 Task: Look for space in Katsuyama, Japan from 1st August, 2023 to 5th August, 2023 for 3 adults, 1 child in price range Rs.13000 to Rs.20000. Place can be entire place with 2 bedrooms having 3 beds and 2 bathrooms. Property type can be flatguest house, hotel. Booking option can be shelf check-in. Required host language is English.
Action: Mouse moved to (538, 139)
Screenshot: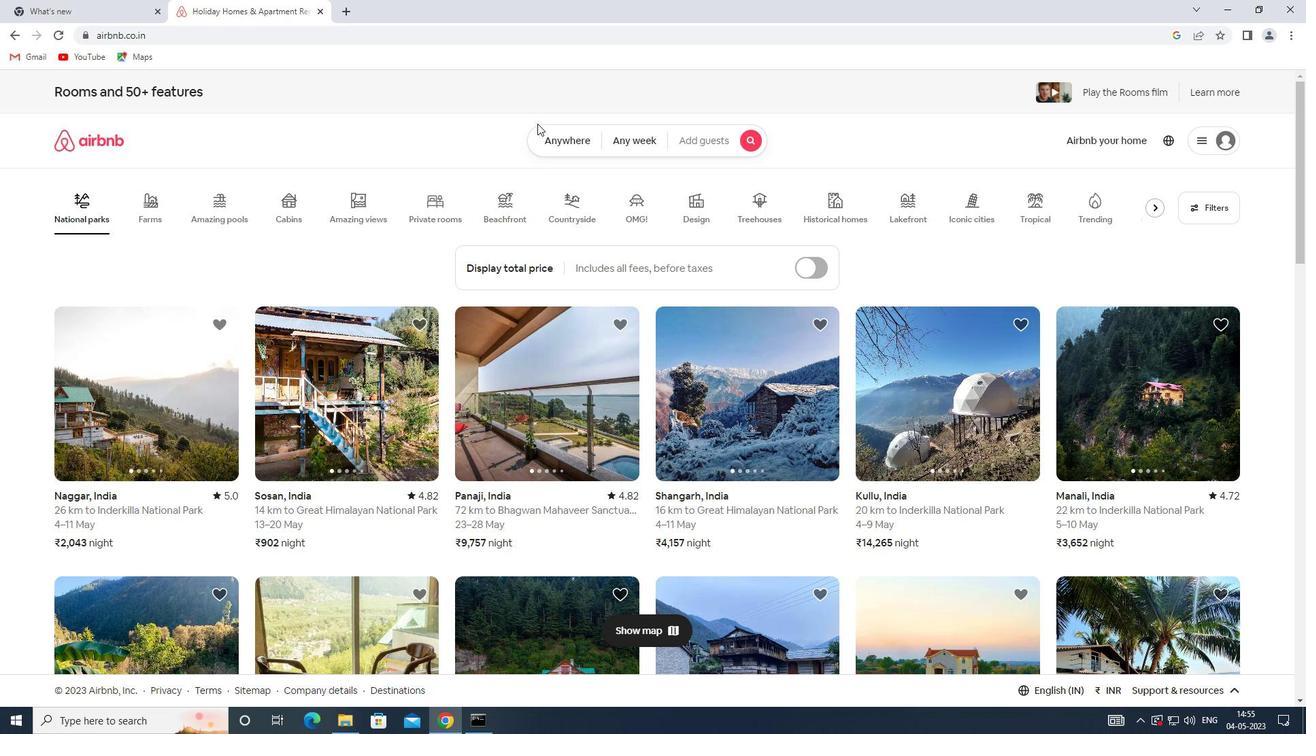 
Action: Mouse pressed left at (538, 139)
Screenshot: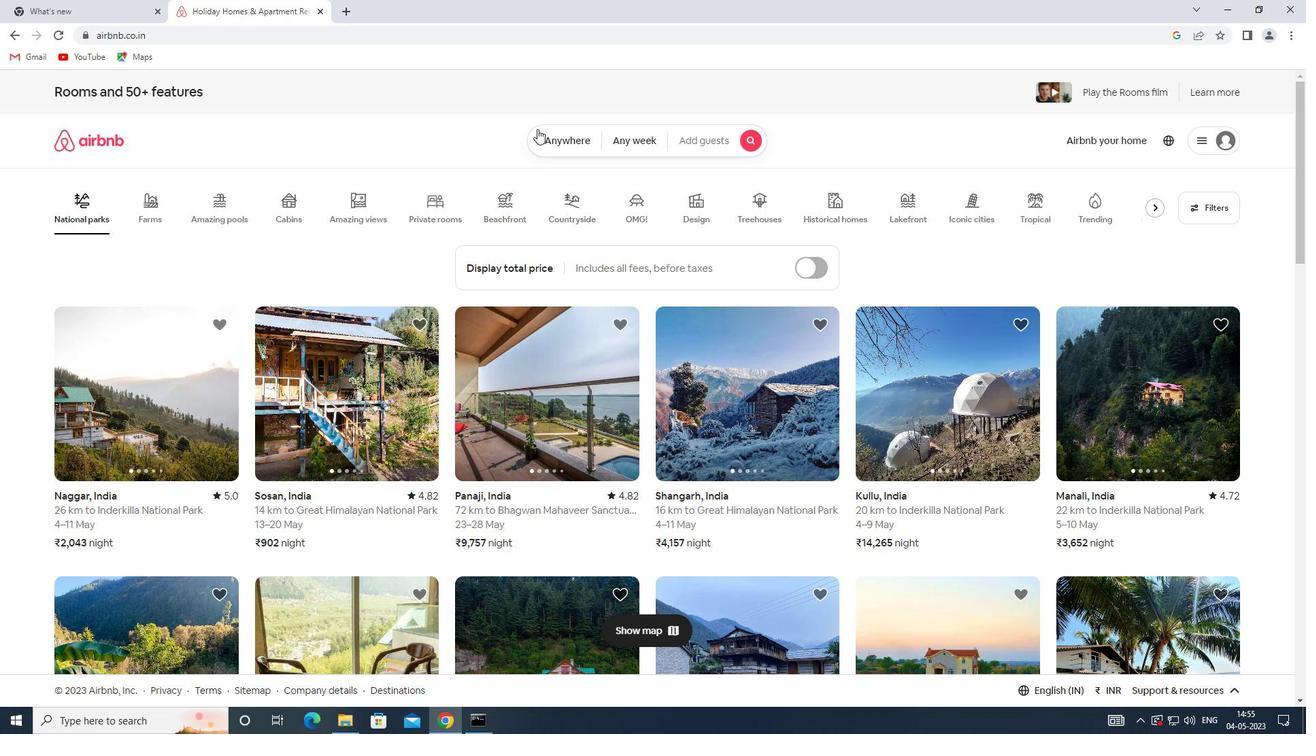 
Action: Mouse moved to (413, 189)
Screenshot: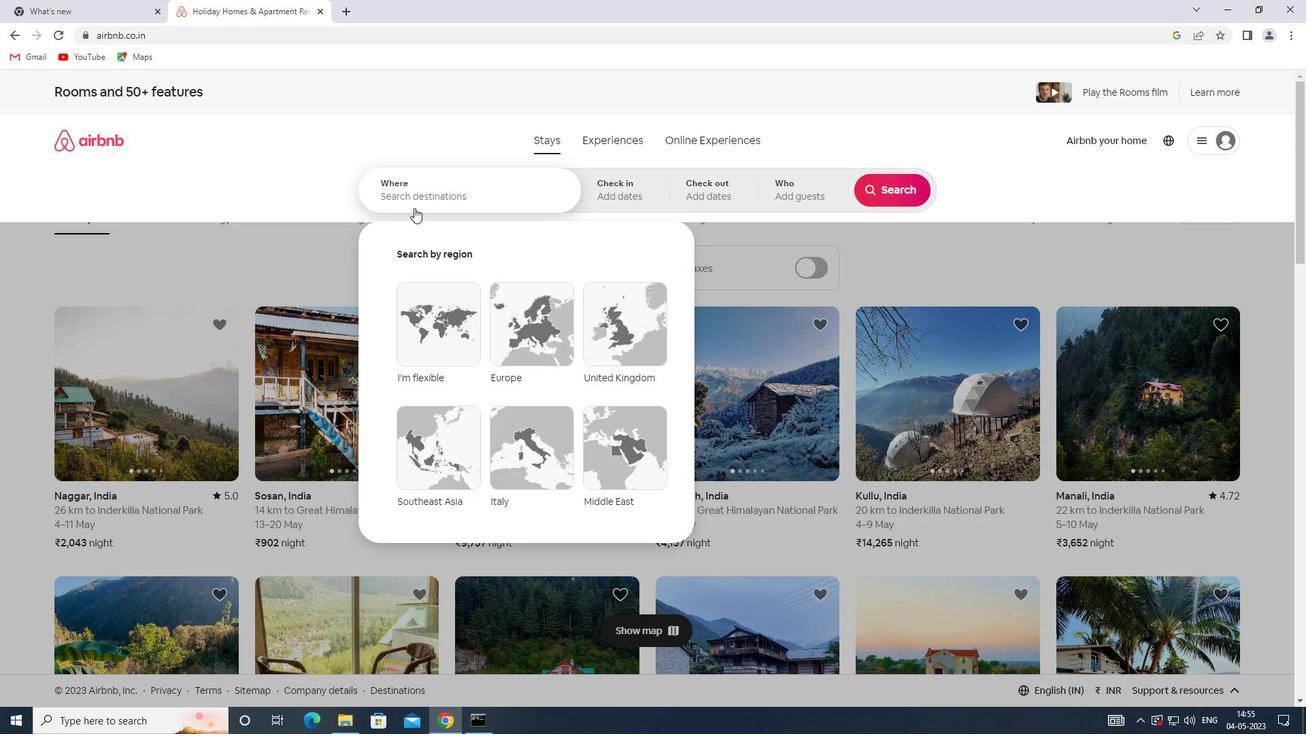 
Action: Mouse pressed left at (413, 189)
Screenshot: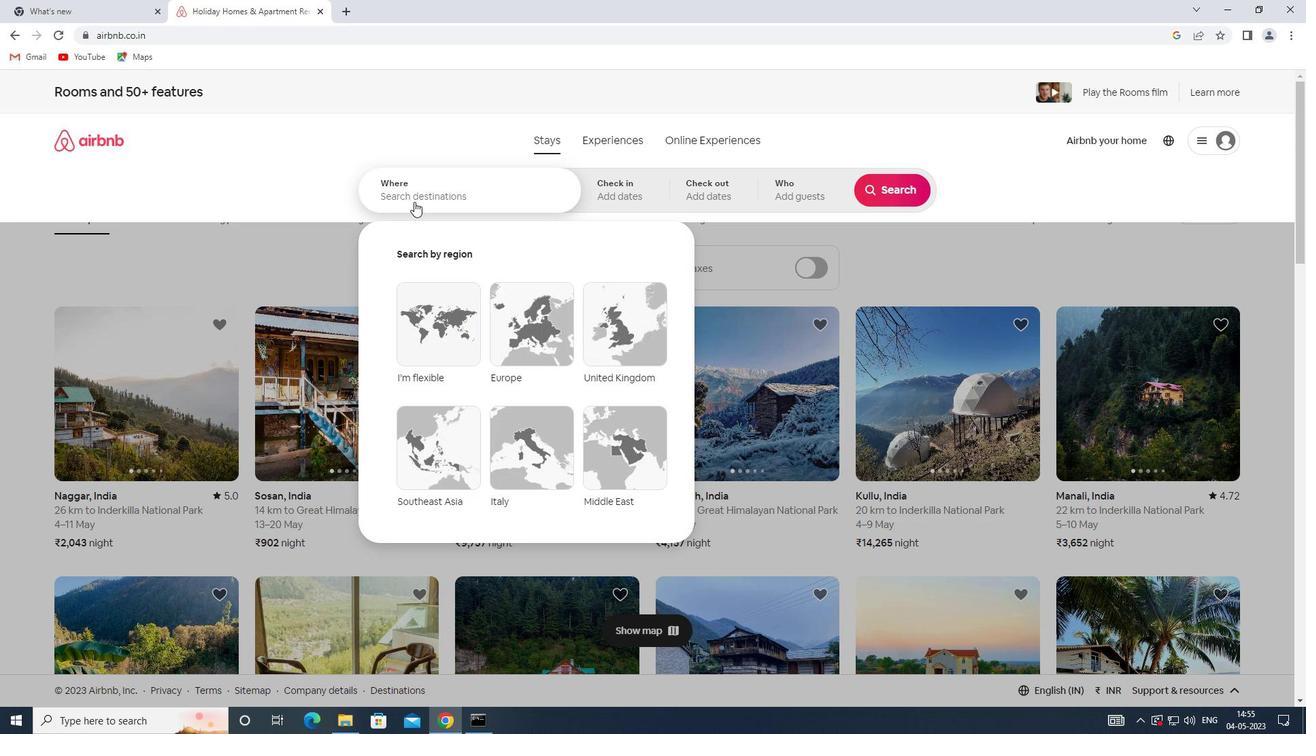 
Action: Key pressed <Key.shift>KATSUYAMA,<Key.shift>JAPAN
Screenshot: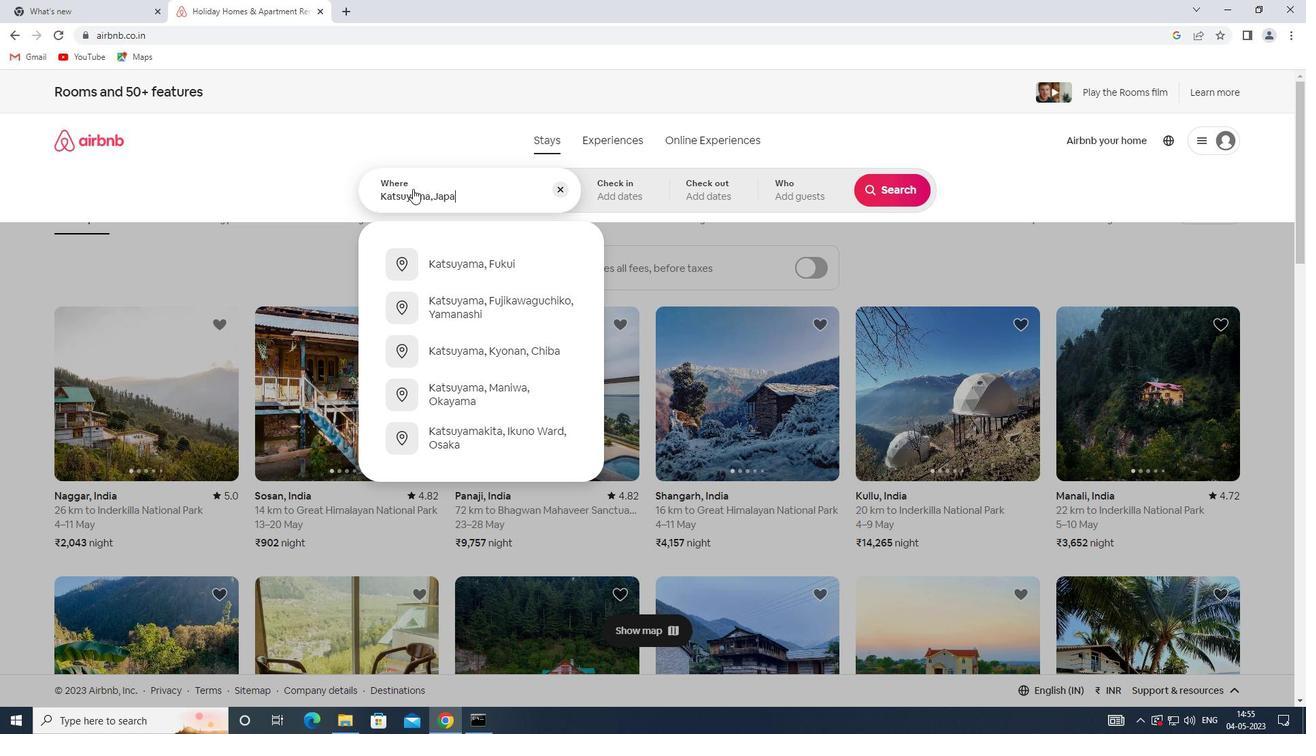
Action: Mouse moved to (593, 200)
Screenshot: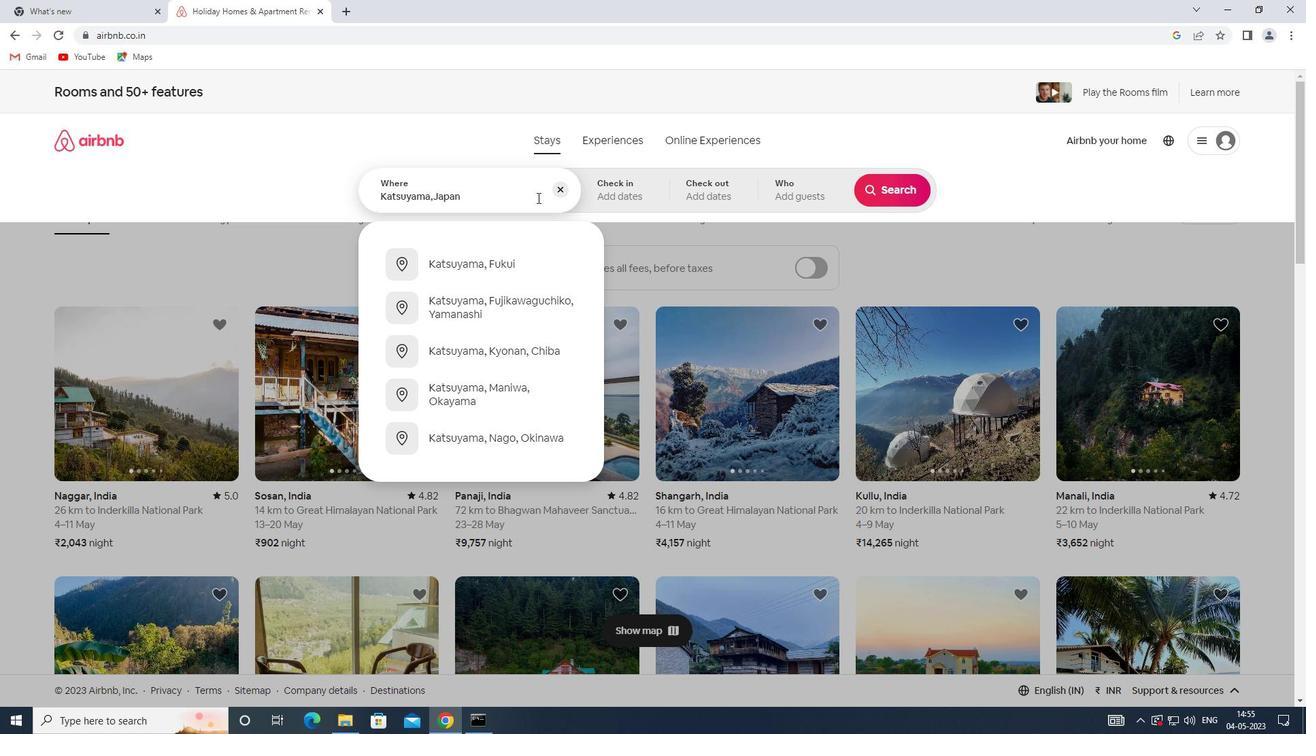 
Action: Mouse pressed left at (593, 200)
Screenshot: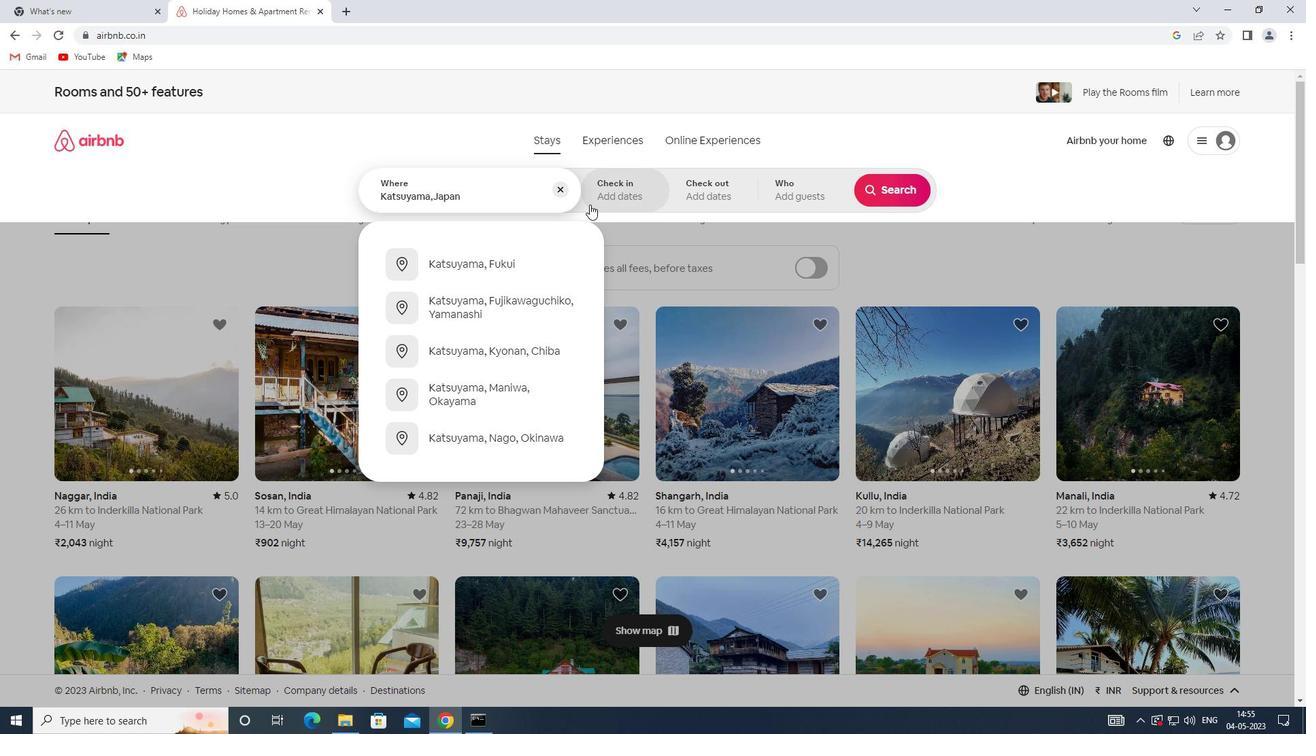
Action: Mouse moved to (883, 302)
Screenshot: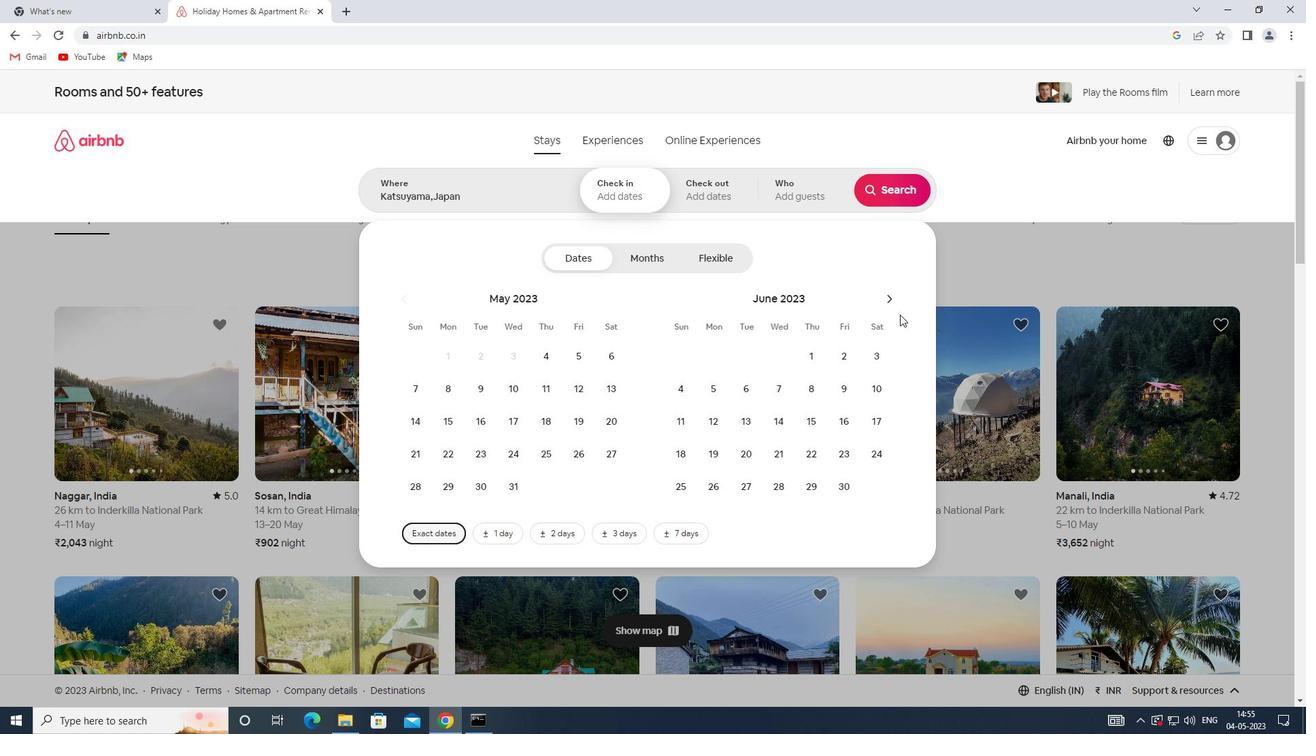 
Action: Mouse pressed left at (883, 302)
Screenshot: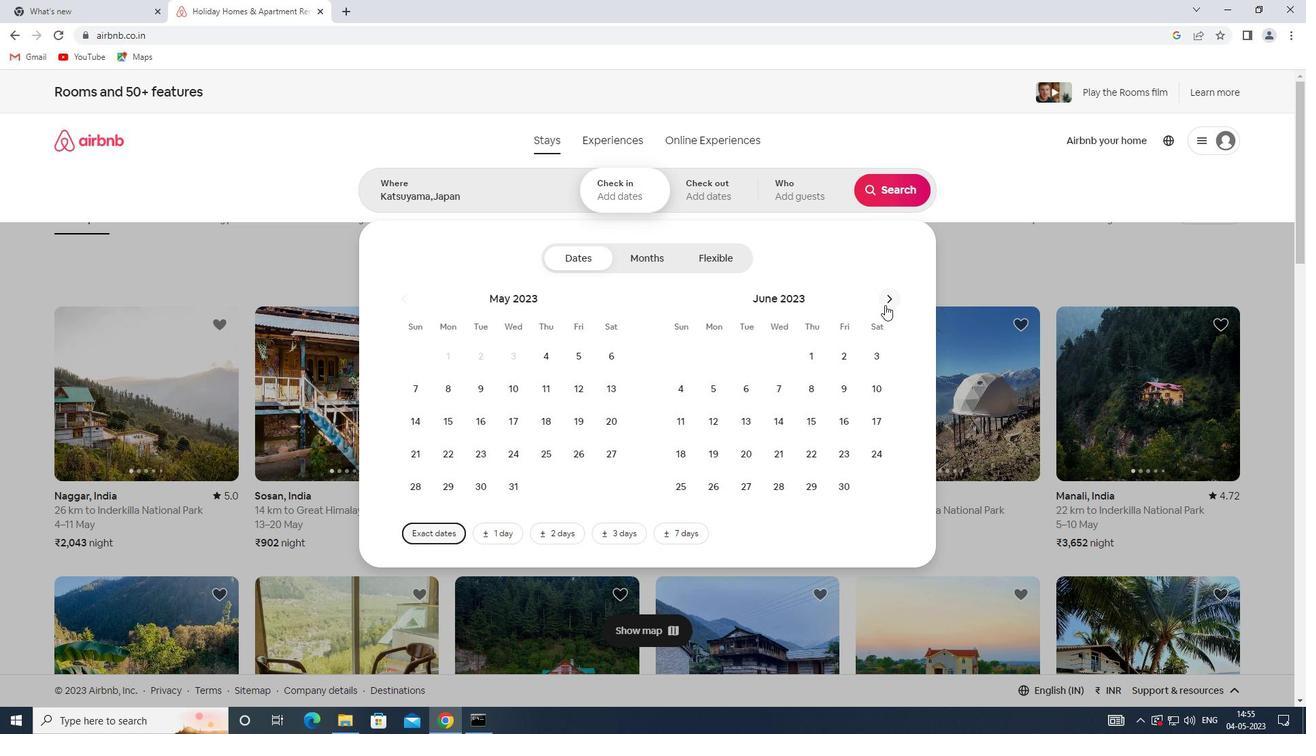 
Action: Mouse pressed left at (883, 302)
Screenshot: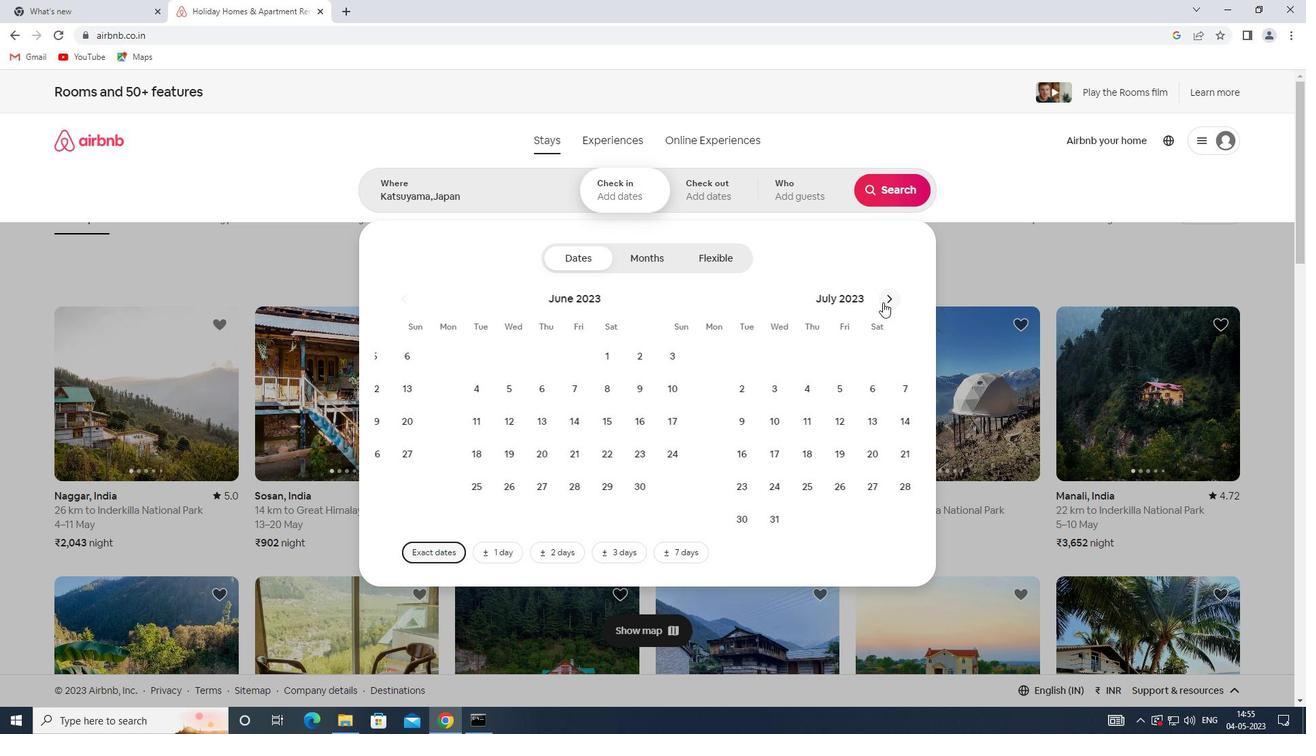 
Action: Mouse moved to (743, 360)
Screenshot: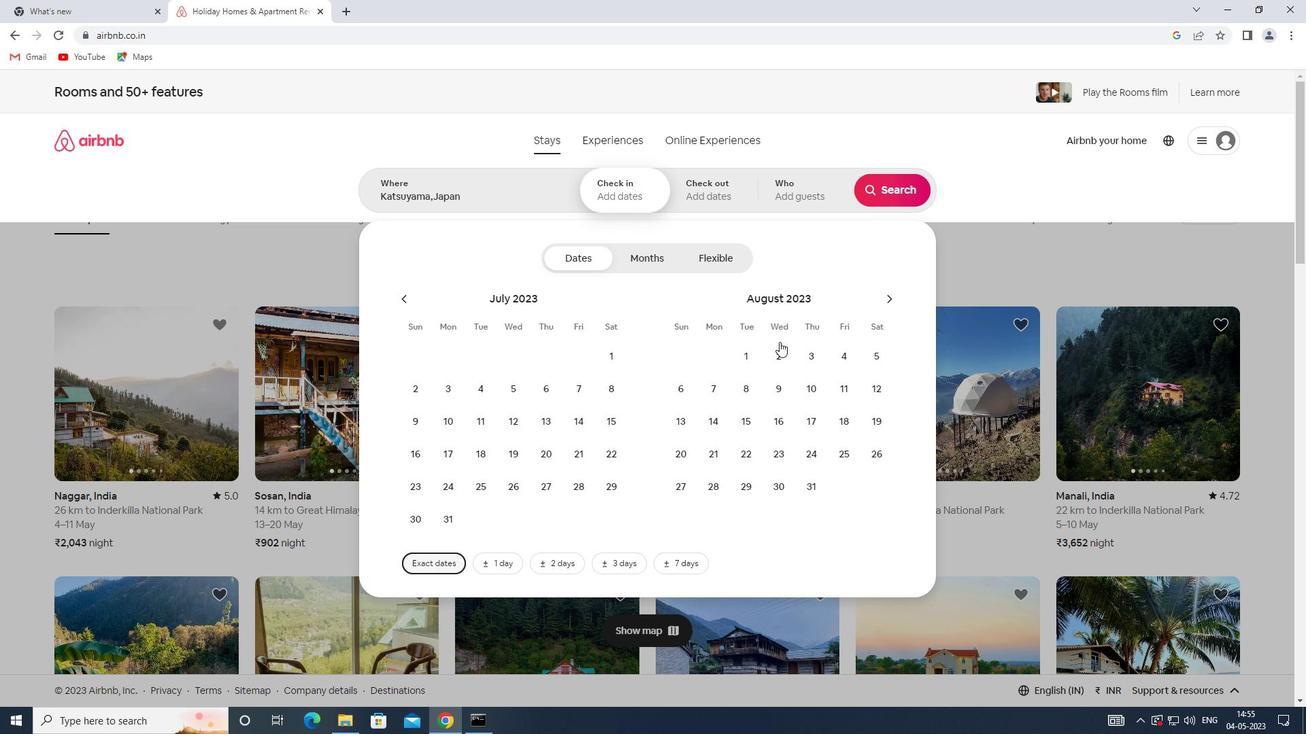 
Action: Mouse pressed left at (743, 360)
Screenshot: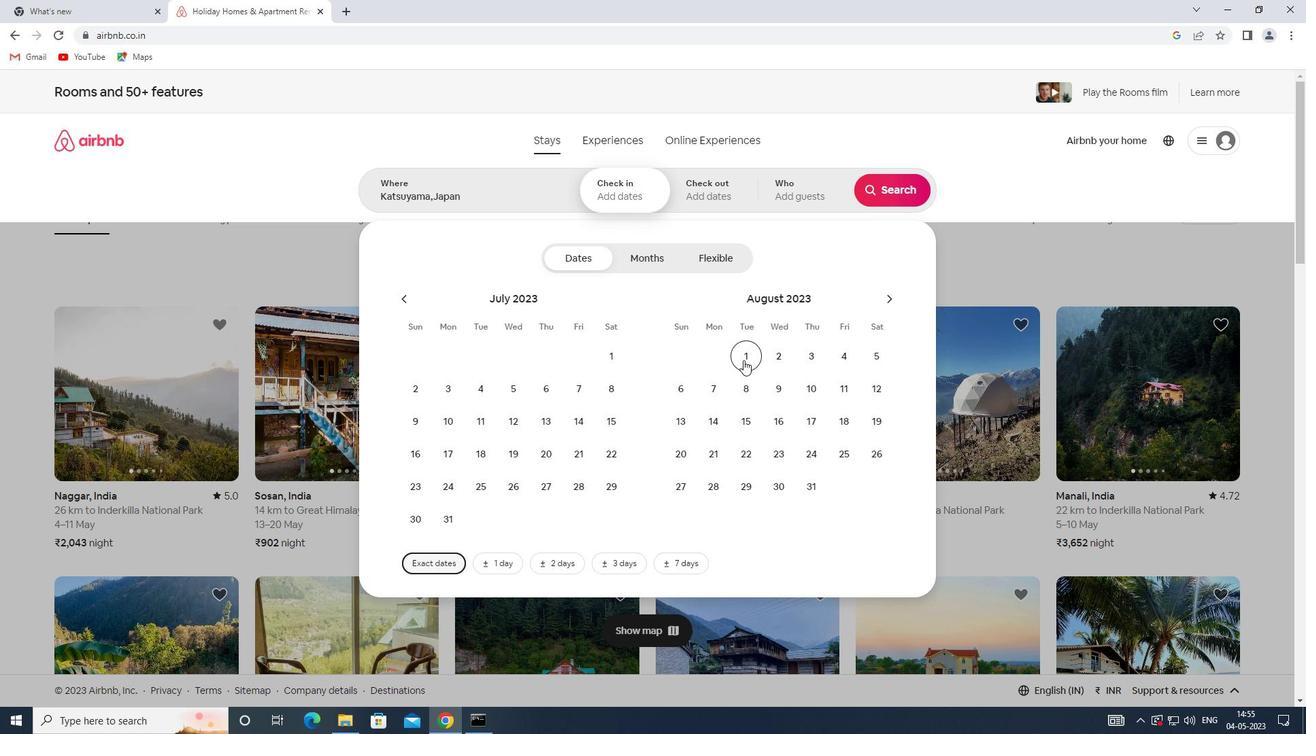 
Action: Mouse moved to (869, 355)
Screenshot: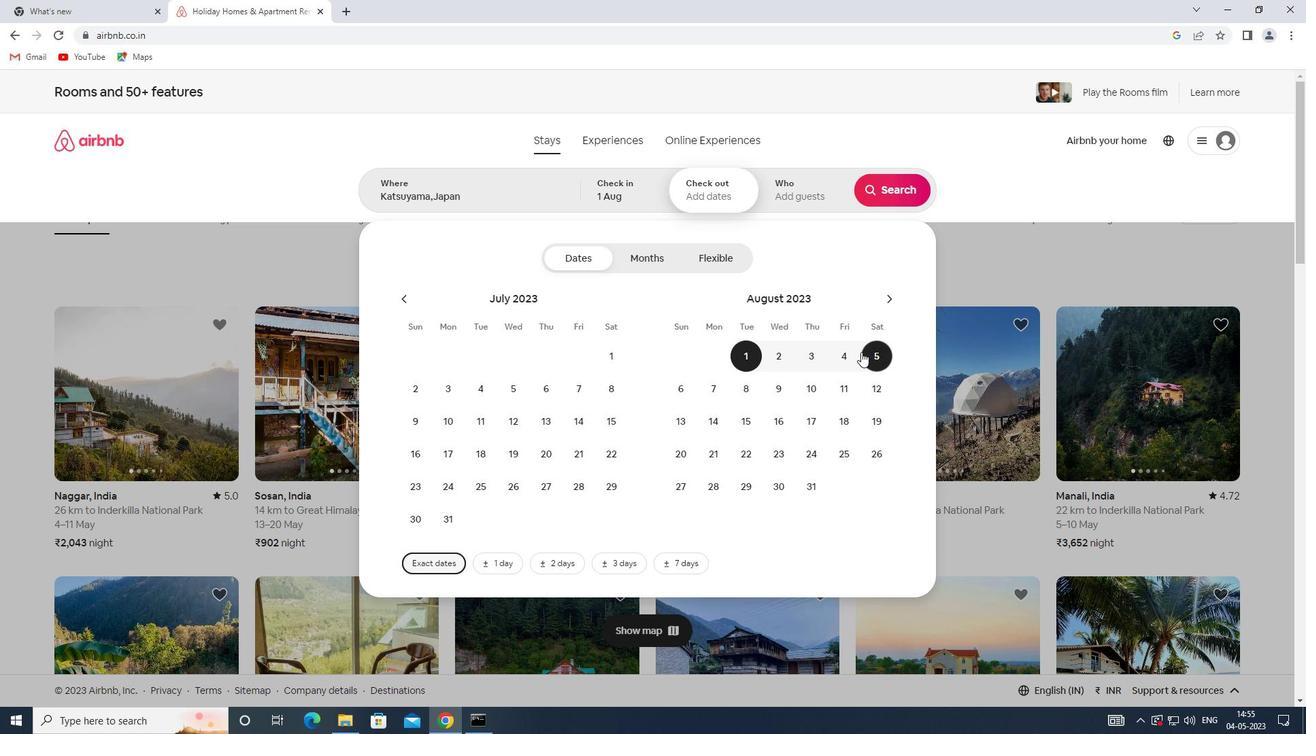 
Action: Mouse pressed left at (869, 355)
Screenshot: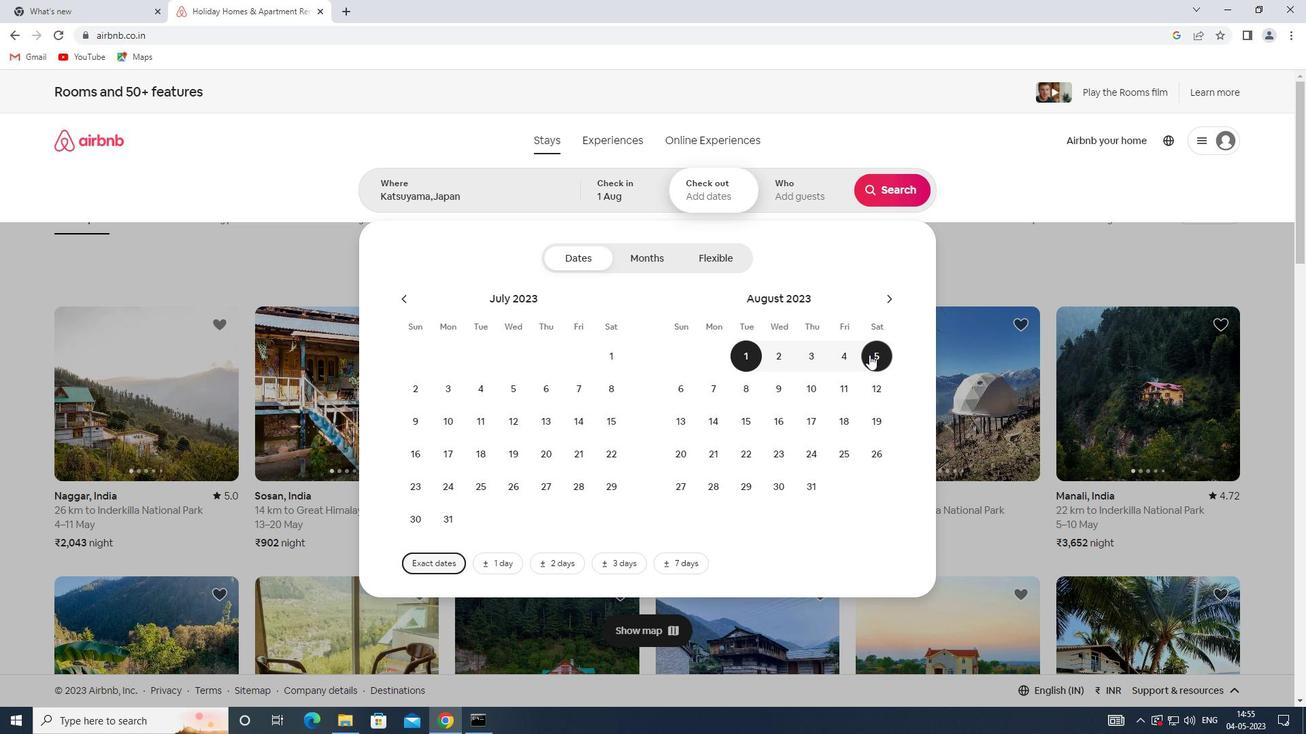 
Action: Mouse moved to (816, 197)
Screenshot: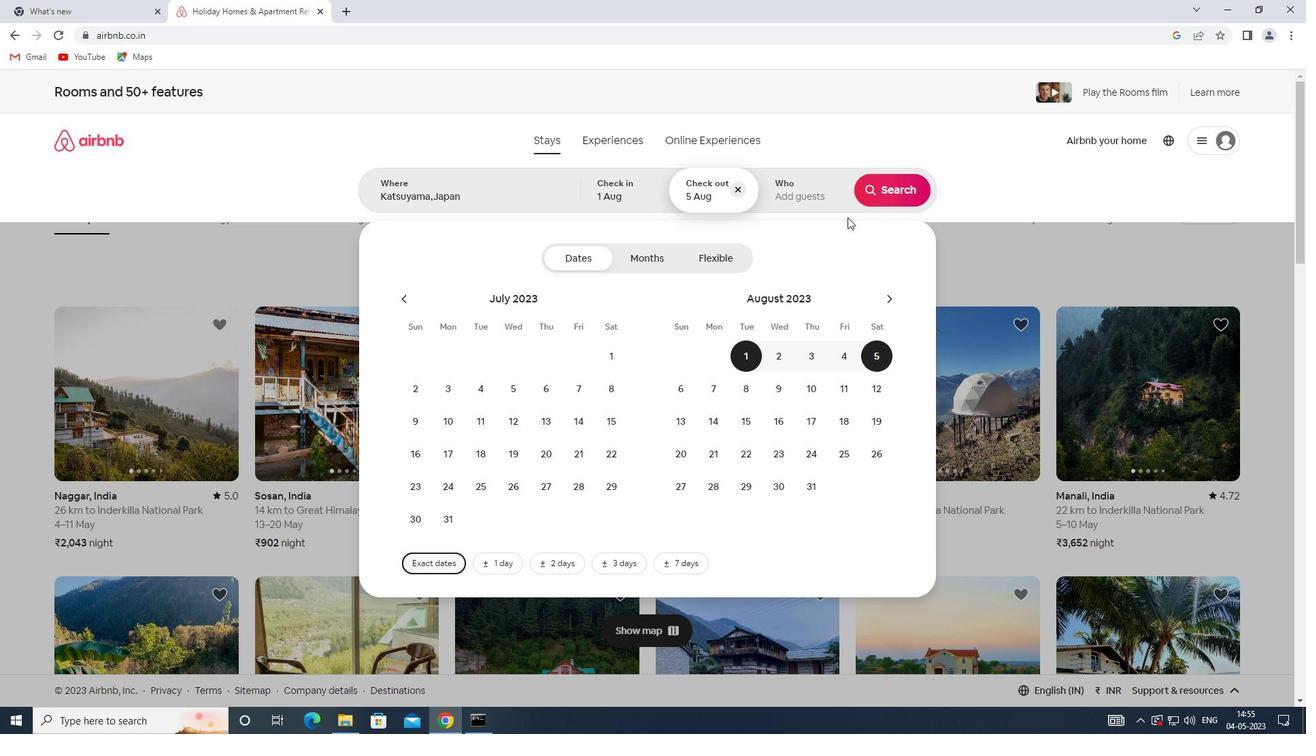 
Action: Mouse pressed left at (816, 197)
Screenshot: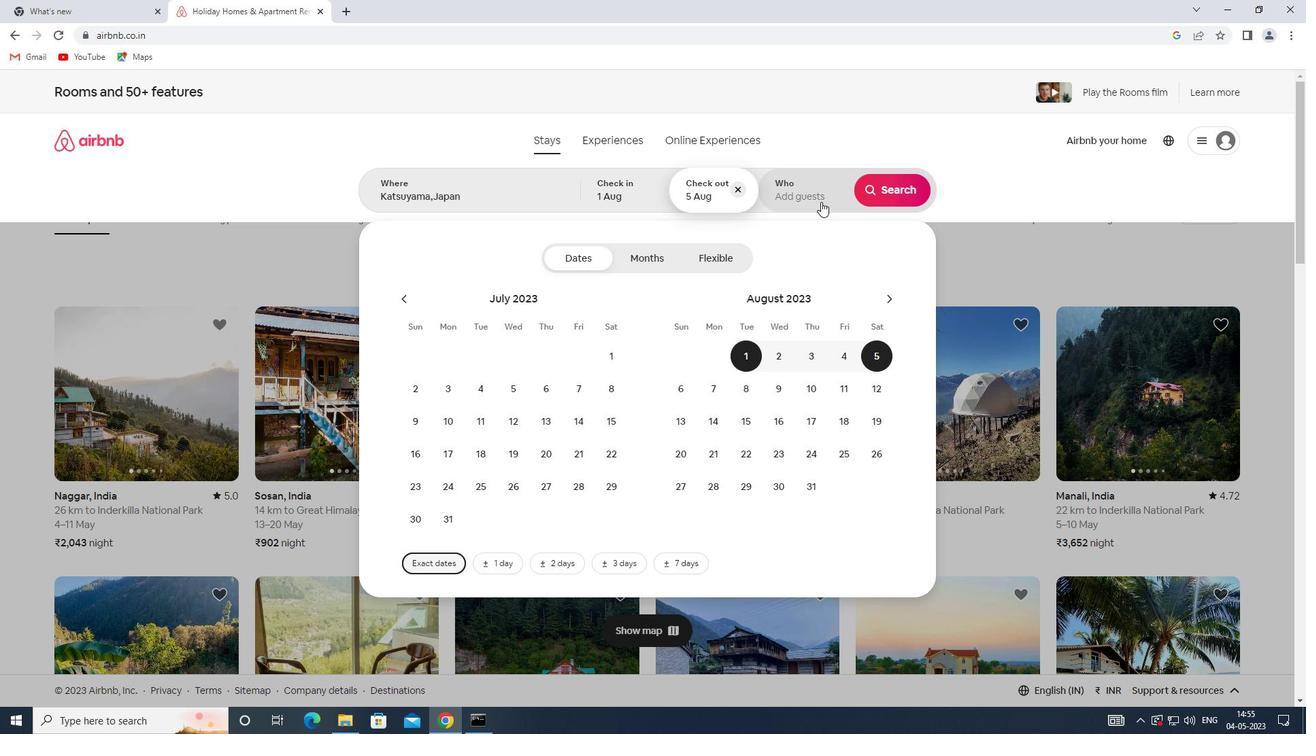 
Action: Mouse moved to (888, 262)
Screenshot: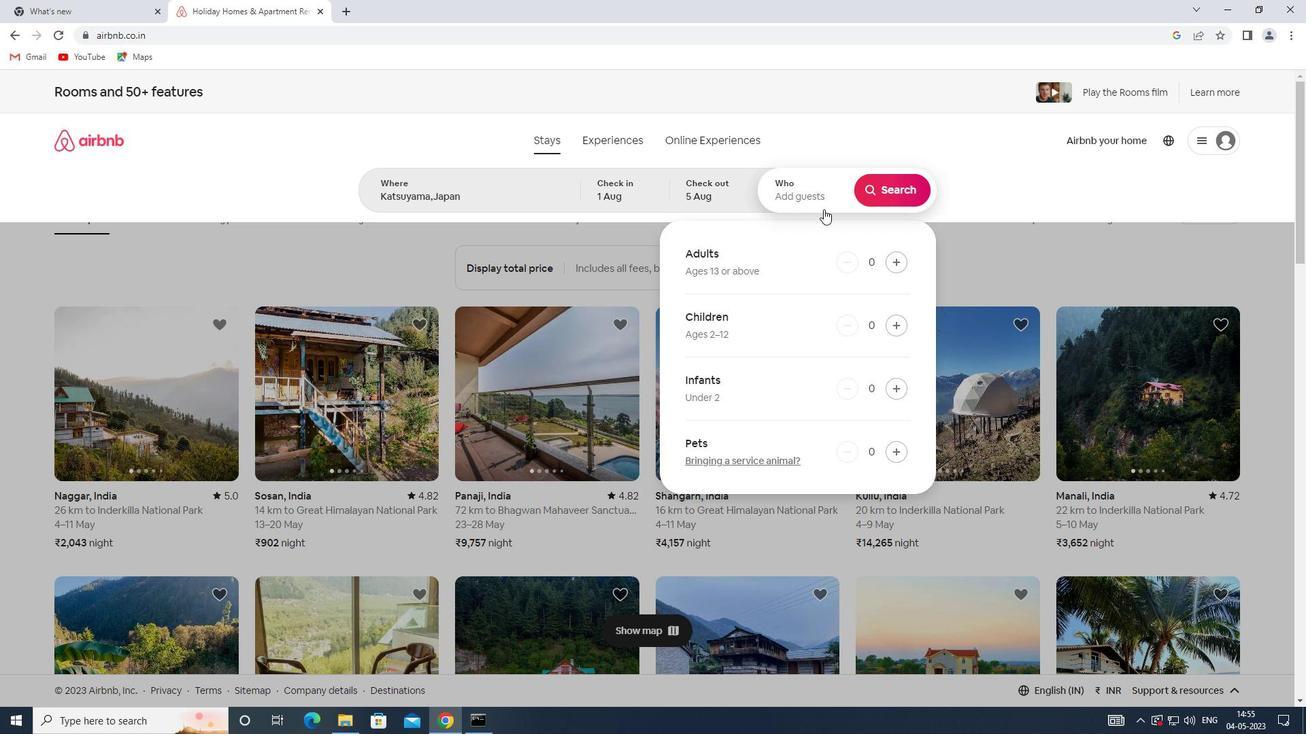 
Action: Mouse pressed left at (888, 262)
Screenshot: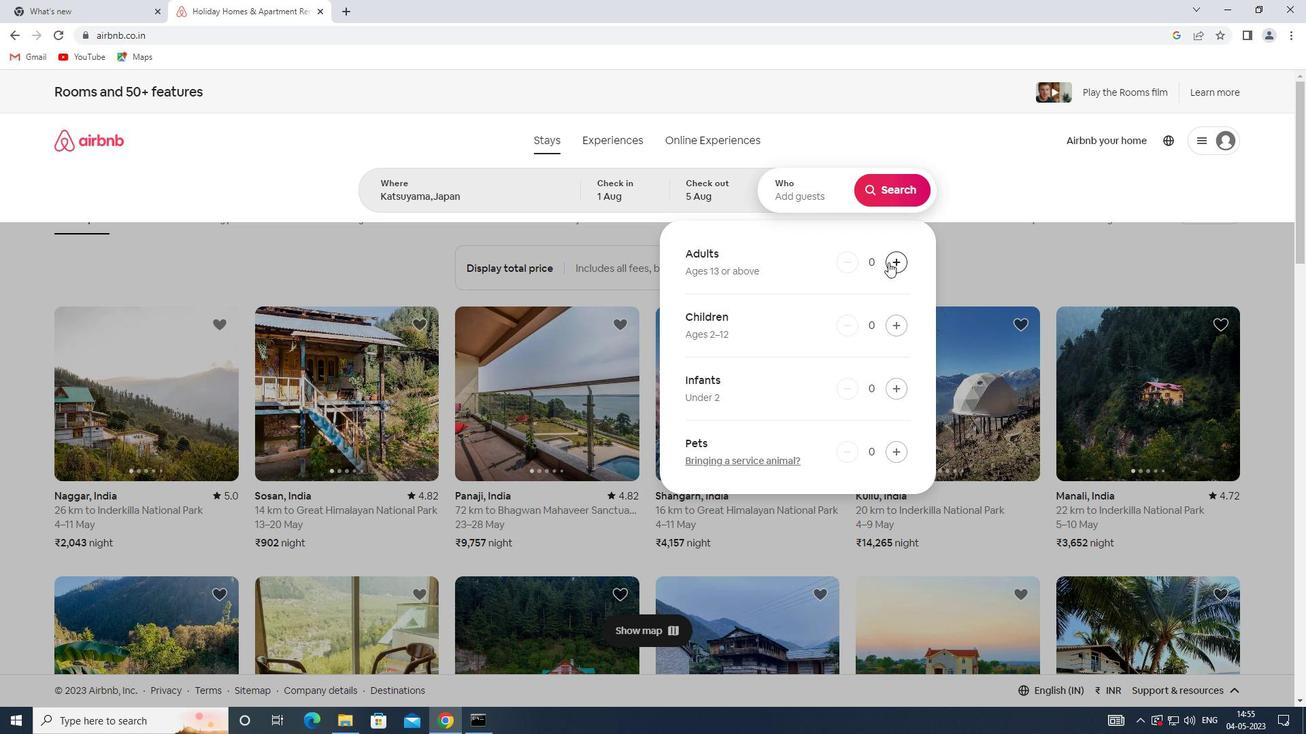 
Action: Mouse pressed left at (888, 262)
Screenshot: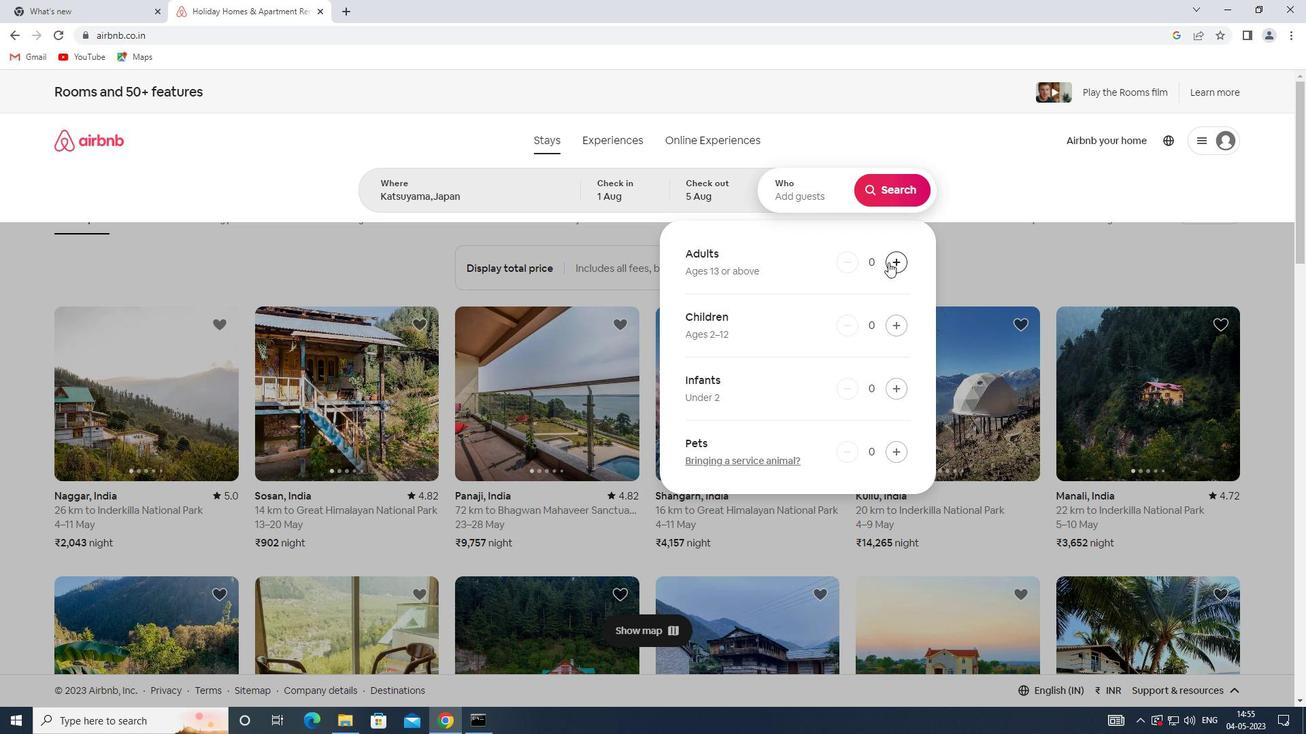 
Action: Mouse pressed left at (888, 262)
Screenshot: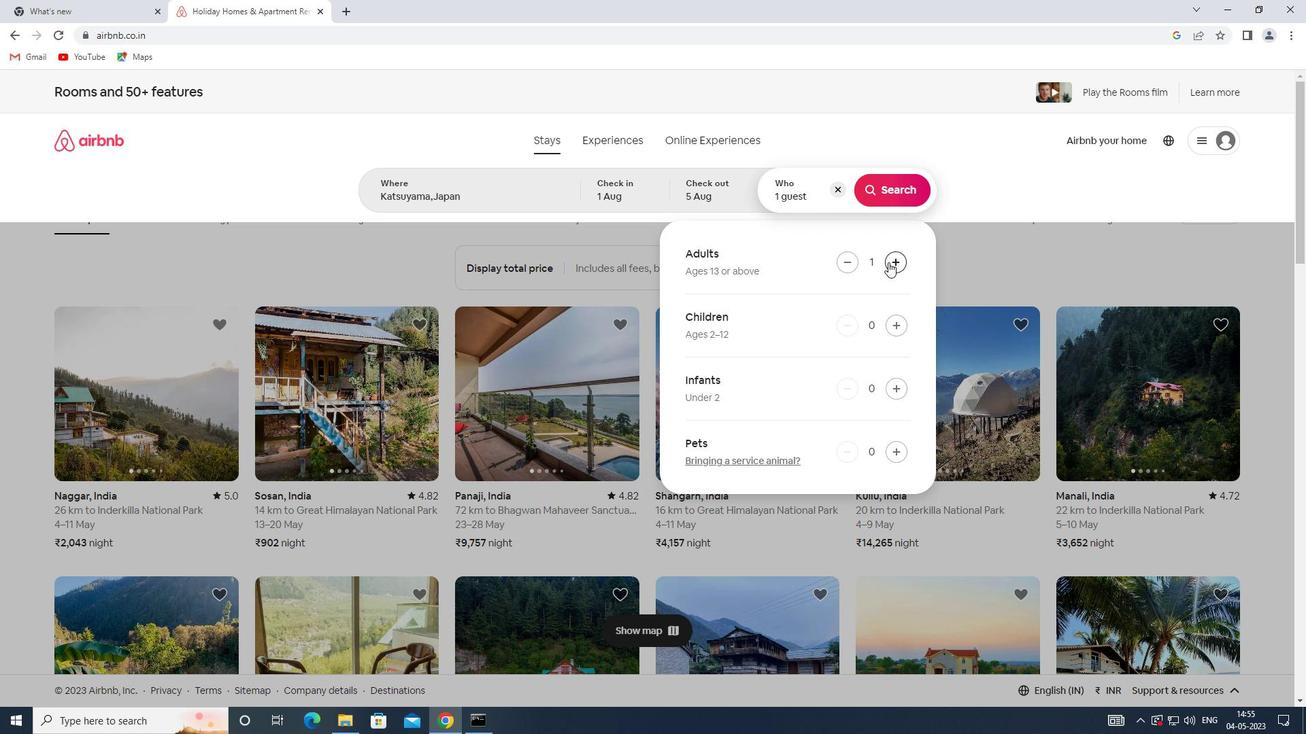 
Action: Mouse moved to (898, 323)
Screenshot: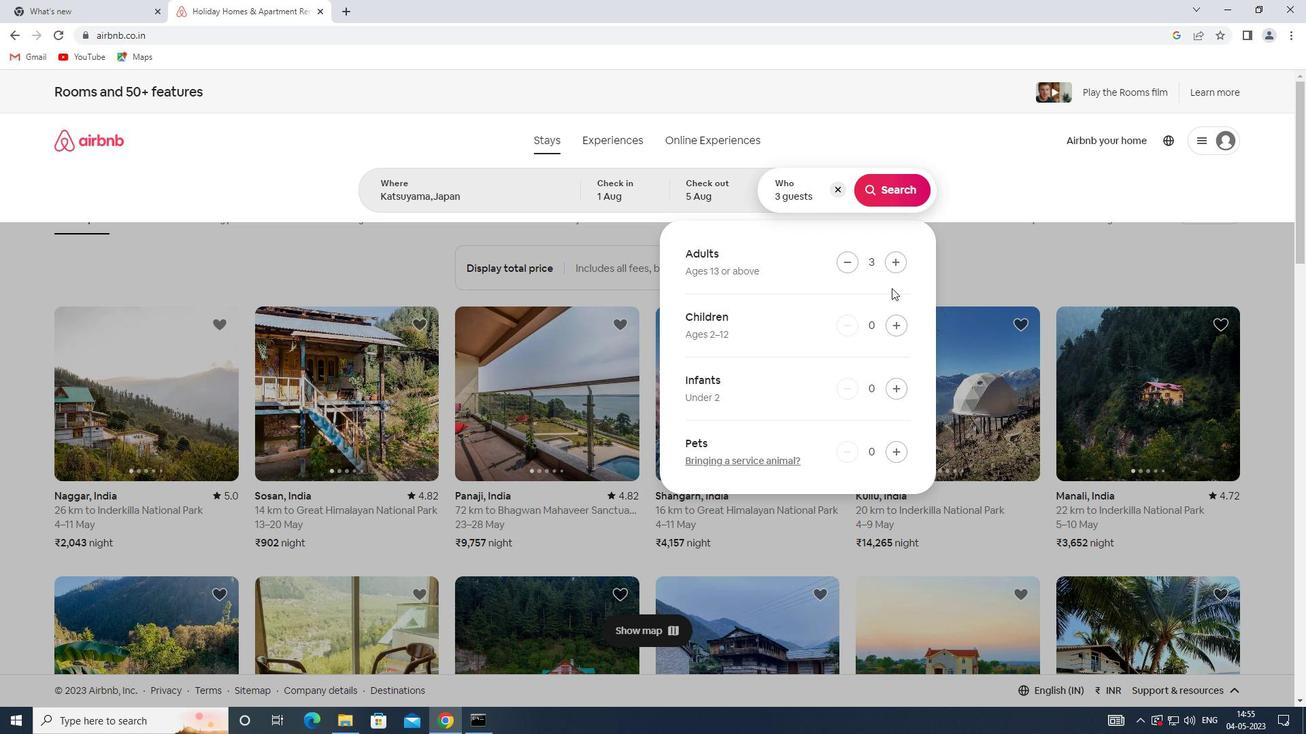 
Action: Mouse pressed left at (898, 323)
Screenshot: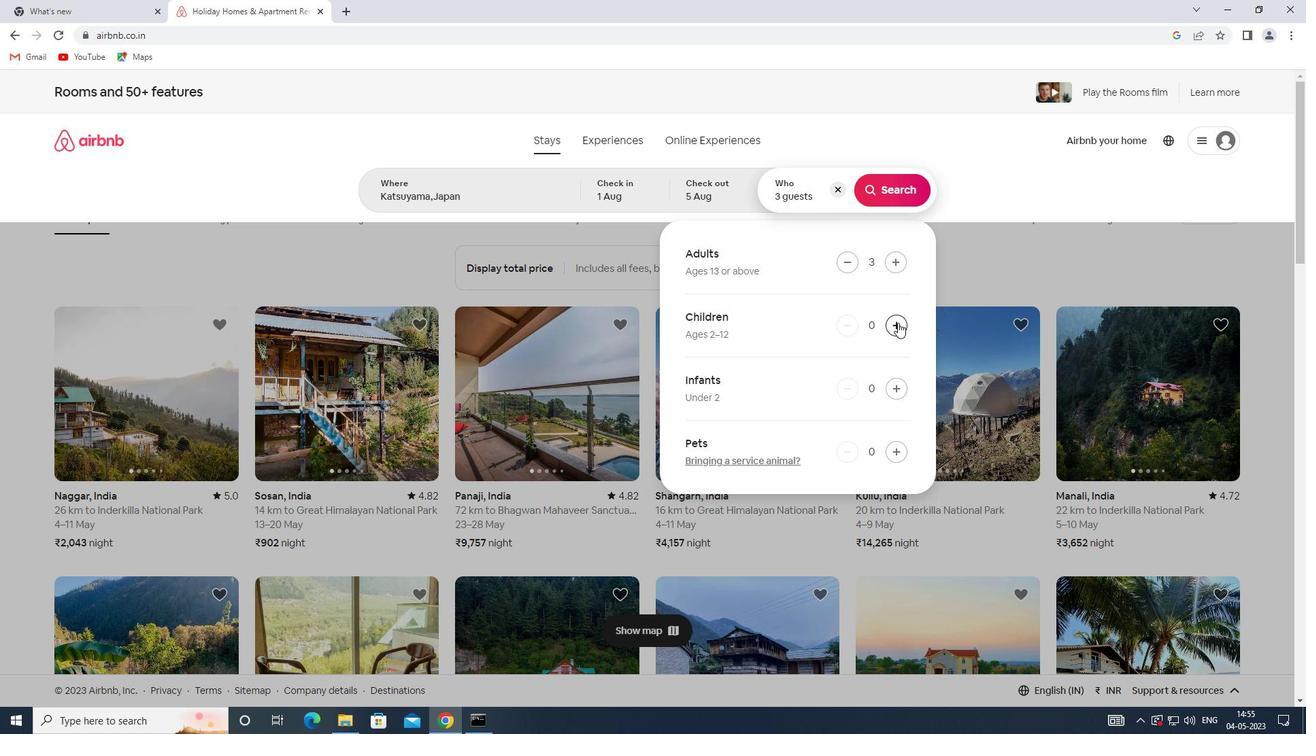 
Action: Mouse moved to (911, 191)
Screenshot: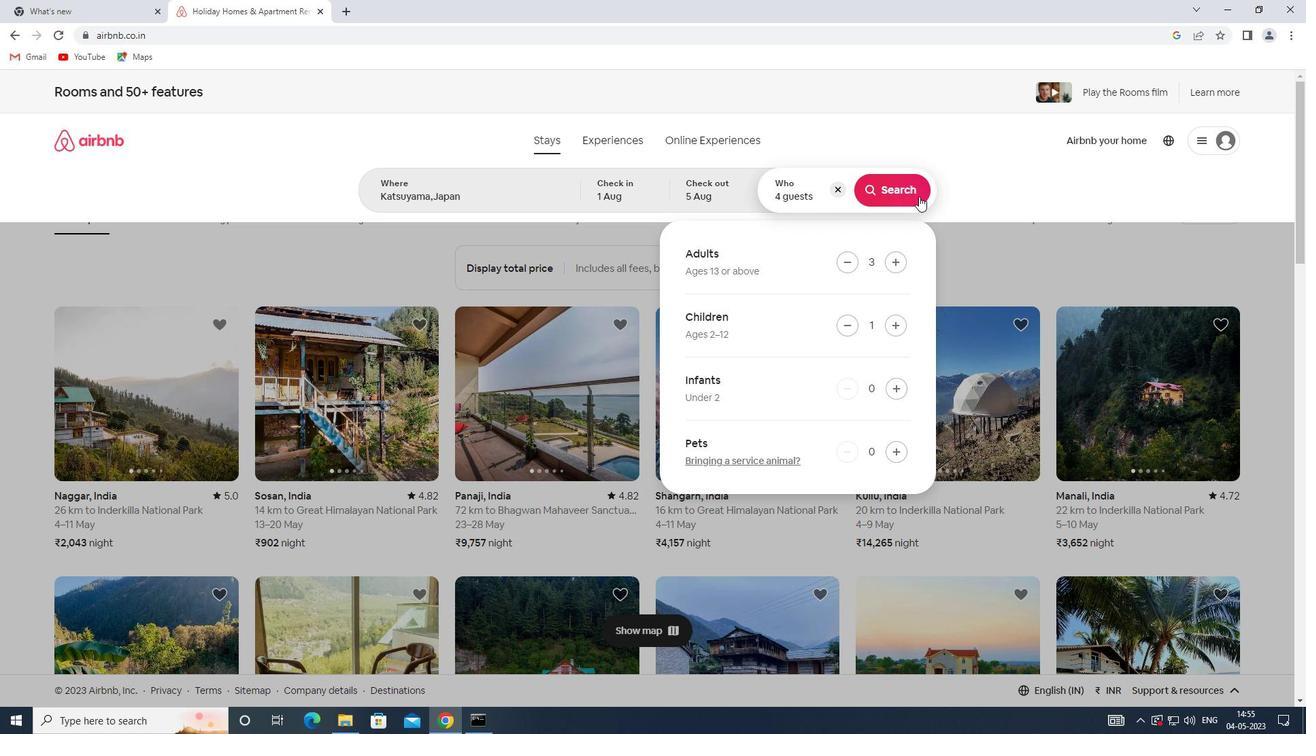 
Action: Mouse pressed left at (911, 191)
Screenshot: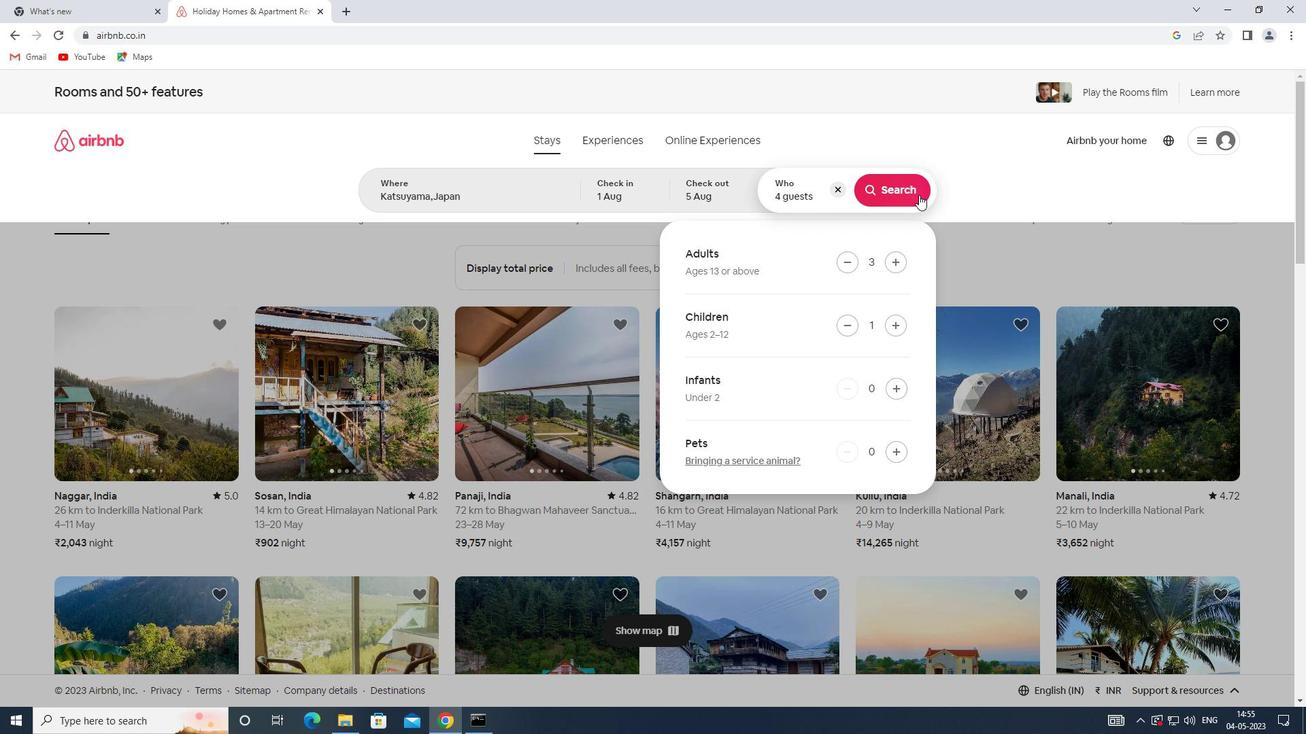 
Action: Mouse moved to (1235, 140)
Screenshot: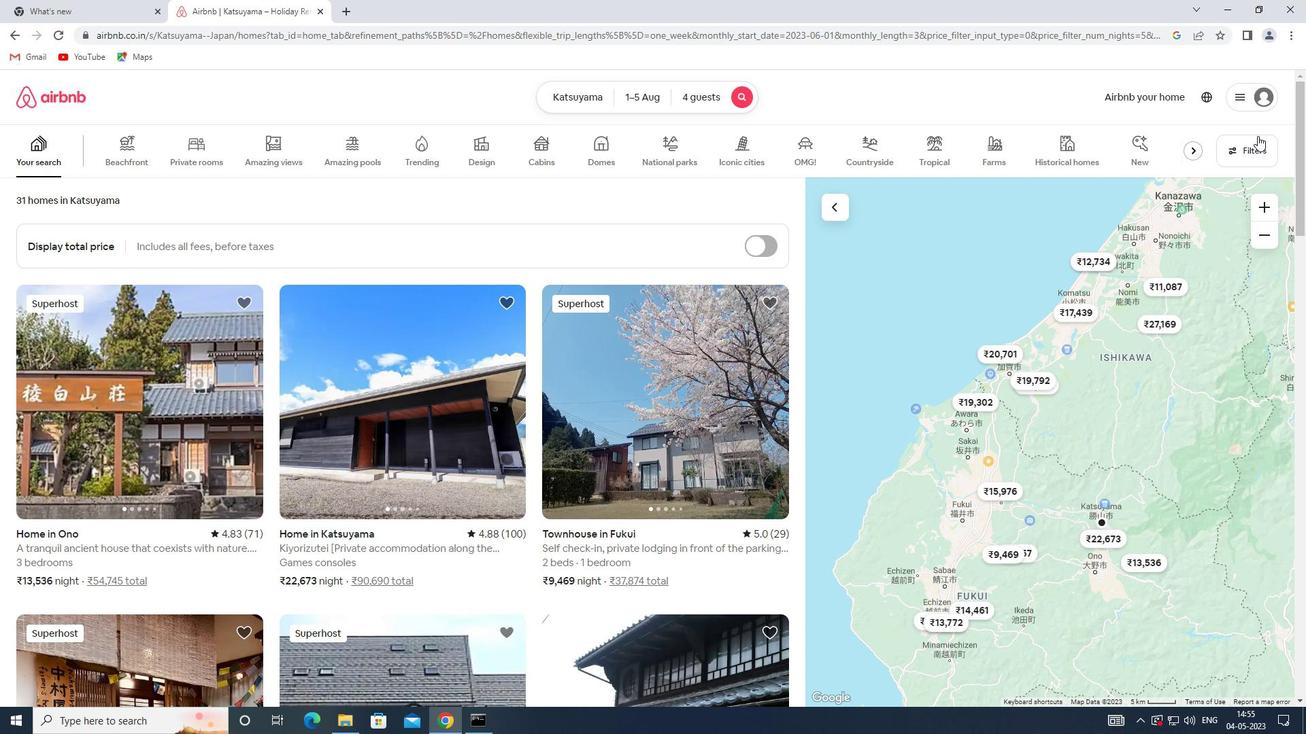 
Action: Mouse pressed left at (1235, 140)
Screenshot: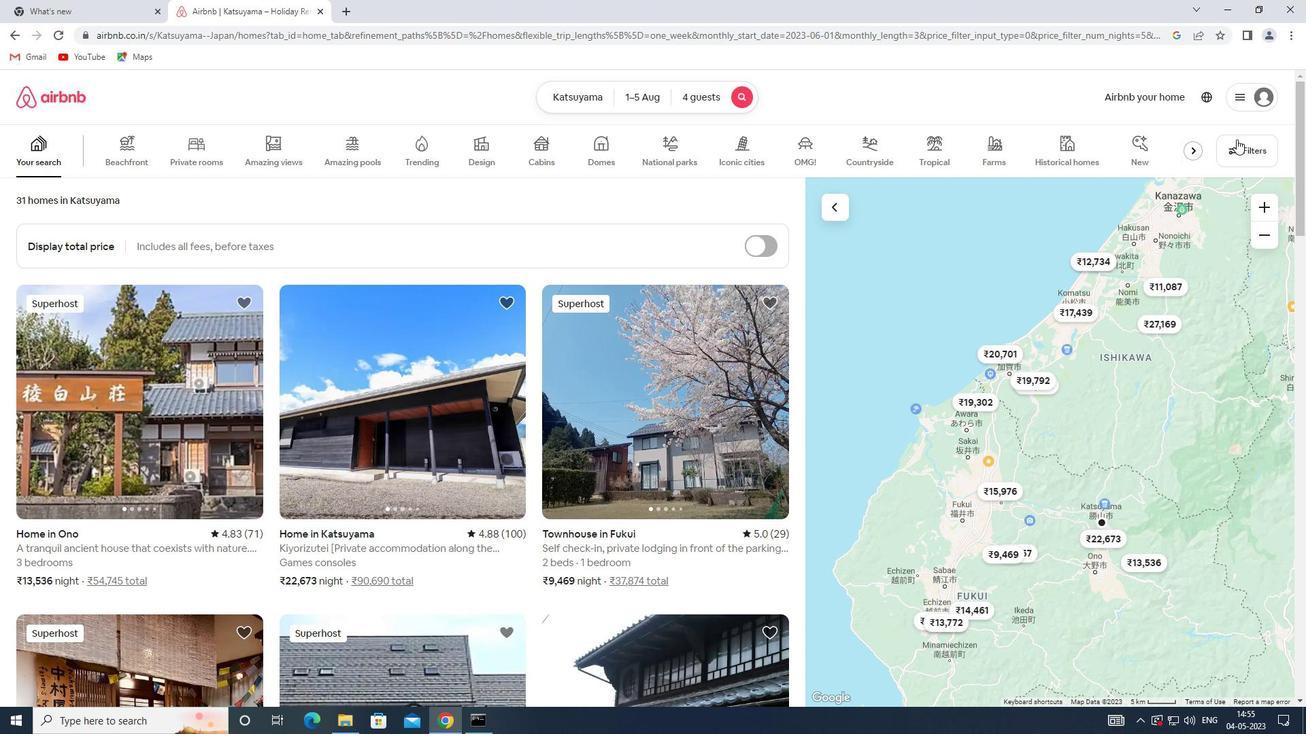 
Action: Mouse moved to (474, 323)
Screenshot: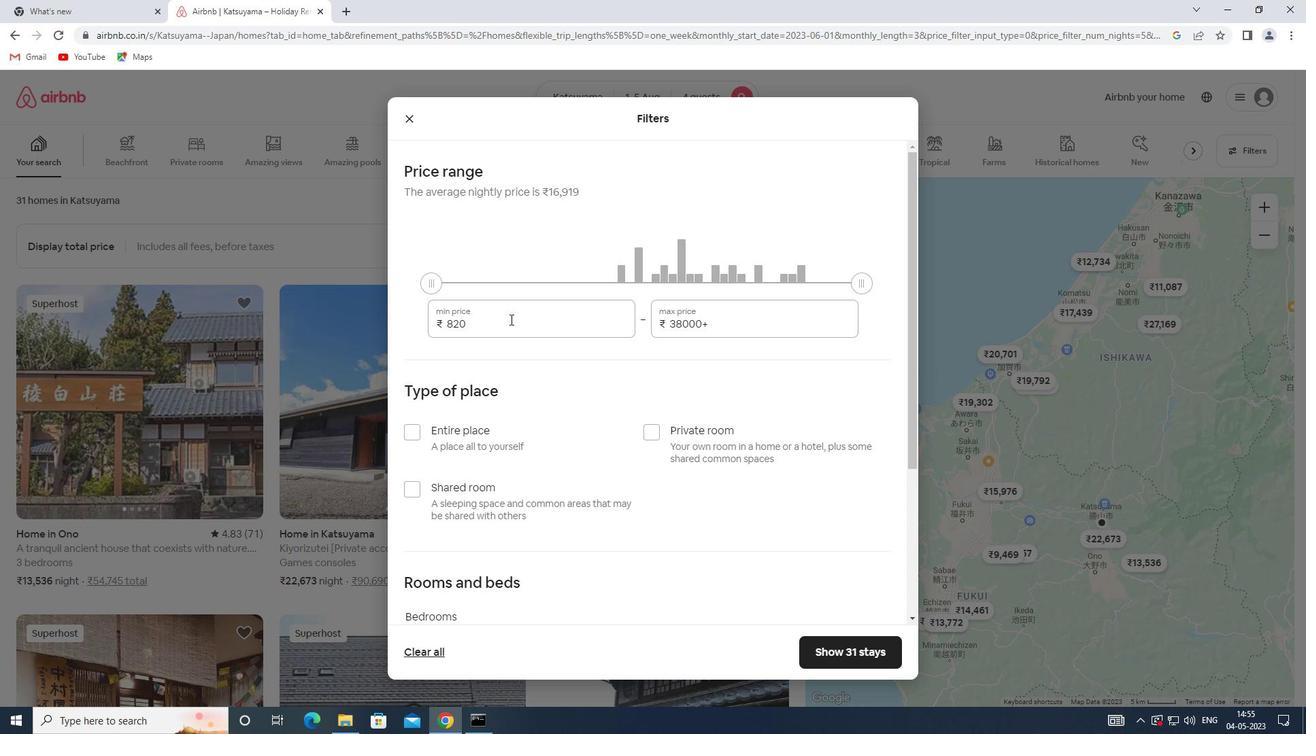 
Action: Mouse pressed left at (474, 323)
Screenshot: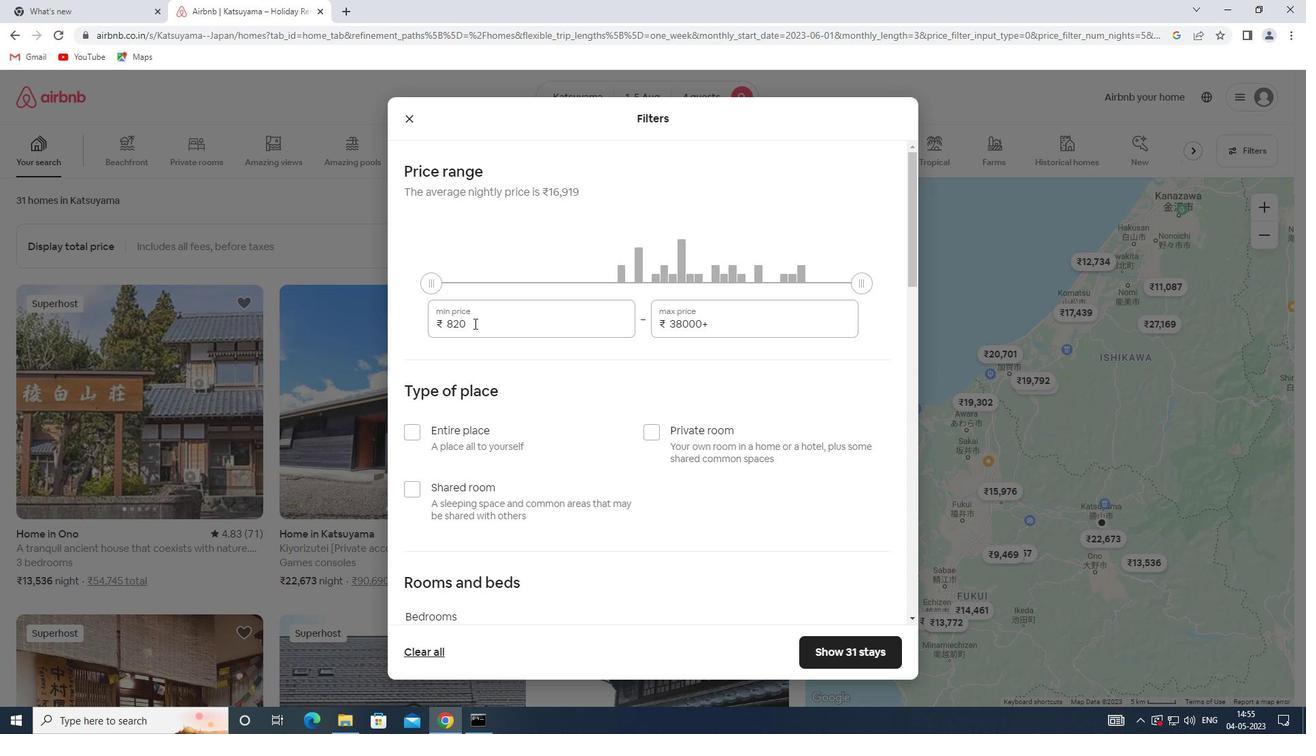 
Action: Mouse moved to (403, 323)
Screenshot: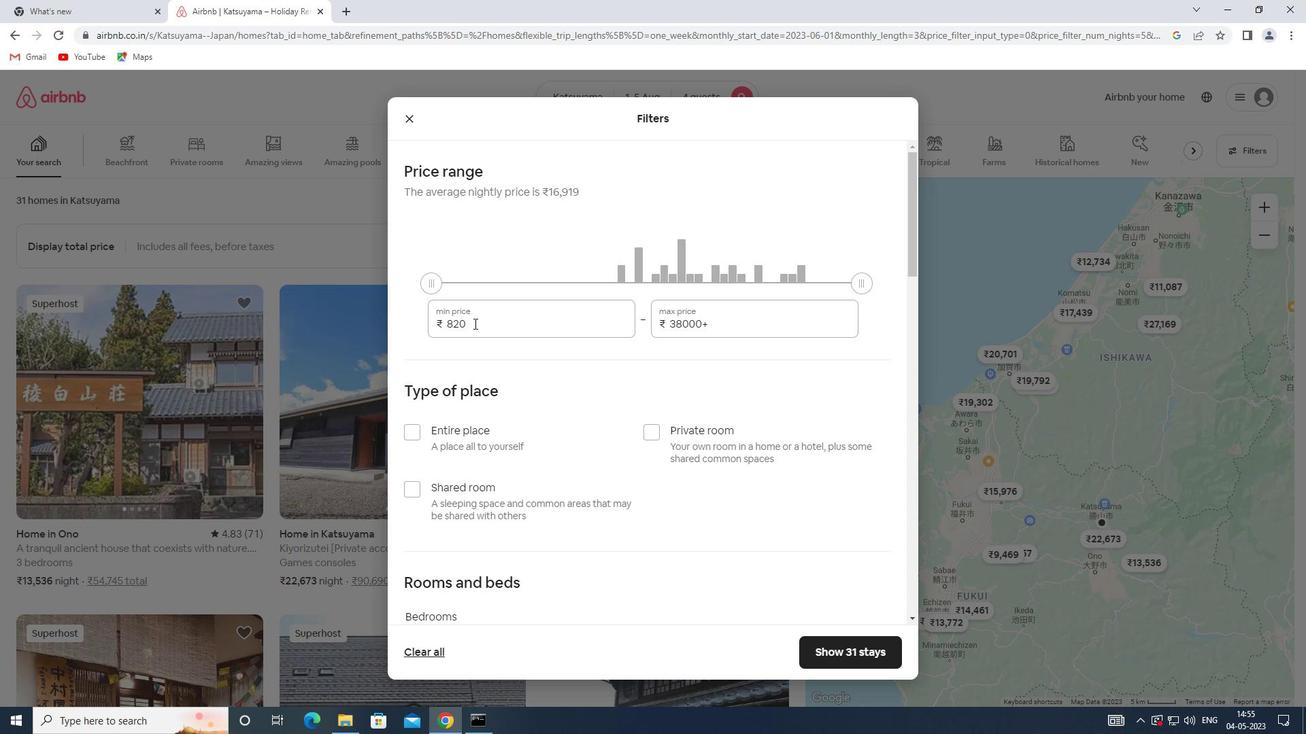 
Action: Key pressed 13000
Screenshot: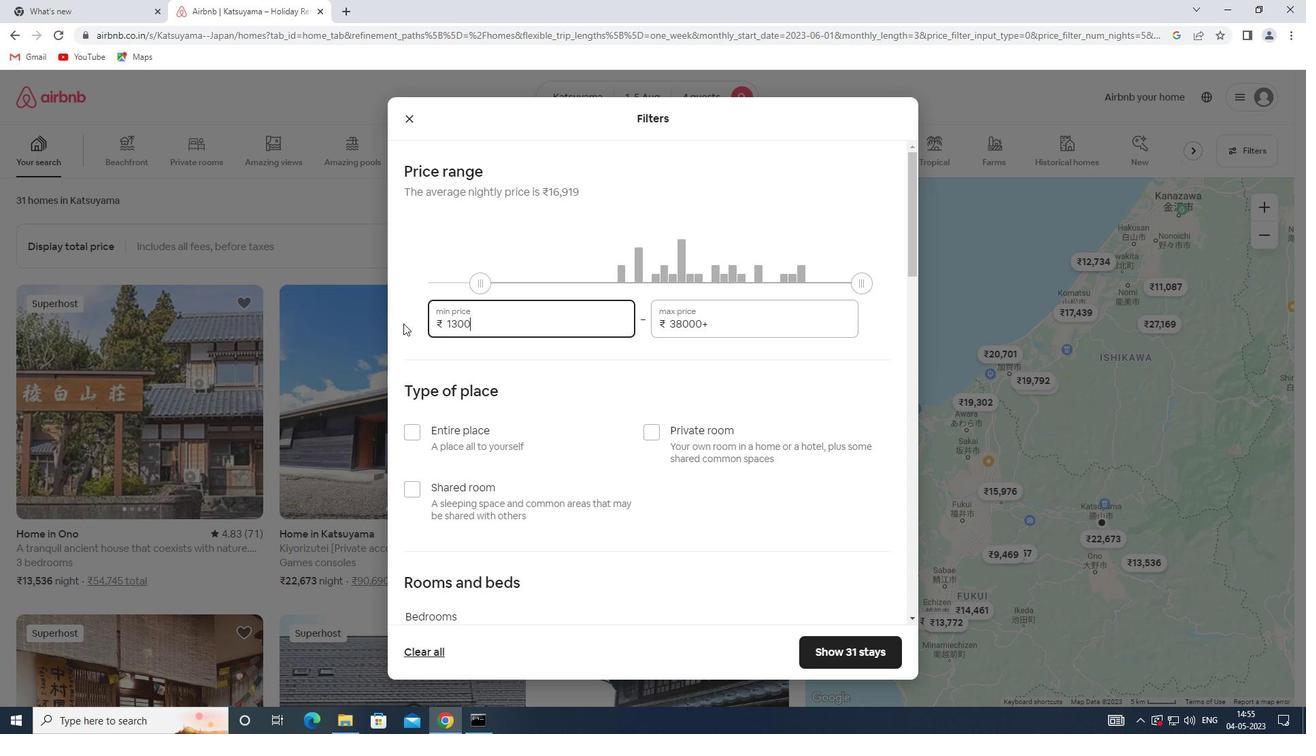 
Action: Mouse moved to (721, 324)
Screenshot: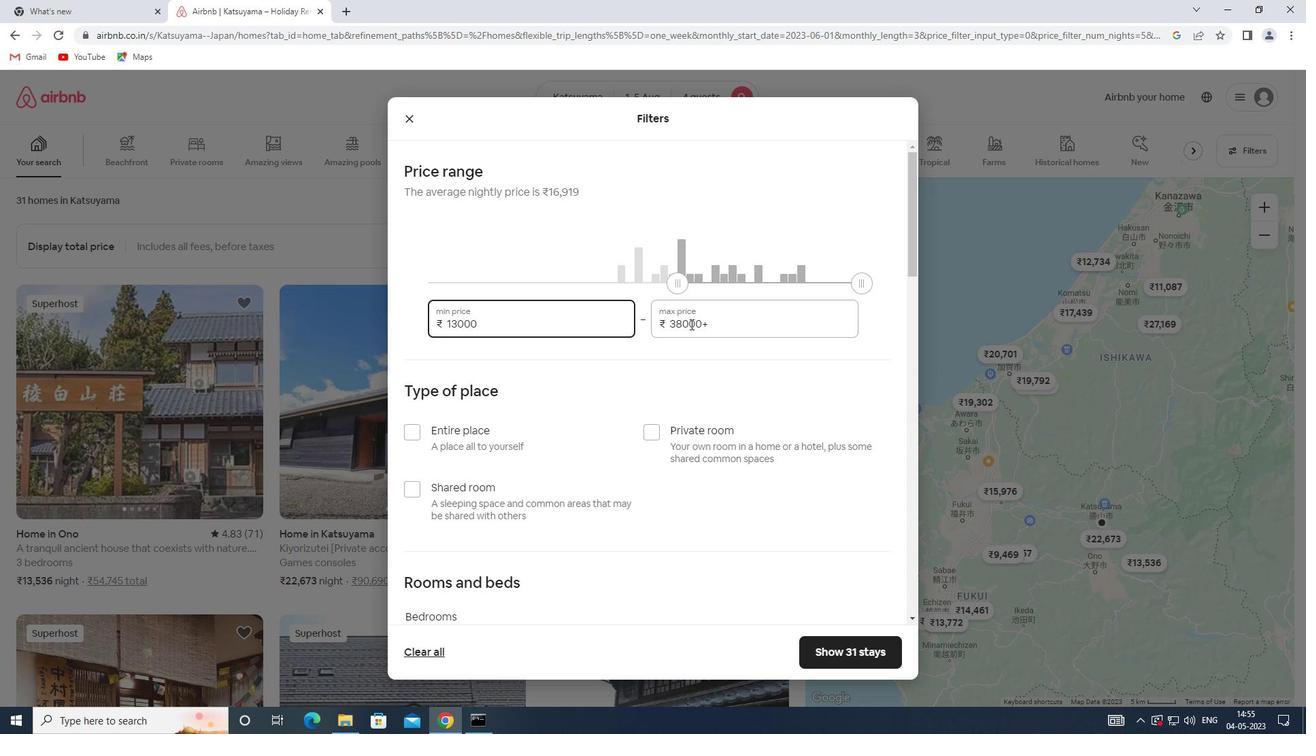 
Action: Mouse pressed left at (721, 324)
Screenshot: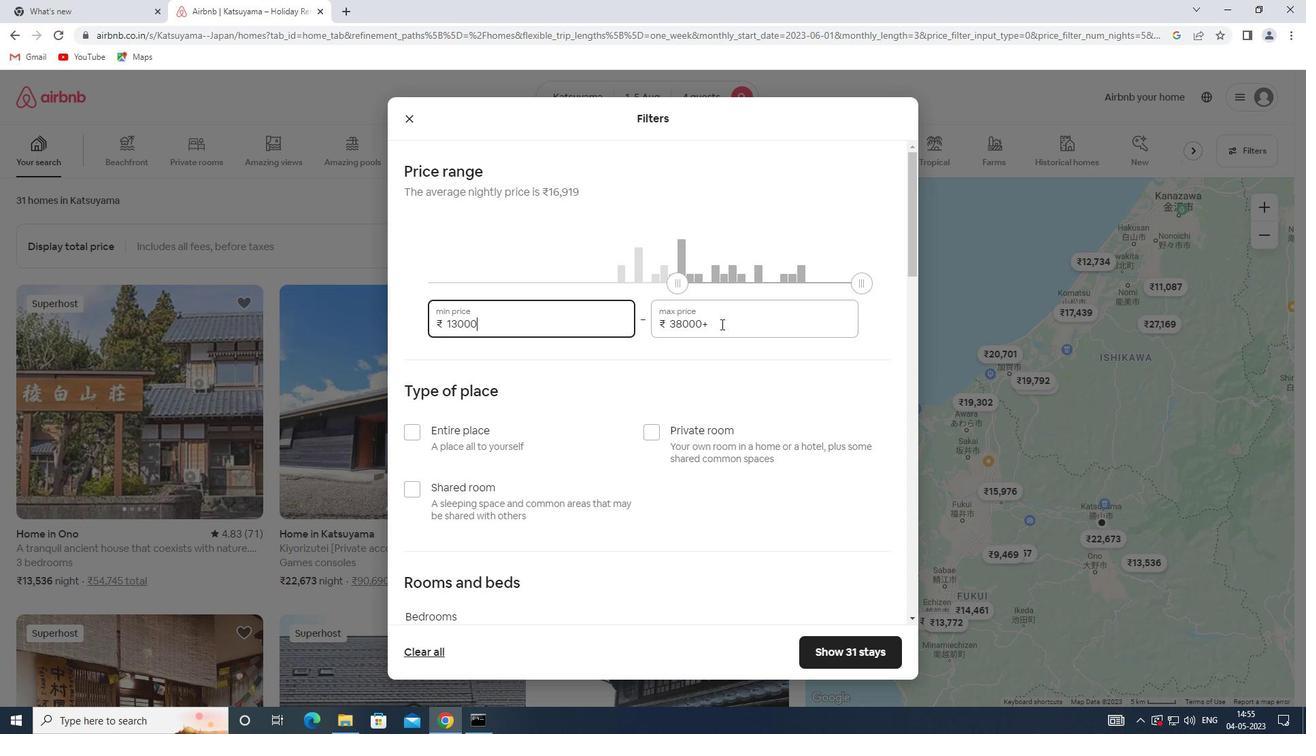 
Action: Mouse moved to (604, 325)
Screenshot: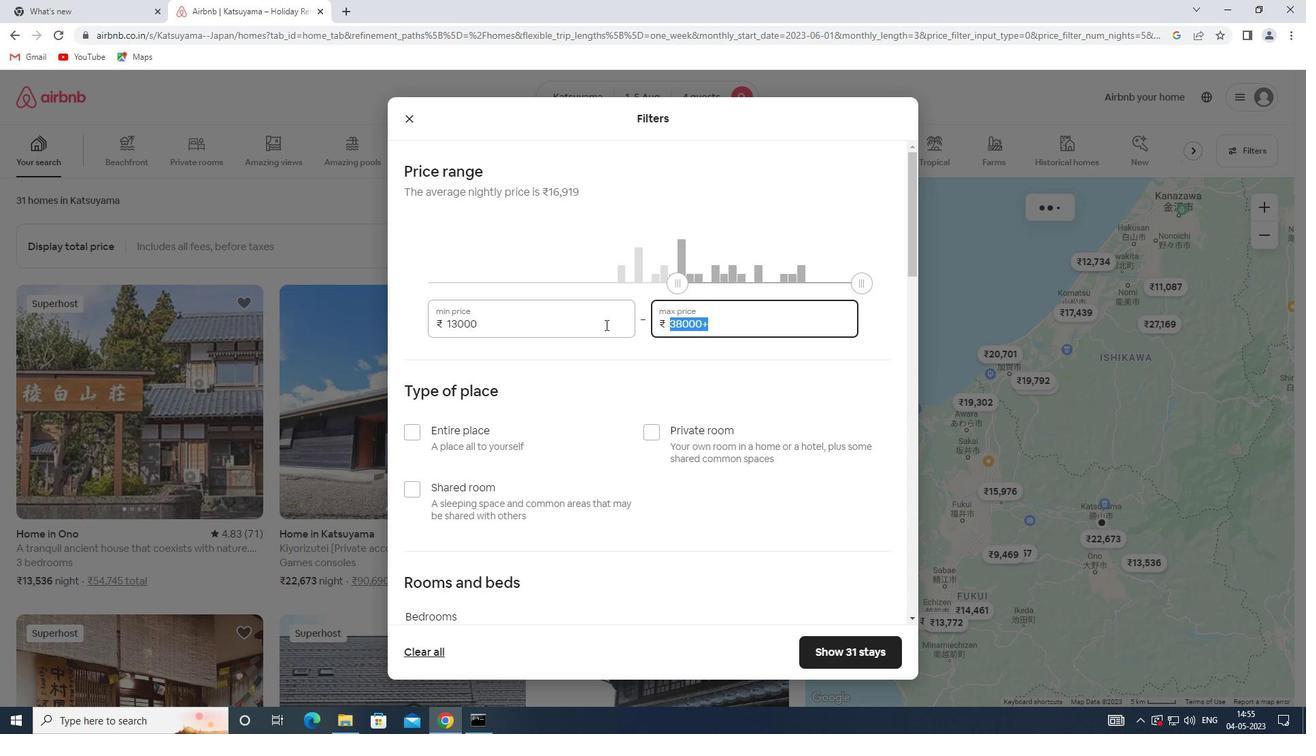 
Action: Key pressed 20000
Screenshot: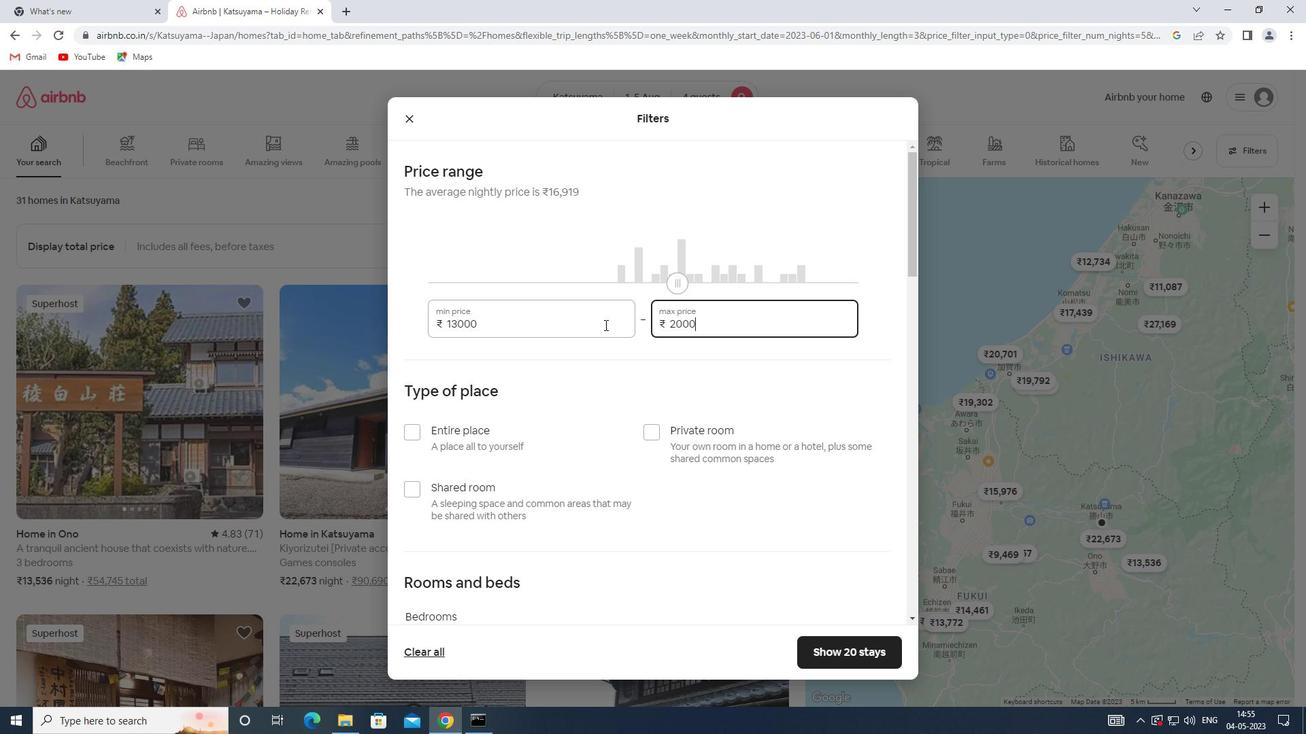 
Action: Mouse moved to (604, 327)
Screenshot: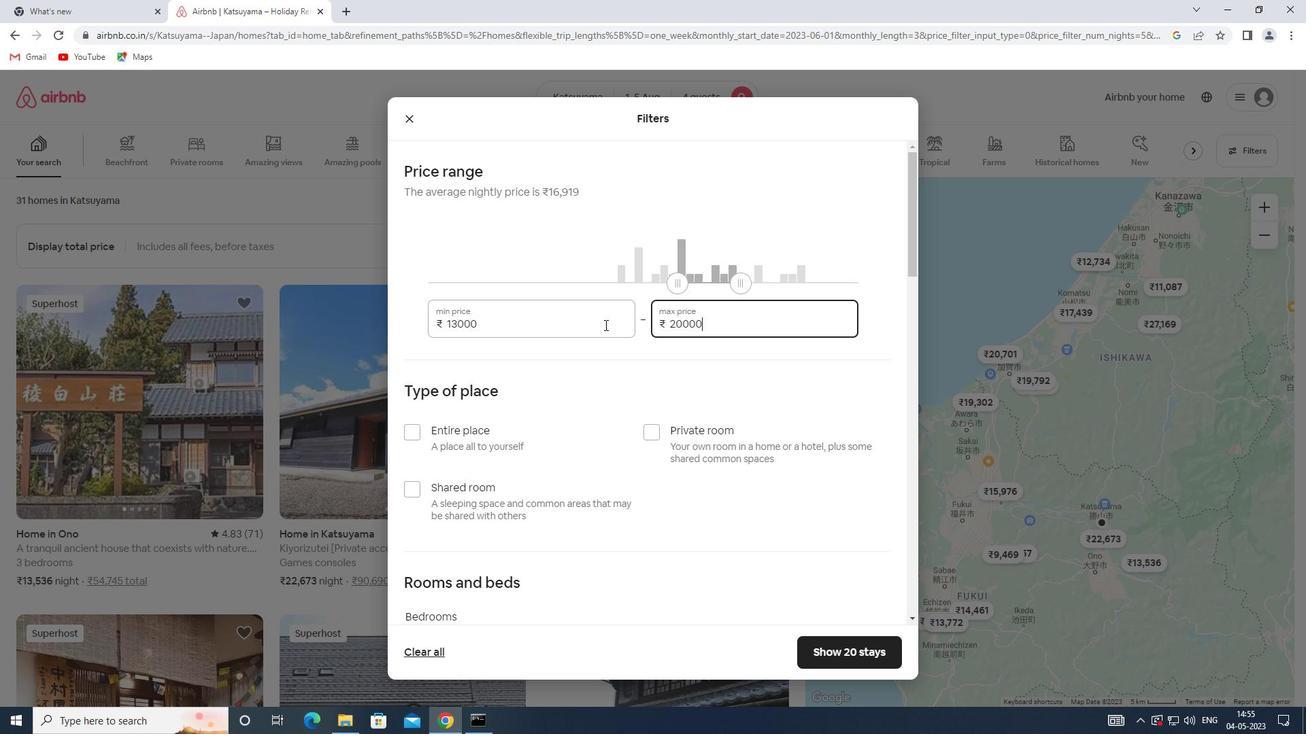 
Action: Mouse scrolled (604, 326) with delta (0, 0)
Screenshot: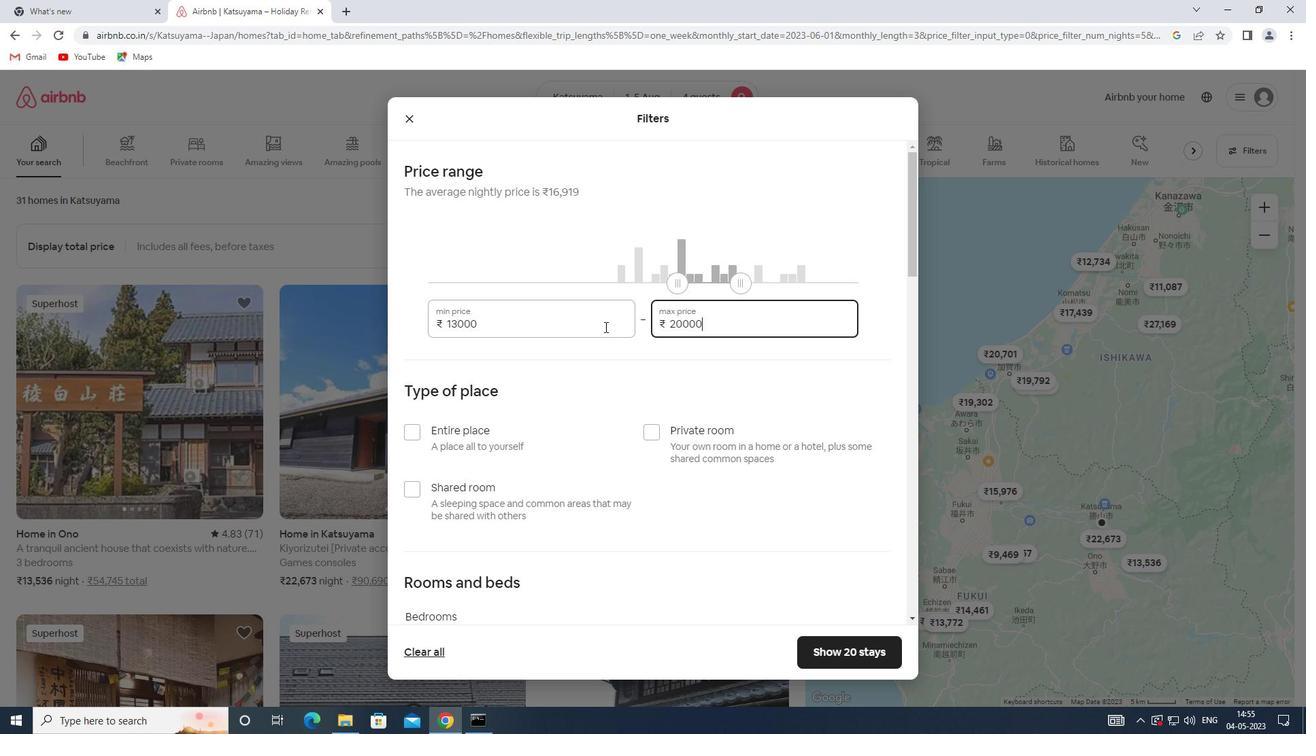 
Action: Mouse scrolled (604, 326) with delta (0, 0)
Screenshot: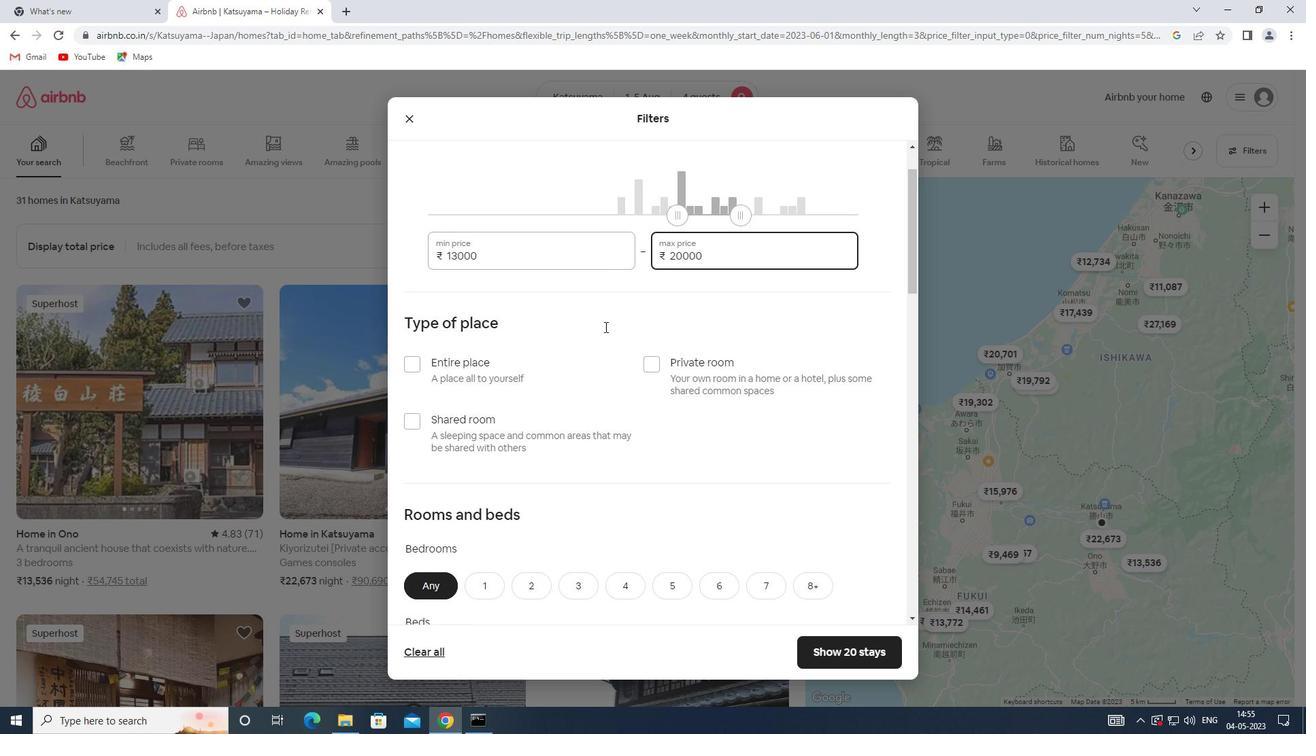 
Action: Mouse moved to (481, 295)
Screenshot: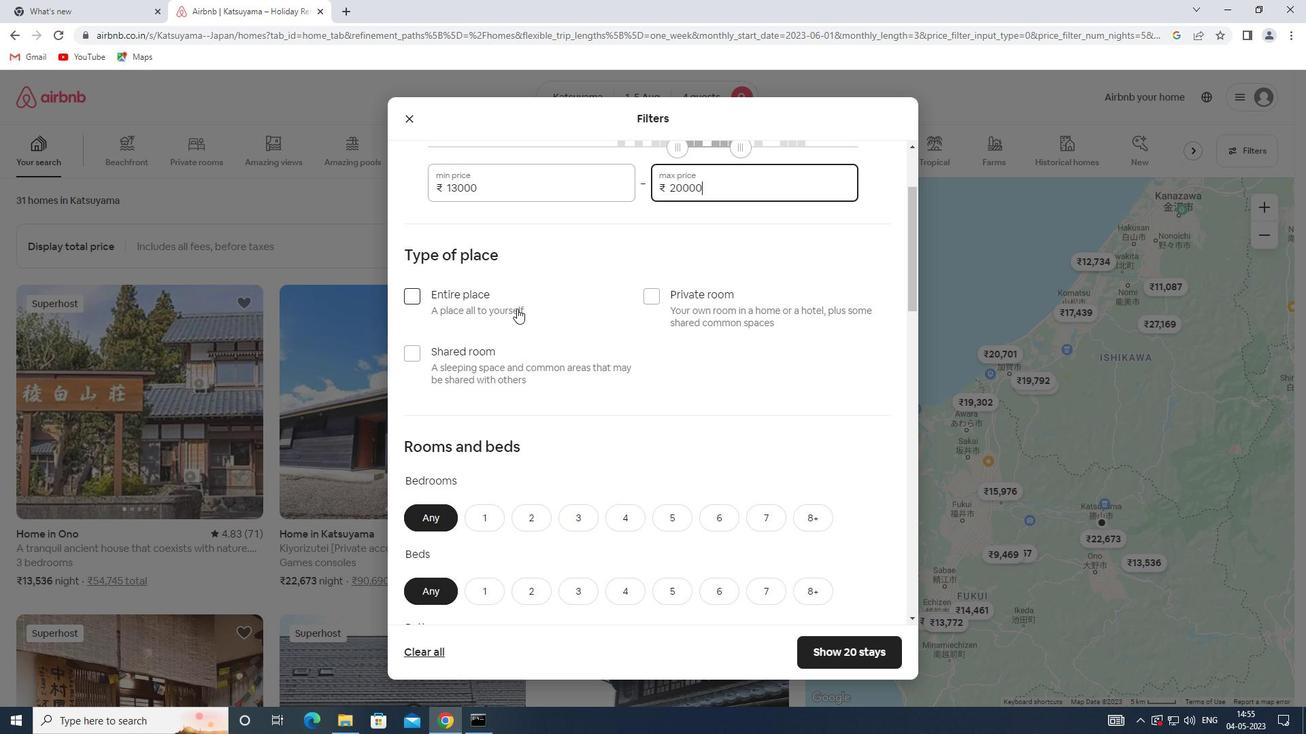 
Action: Mouse pressed left at (481, 295)
Screenshot: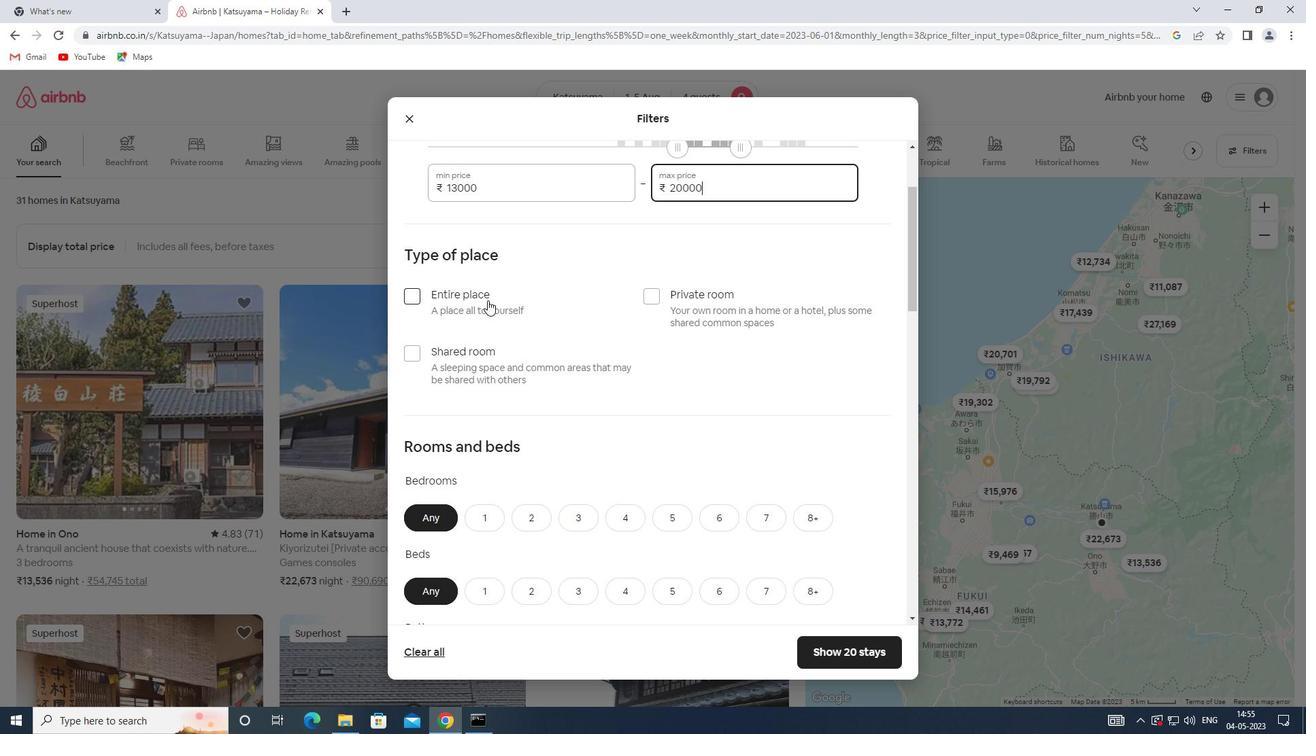 
Action: Mouse scrolled (481, 295) with delta (0, 0)
Screenshot: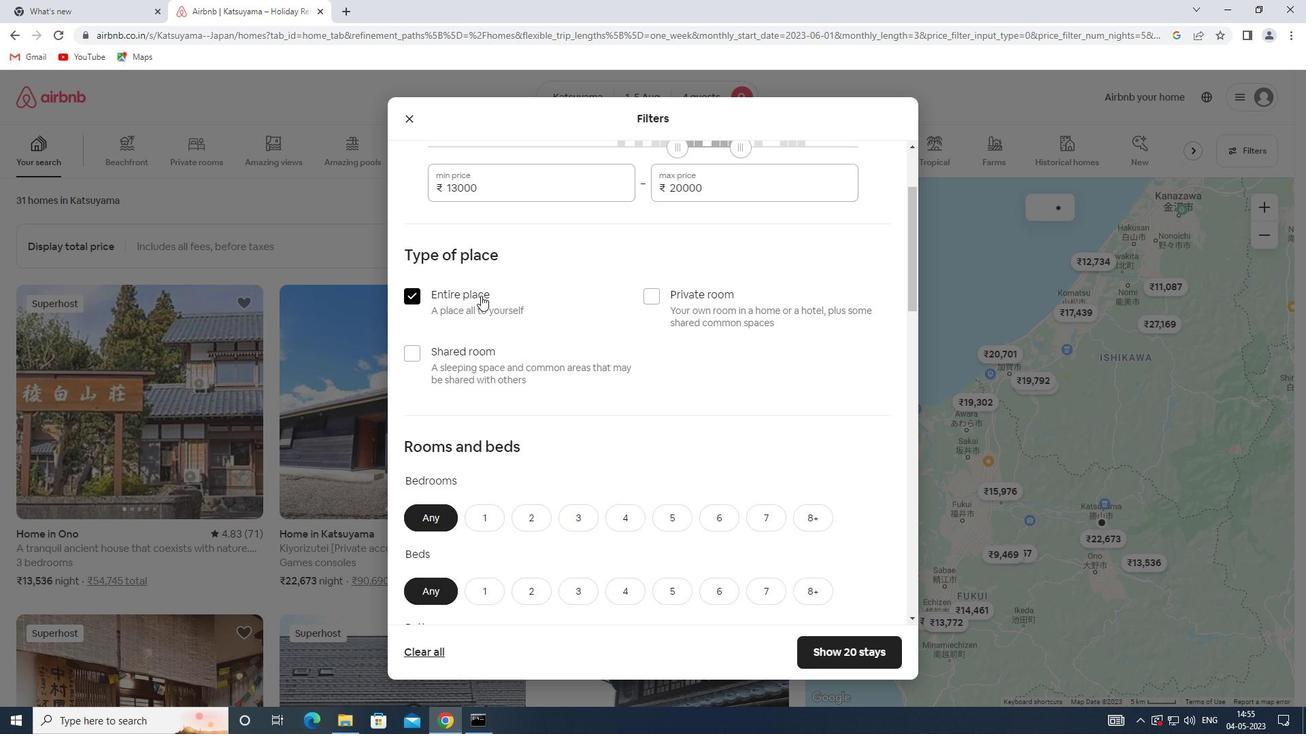 
Action: Mouse scrolled (481, 295) with delta (0, 0)
Screenshot: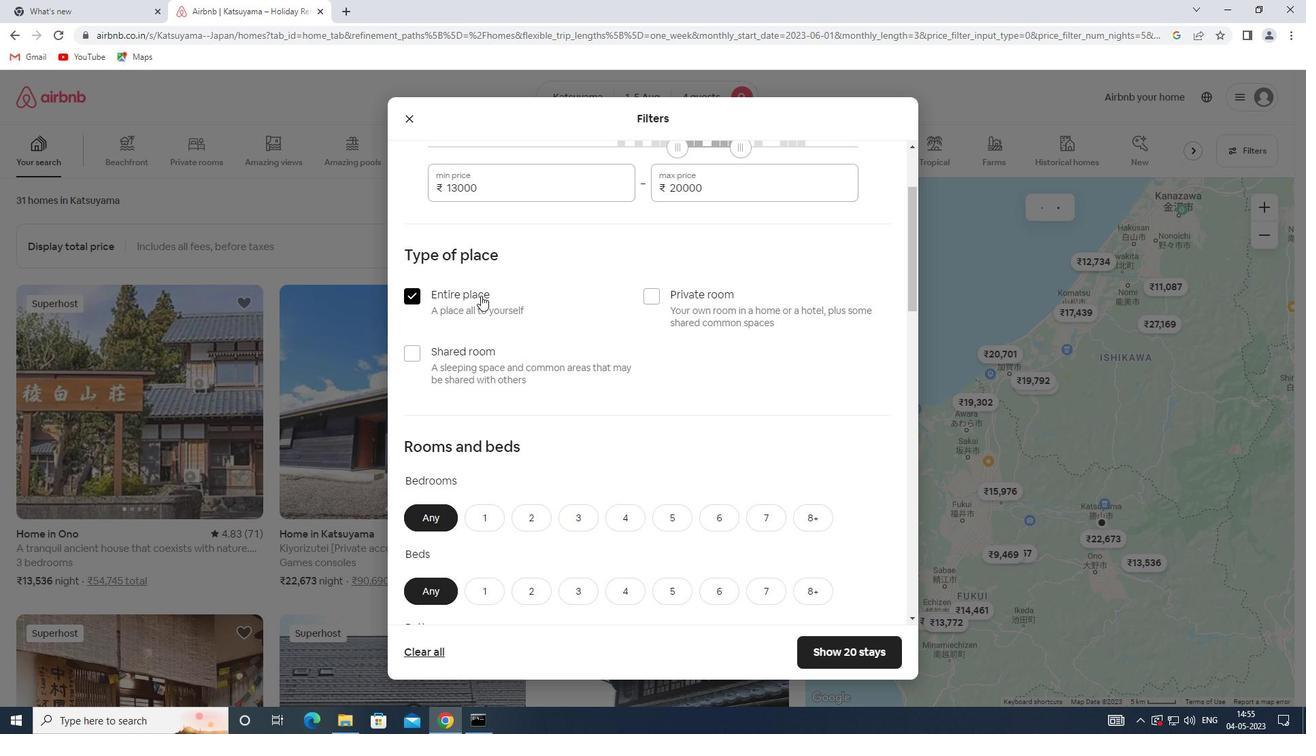
Action: Mouse scrolled (481, 295) with delta (0, 0)
Screenshot: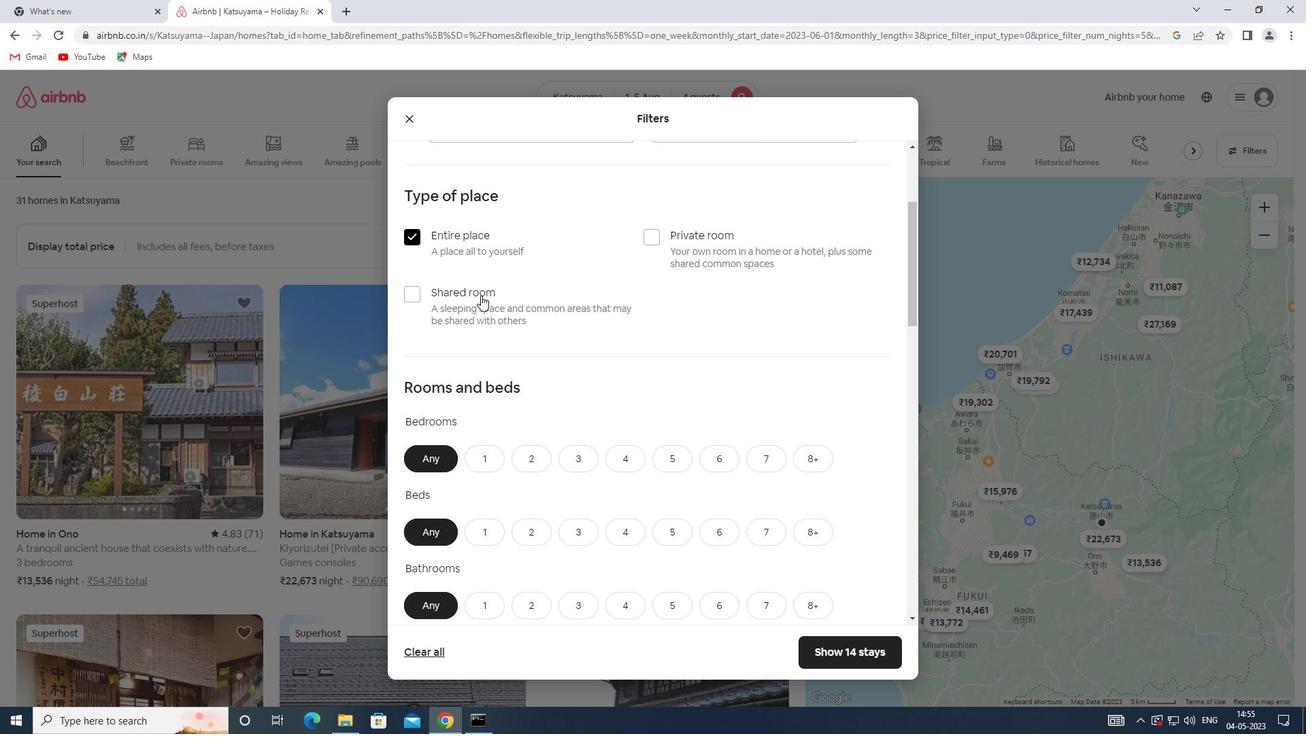 
Action: Mouse moved to (533, 312)
Screenshot: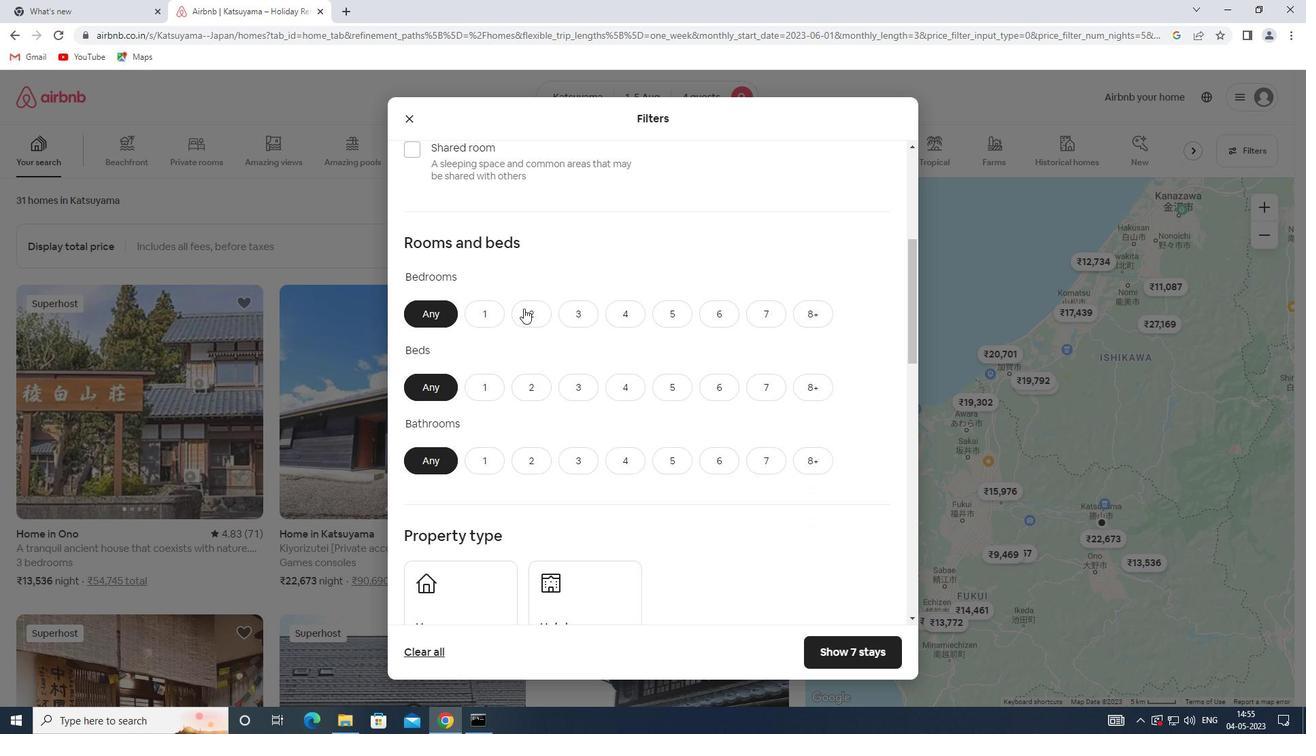 
Action: Mouse pressed left at (533, 312)
Screenshot: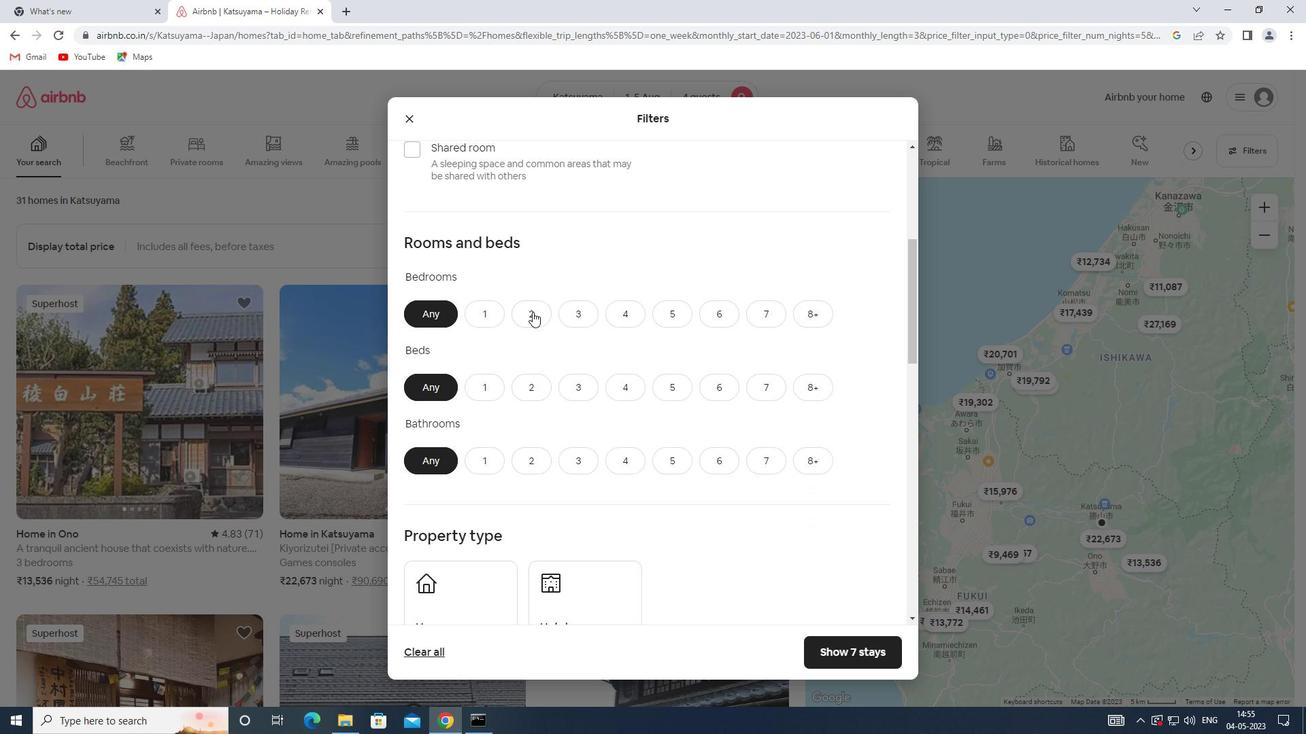
Action: Mouse moved to (578, 383)
Screenshot: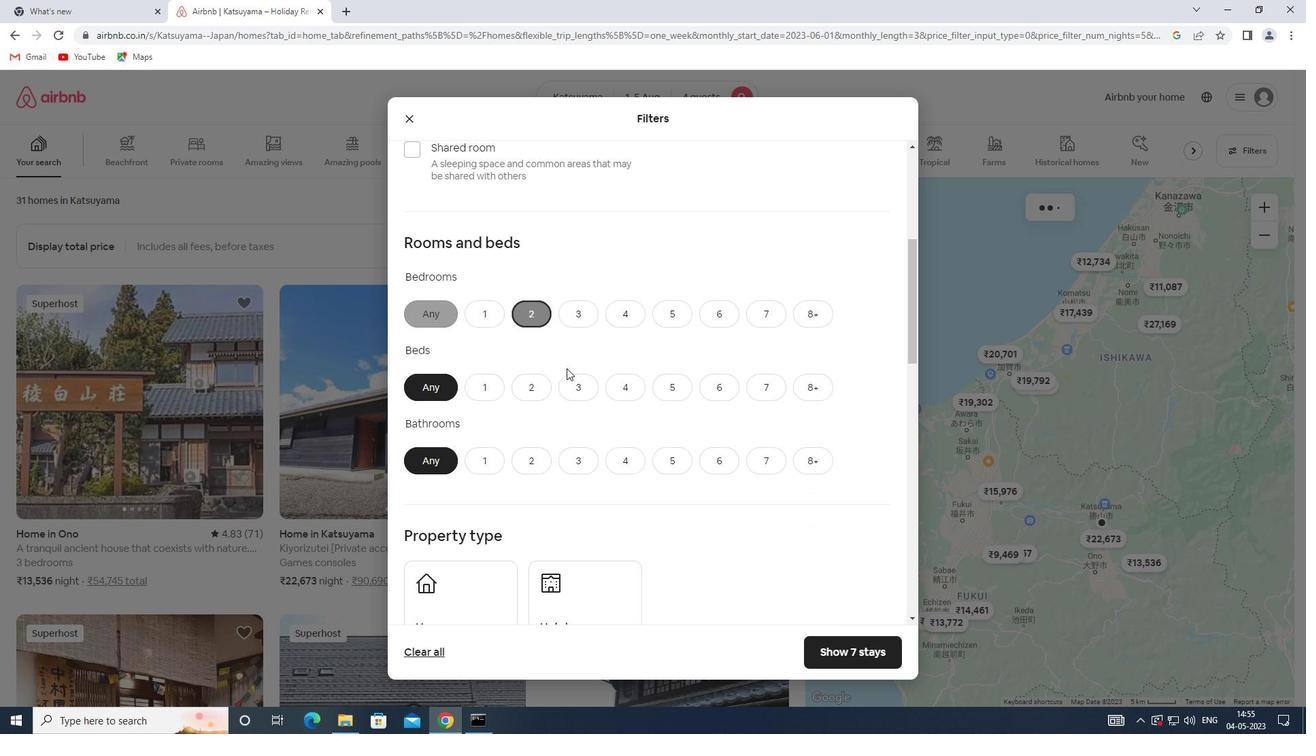
Action: Mouse pressed left at (578, 383)
Screenshot: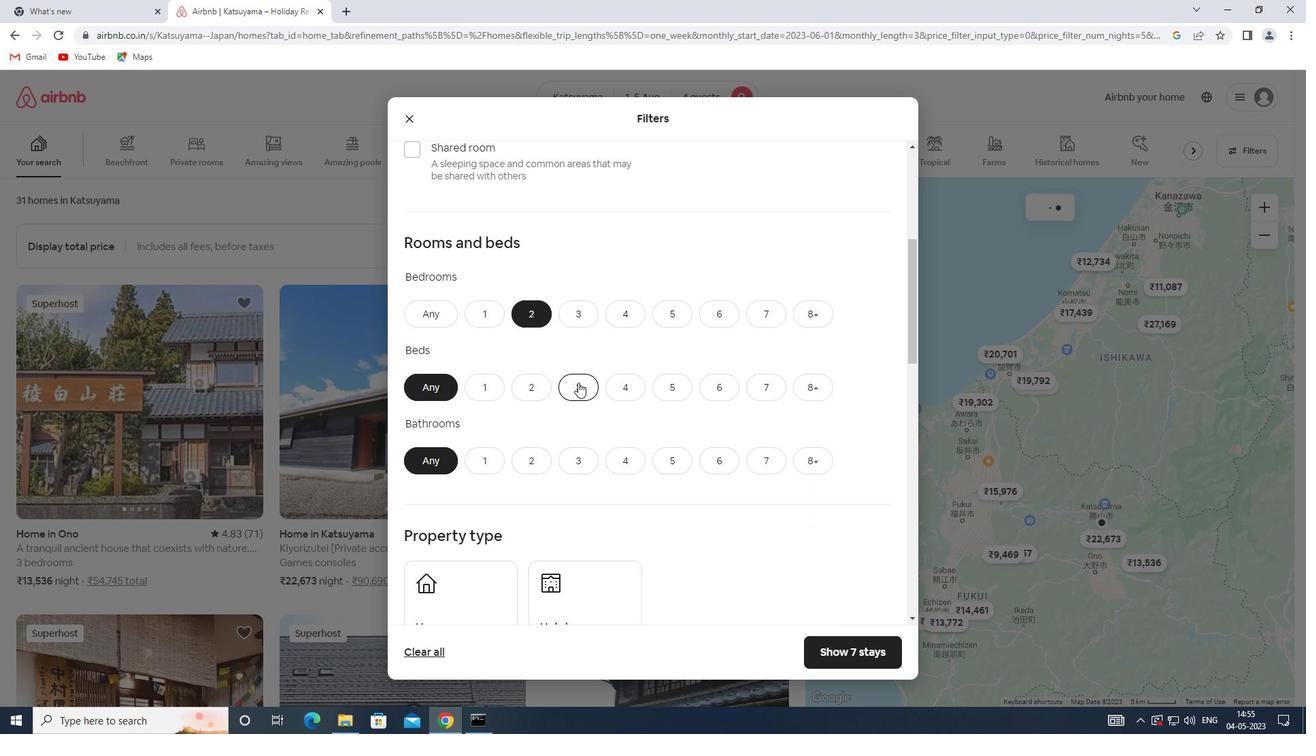 
Action: Mouse scrolled (578, 382) with delta (0, 0)
Screenshot: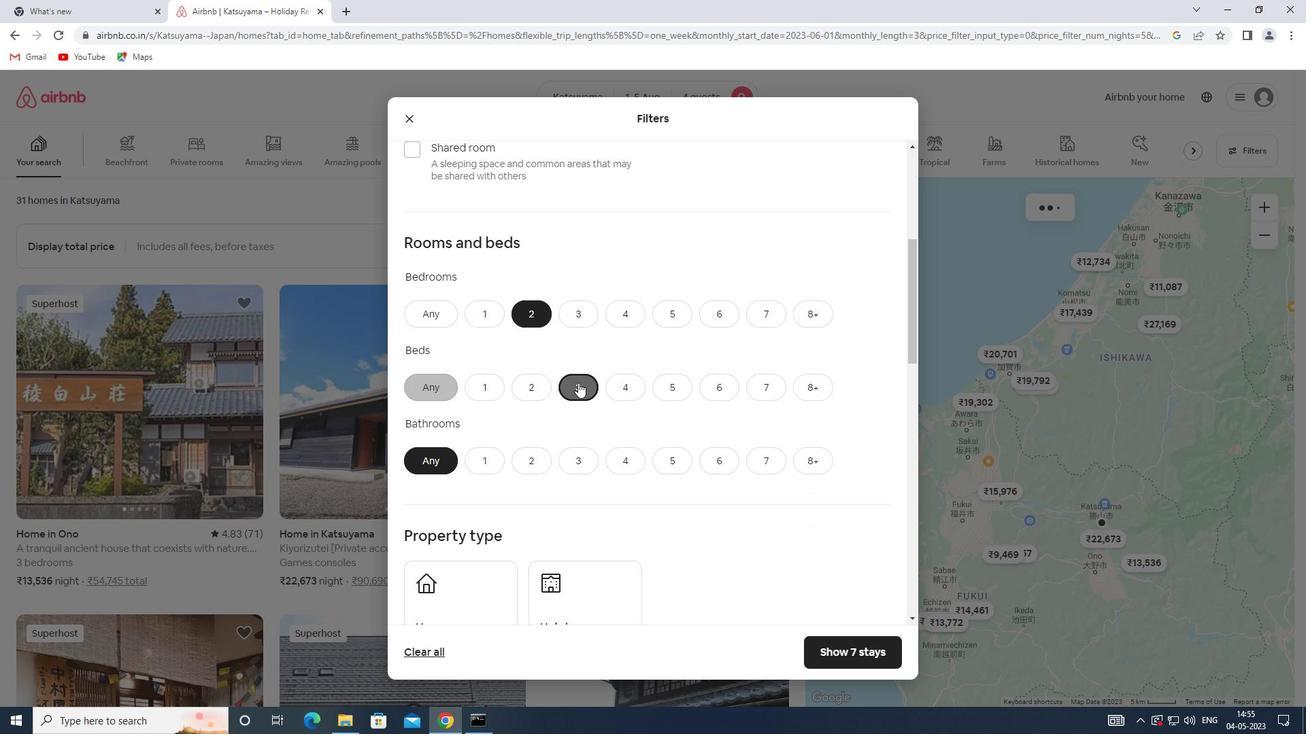 
Action: Mouse moved to (535, 395)
Screenshot: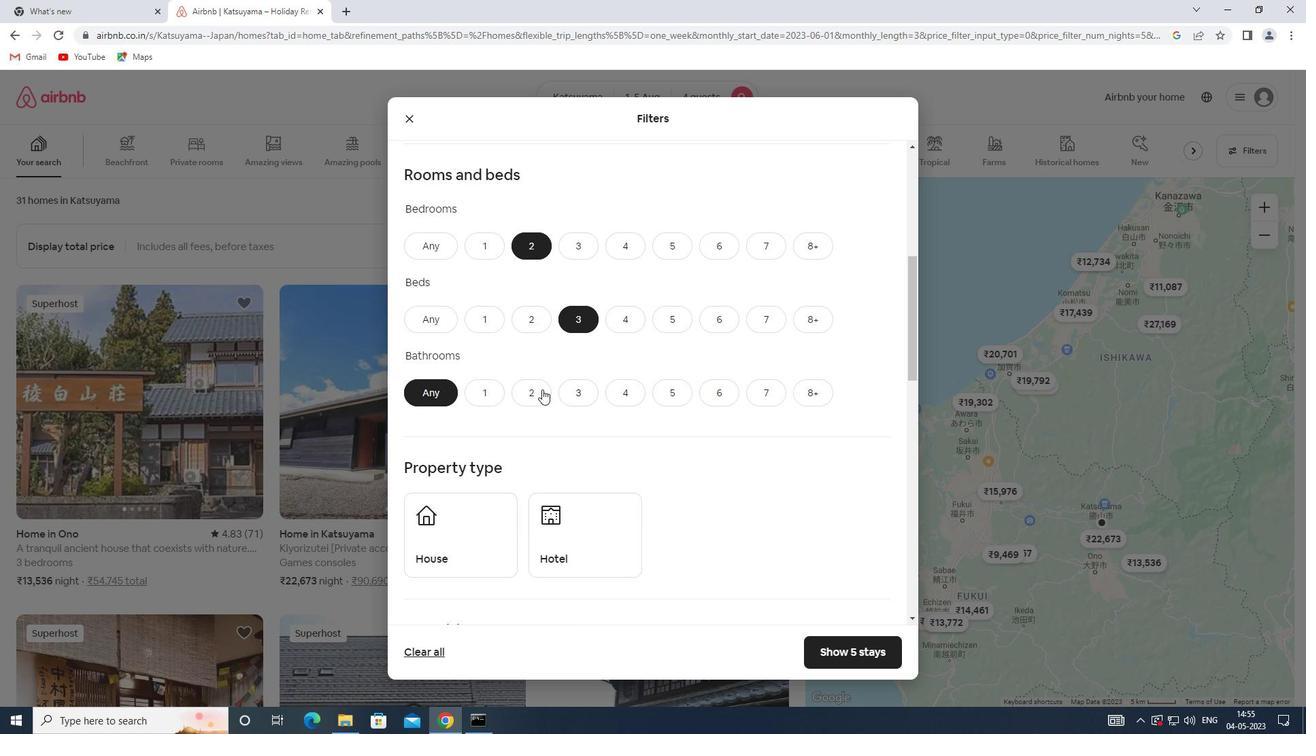 
Action: Mouse pressed left at (535, 395)
Screenshot: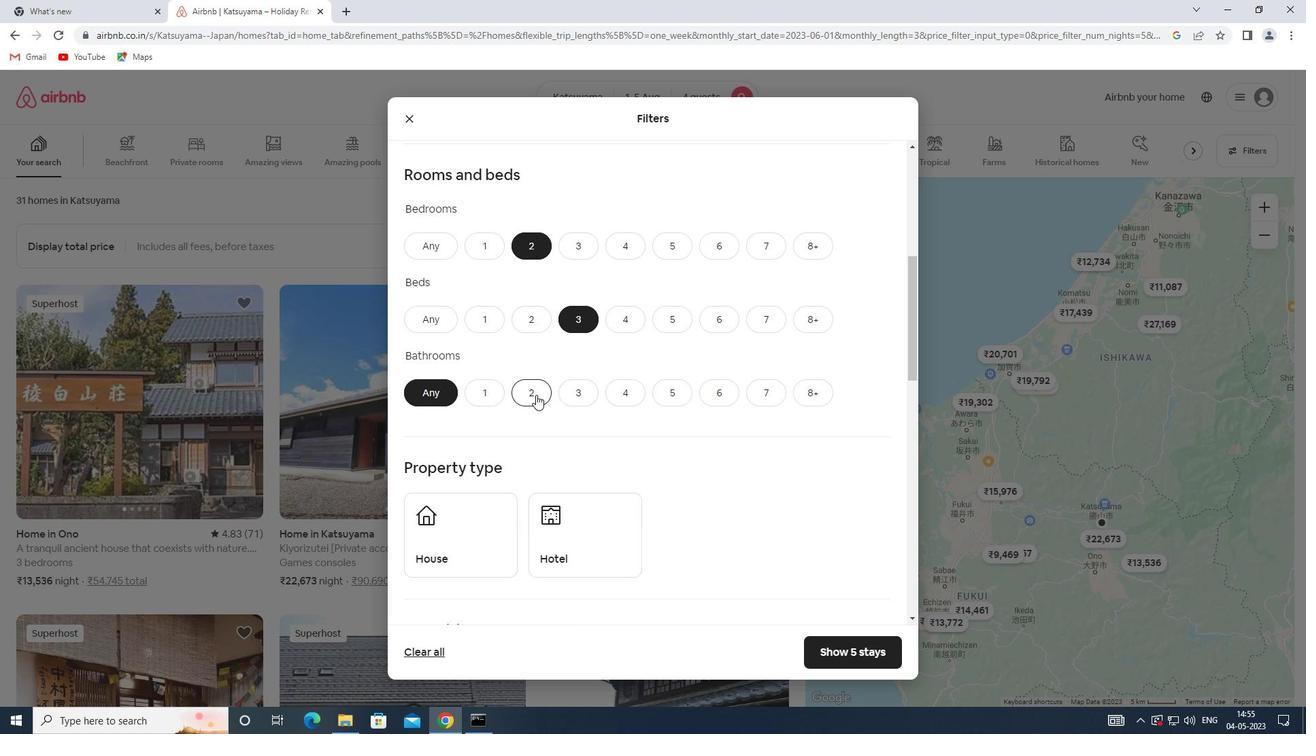 
Action: Mouse moved to (528, 387)
Screenshot: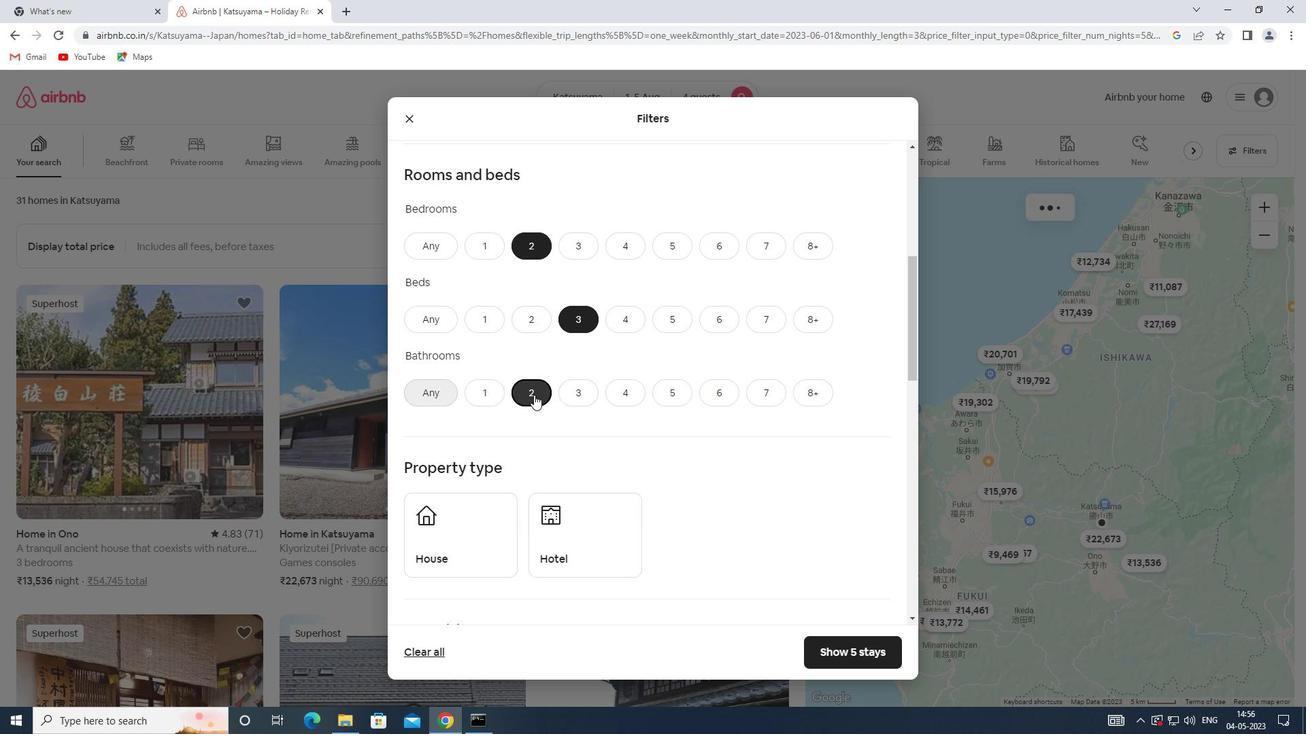 
Action: Mouse scrolled (528, 386) with delta (0, 0)
Screenshot: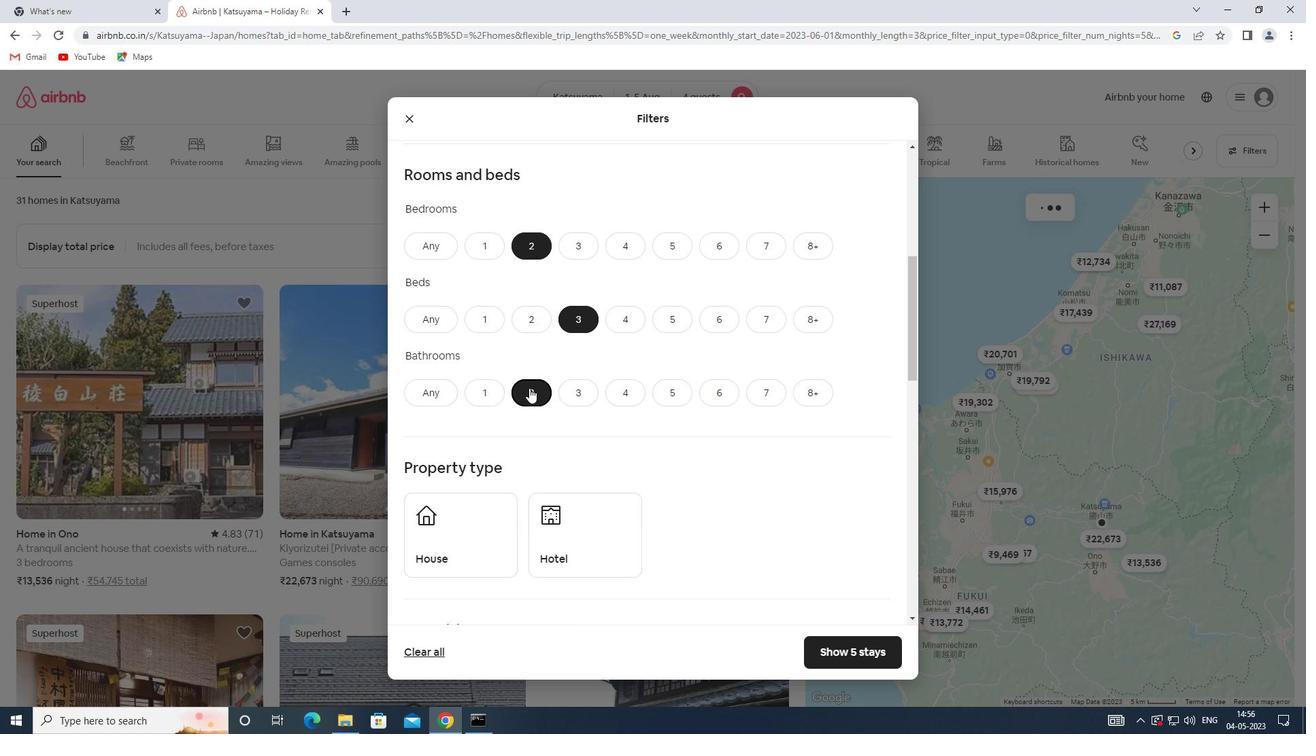 
Action: Mouse scrolled (528, 386) with delta (0, 0)
Screenshot: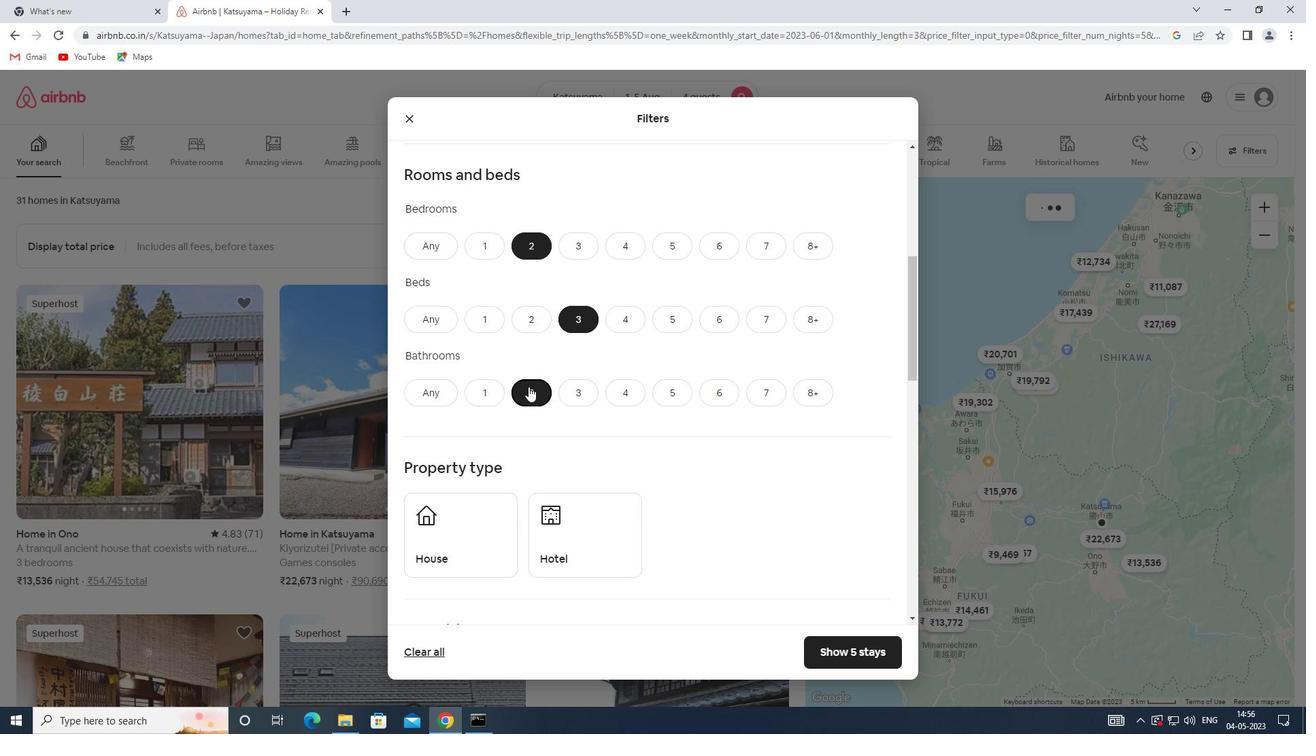 
Action: Mouse moved to (473, 404)
Screenshot: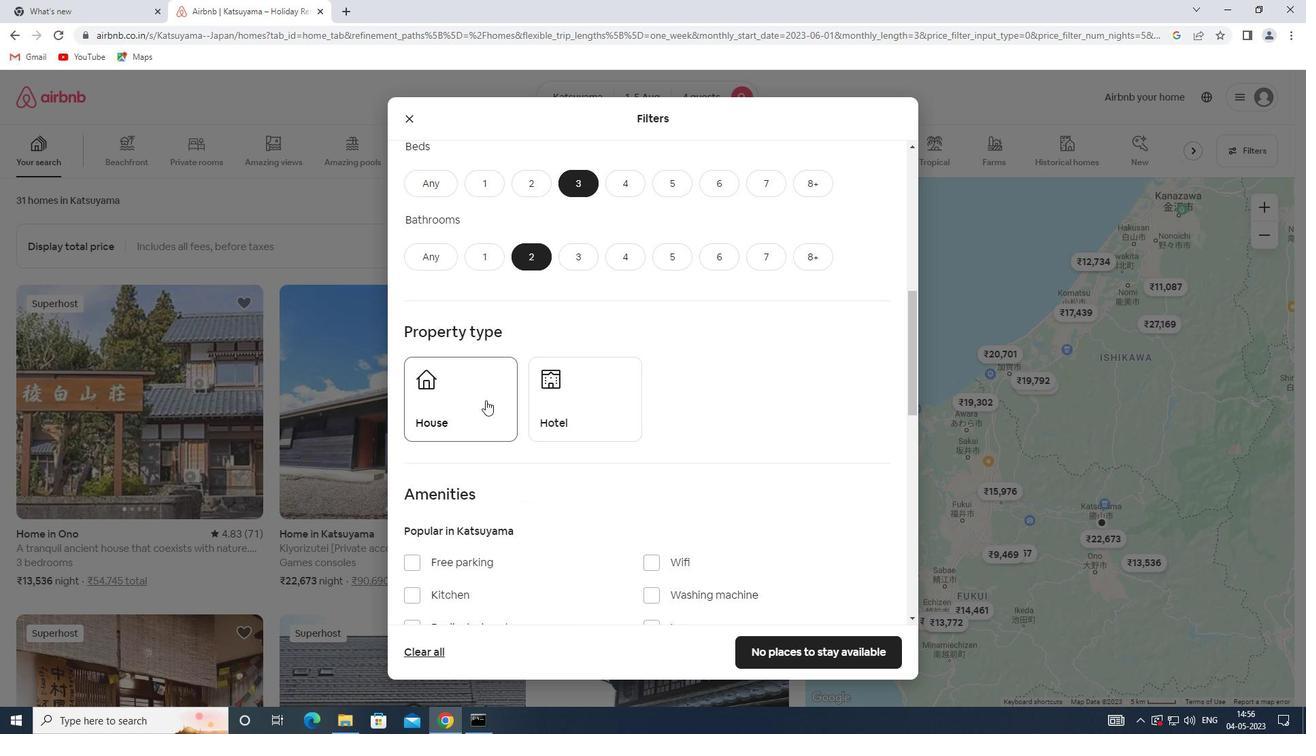 
Action: Mouse pressed left at (473, 404)
Screenshot: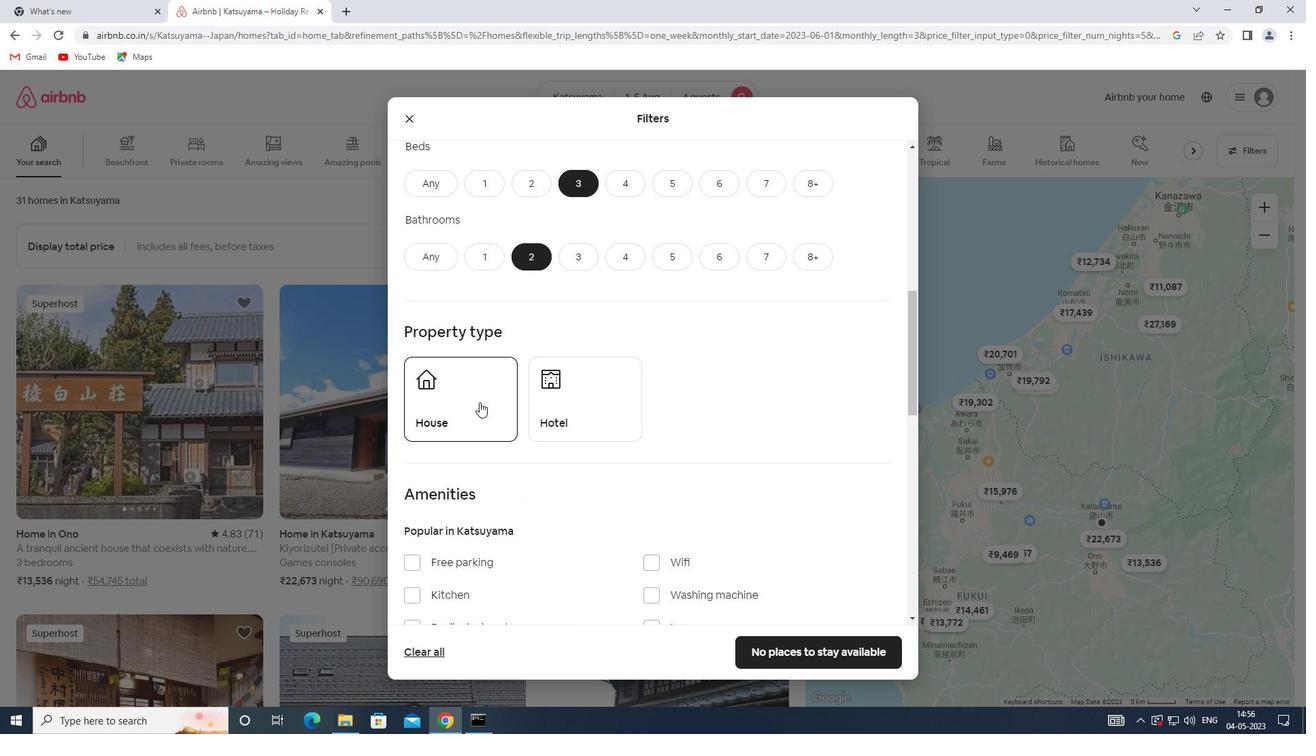 
Action: Mouse moved to (547, 406)
Screenshot: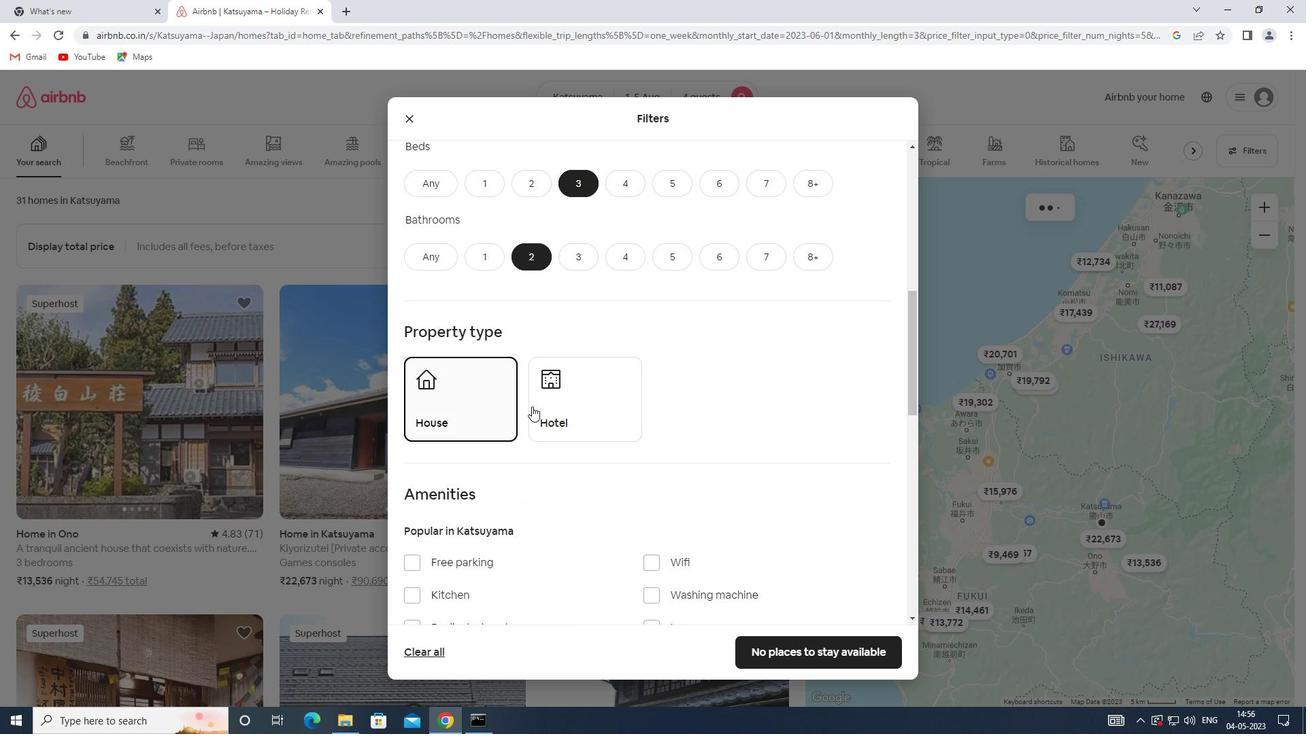
Action: Mouse pressed left at (547, 406)
Screenshot: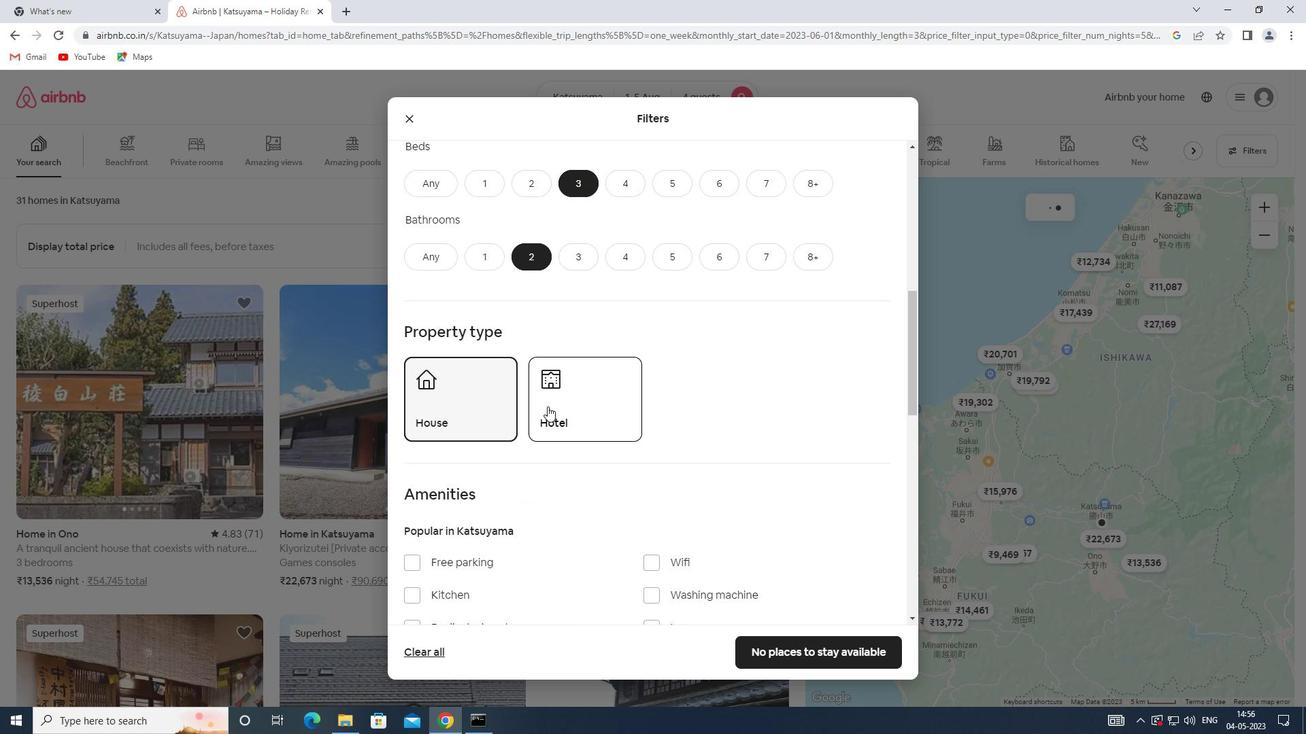 
Action: Mouse scrolled (547, 406) with delta (0, 0)
Screenshot: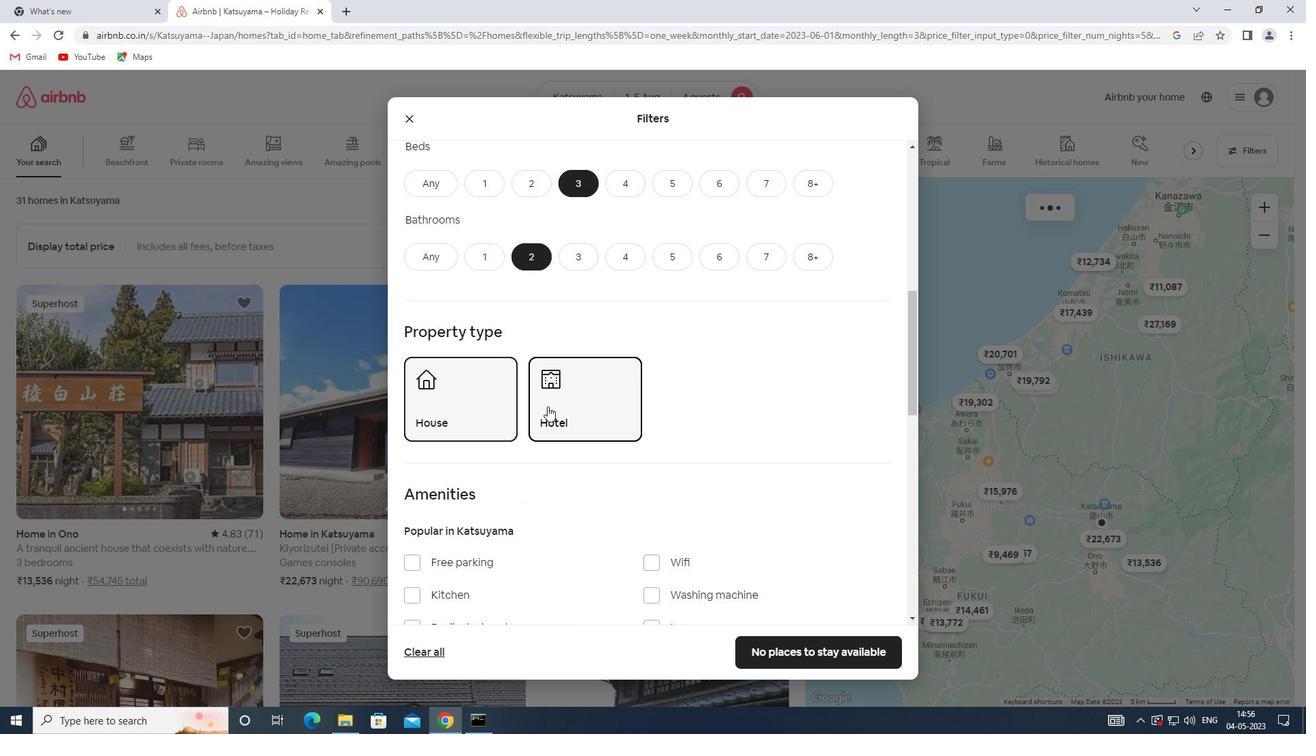 
Action: Mouse scrolled (547, 406) with delta (0, 0)
Screenshot: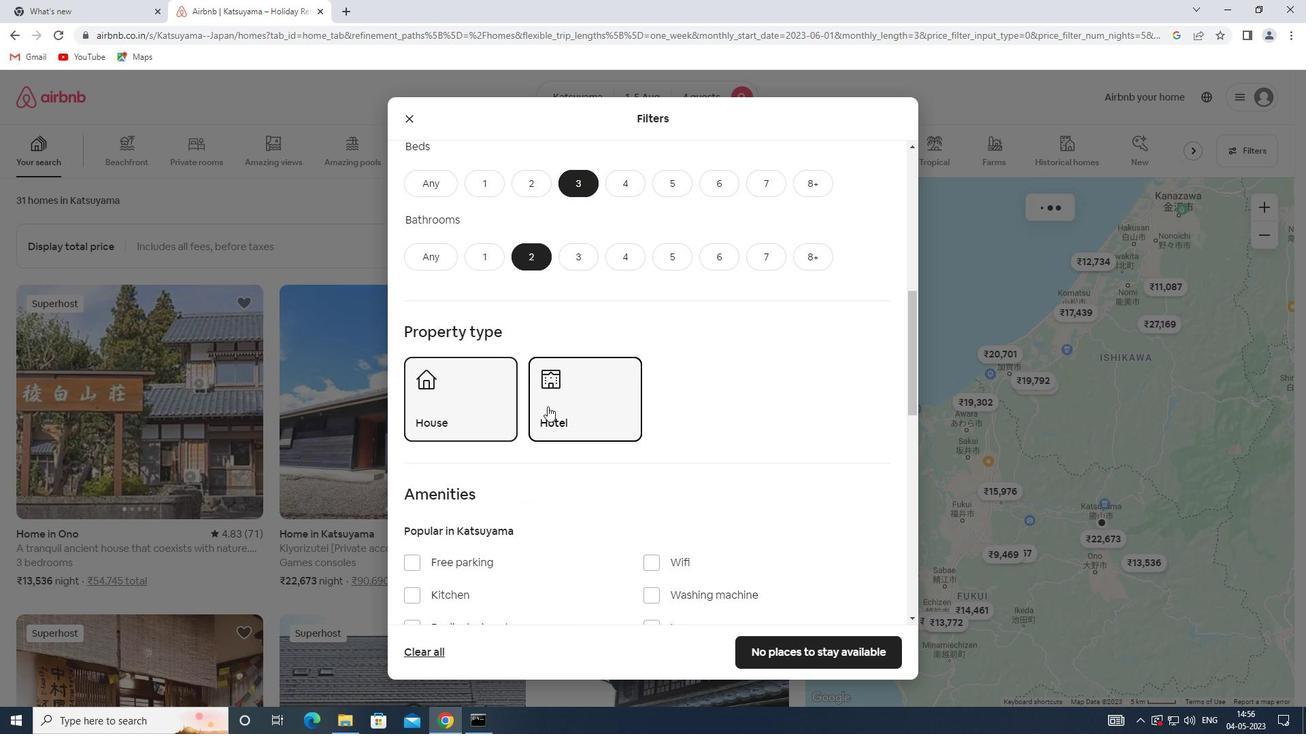 
Action: Mouse scrolled (547, 406) with delta (0, 0)
Screenshot: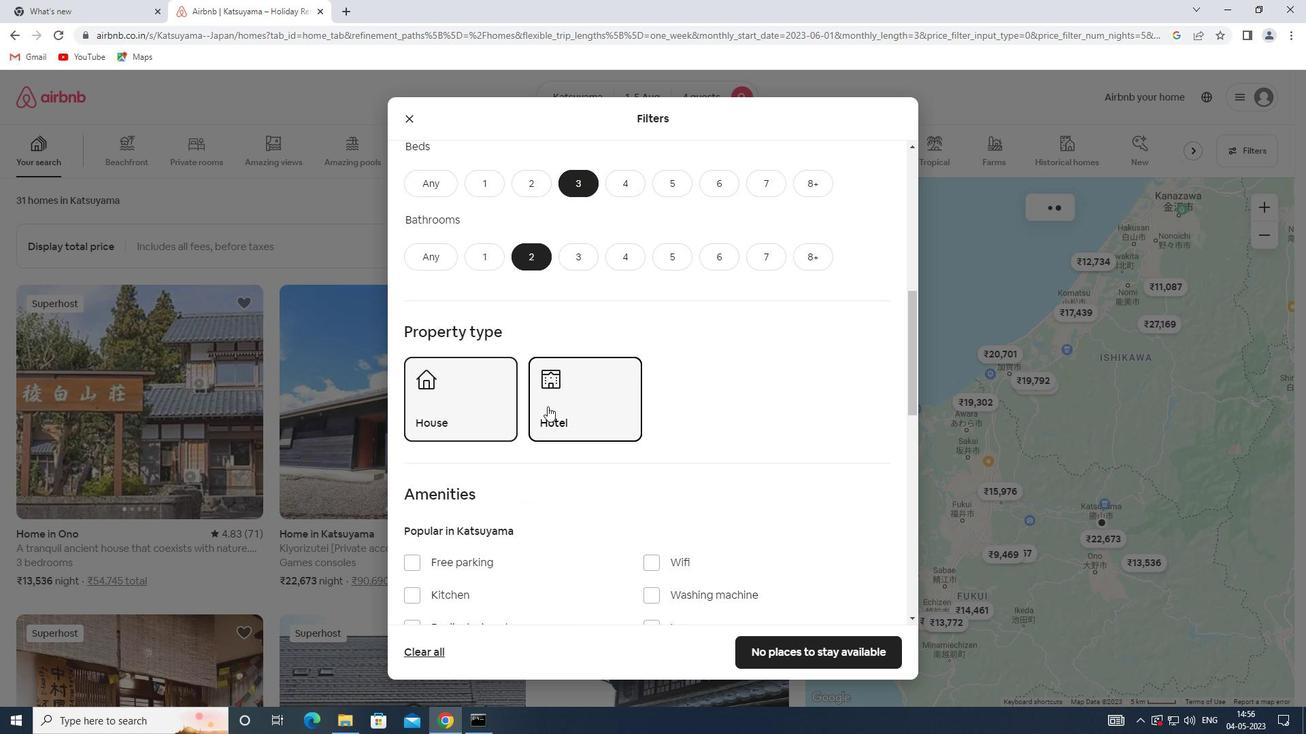 
Action: Mouse scrolled (547, 406) with delta (0, 0)
Screenshot: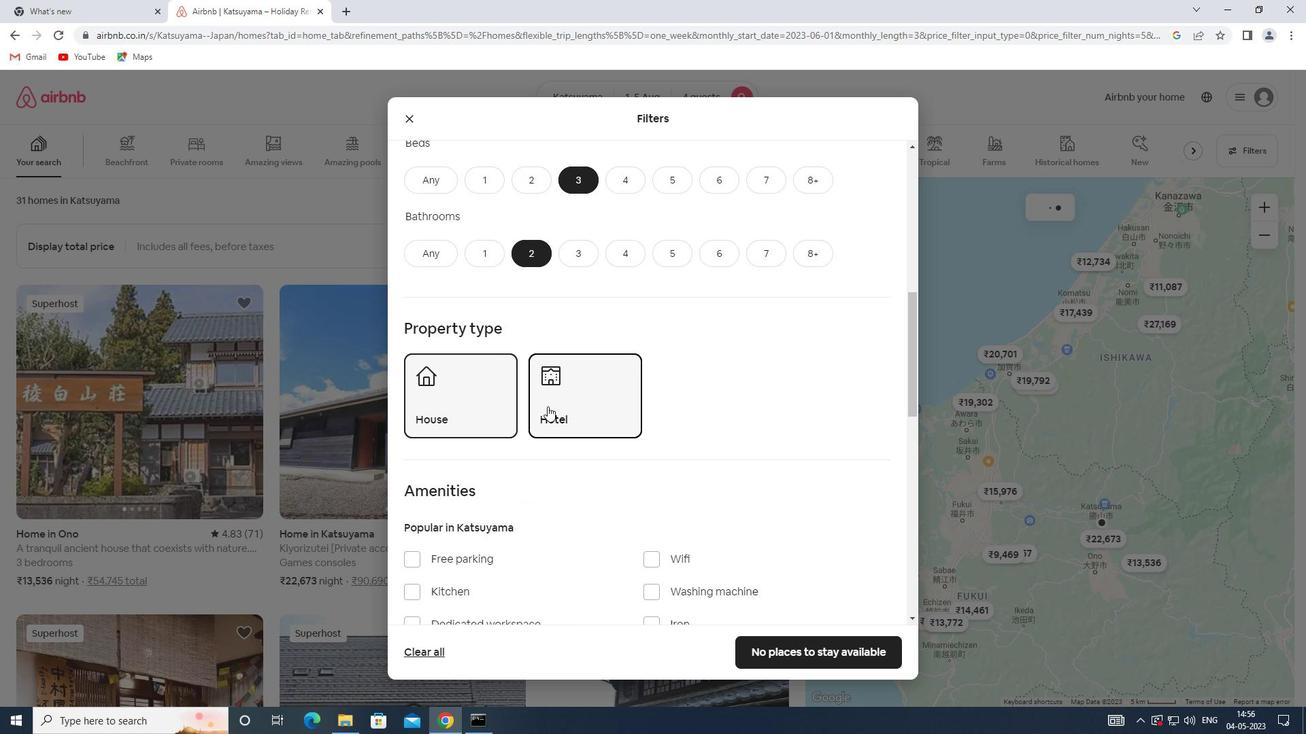 
Action: Mouse moved to (666, 445)
Screenshot: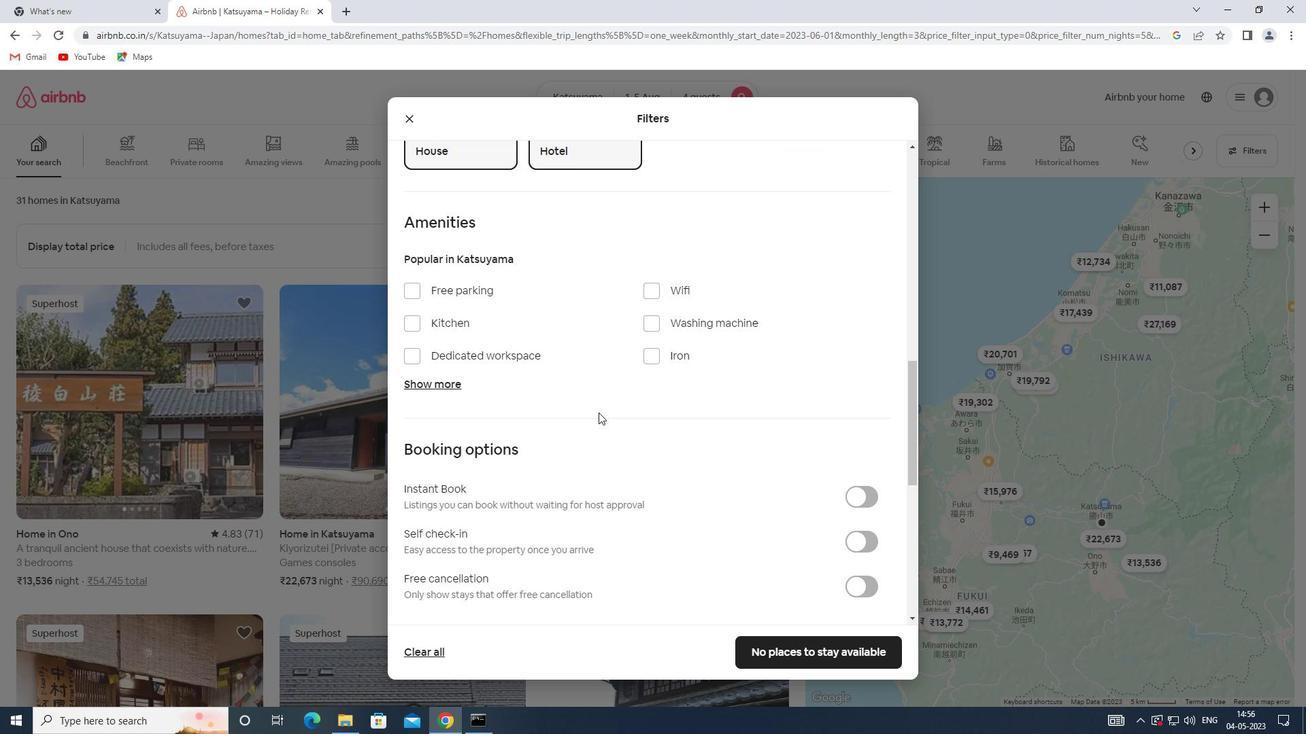 
Action: Mouse scrolled (666, 445) with delta (0, 0)
Screenshot: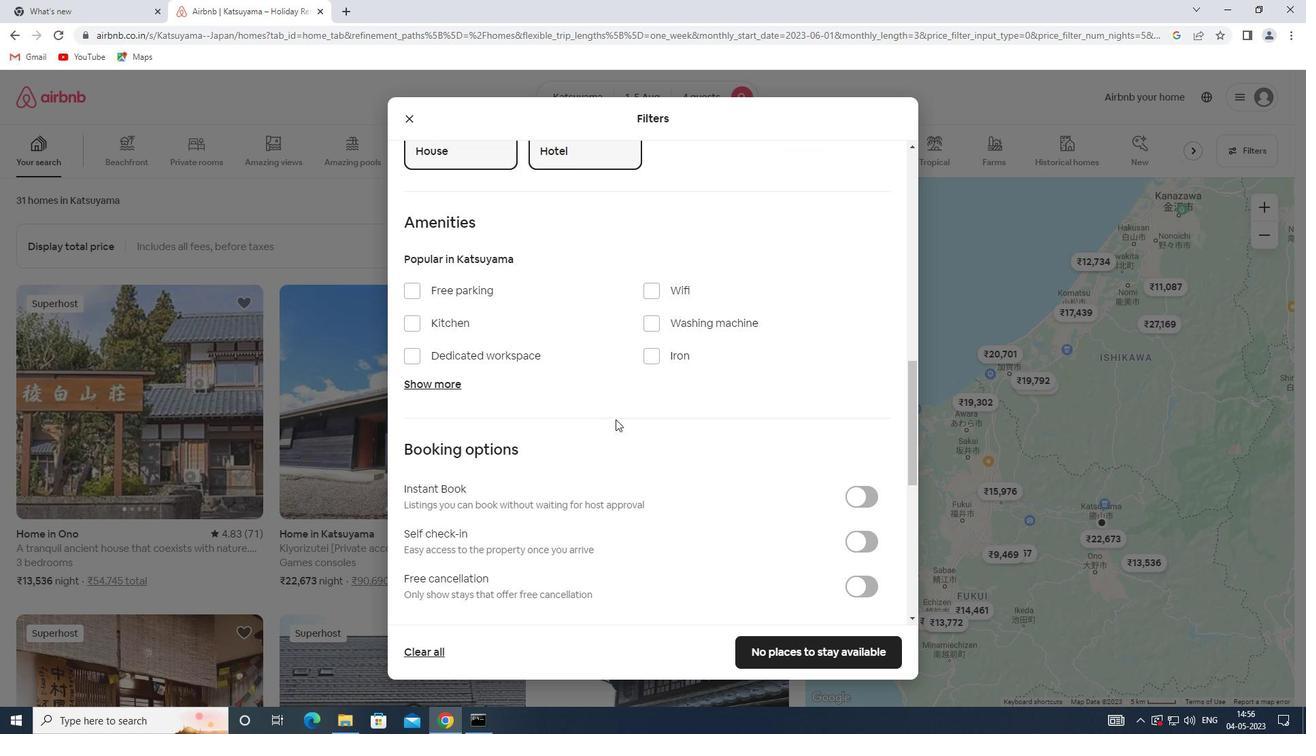 
Action: Mouse moved to (666, 447)
Screenshot: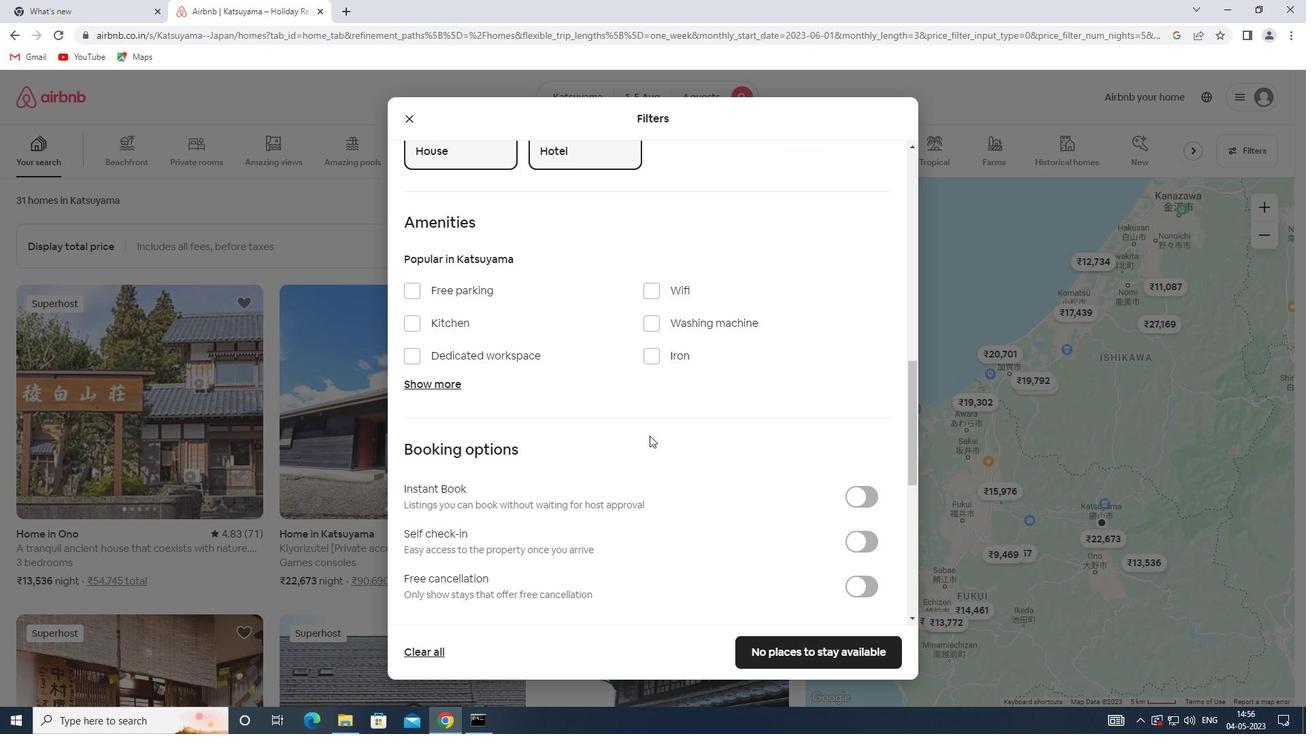 
Action: Mouse scrolled (666, 446) with delta (0, 0)
Screenshot: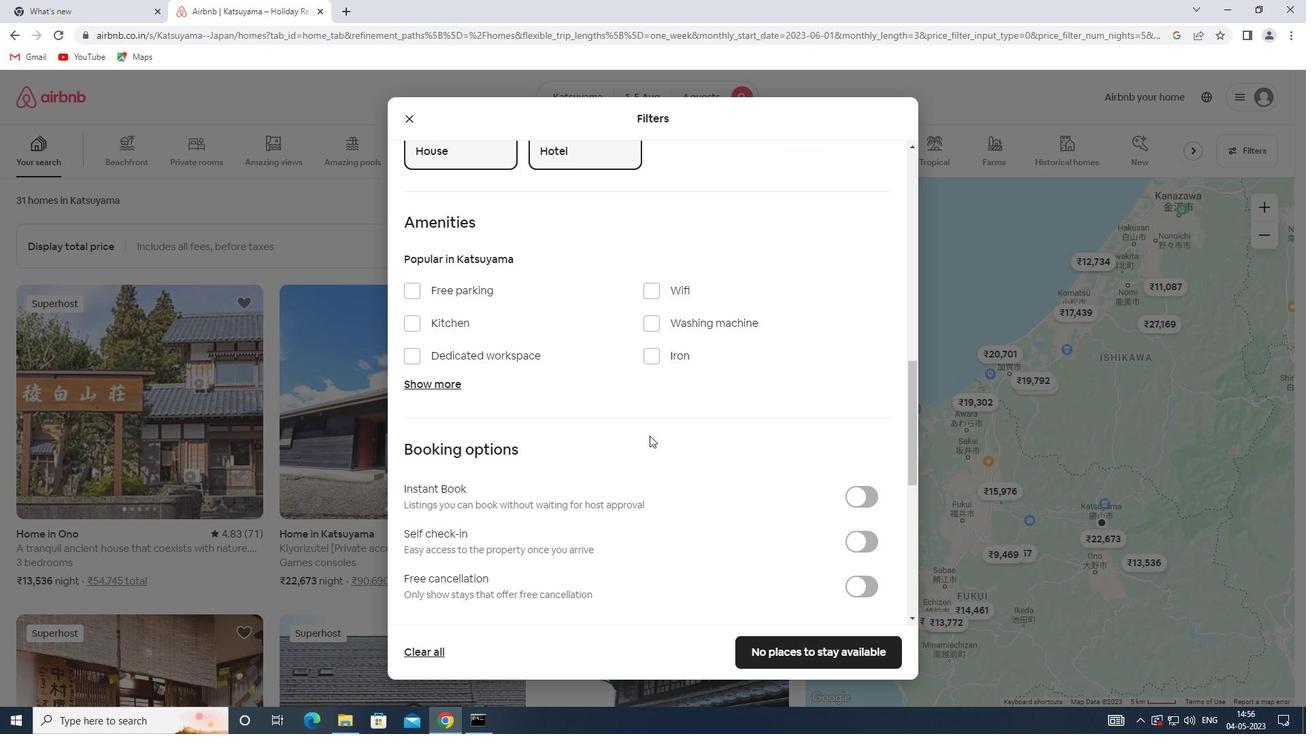 
Action: Mouse moved to (666, 447)
Screenshot: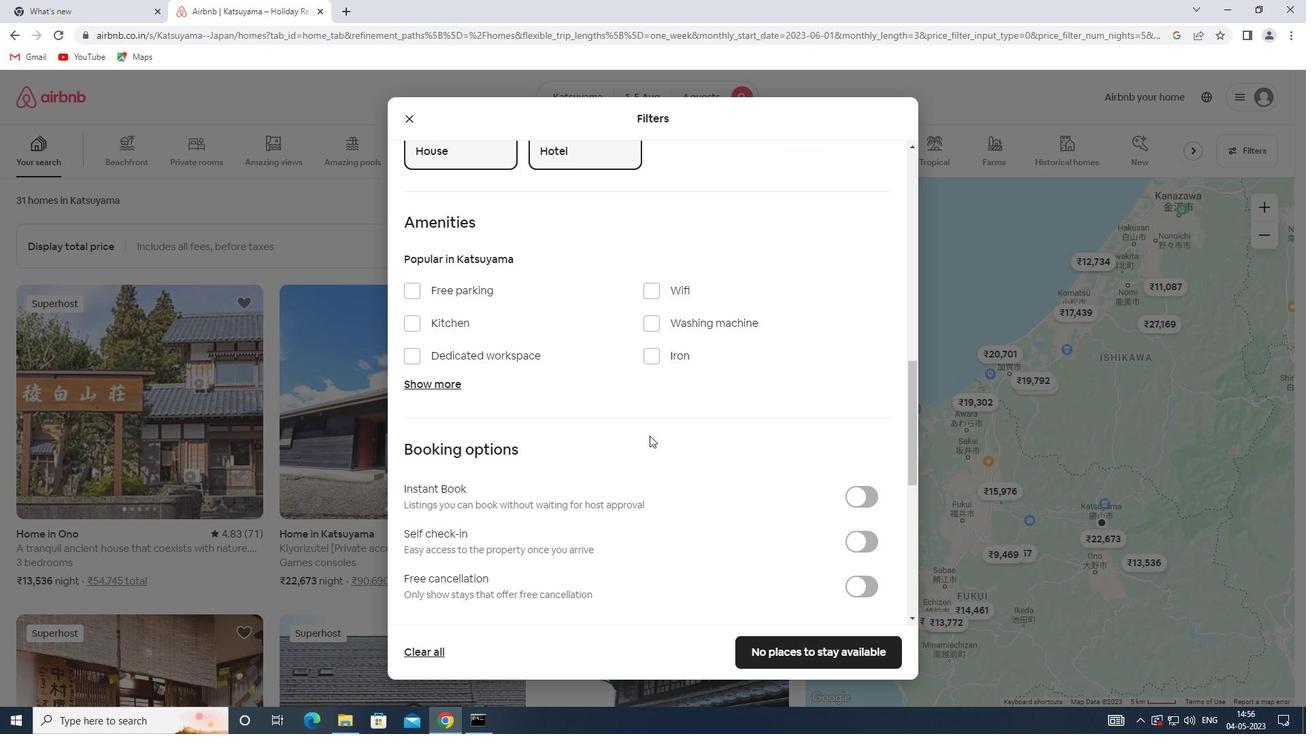 
Action: Mouse scrolled (666, 447) with delta (0, 0)
Screenshot: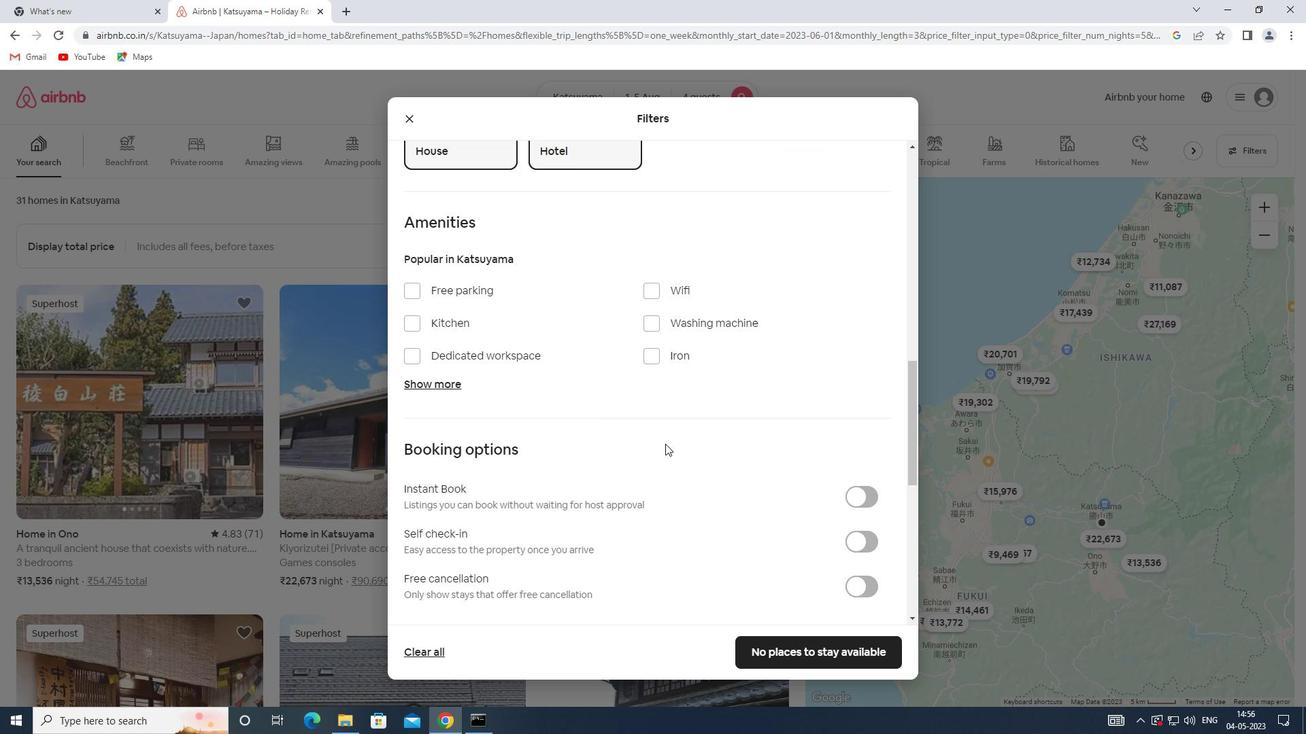 
Action: Mouse moved to (666, 448)
Screenshot: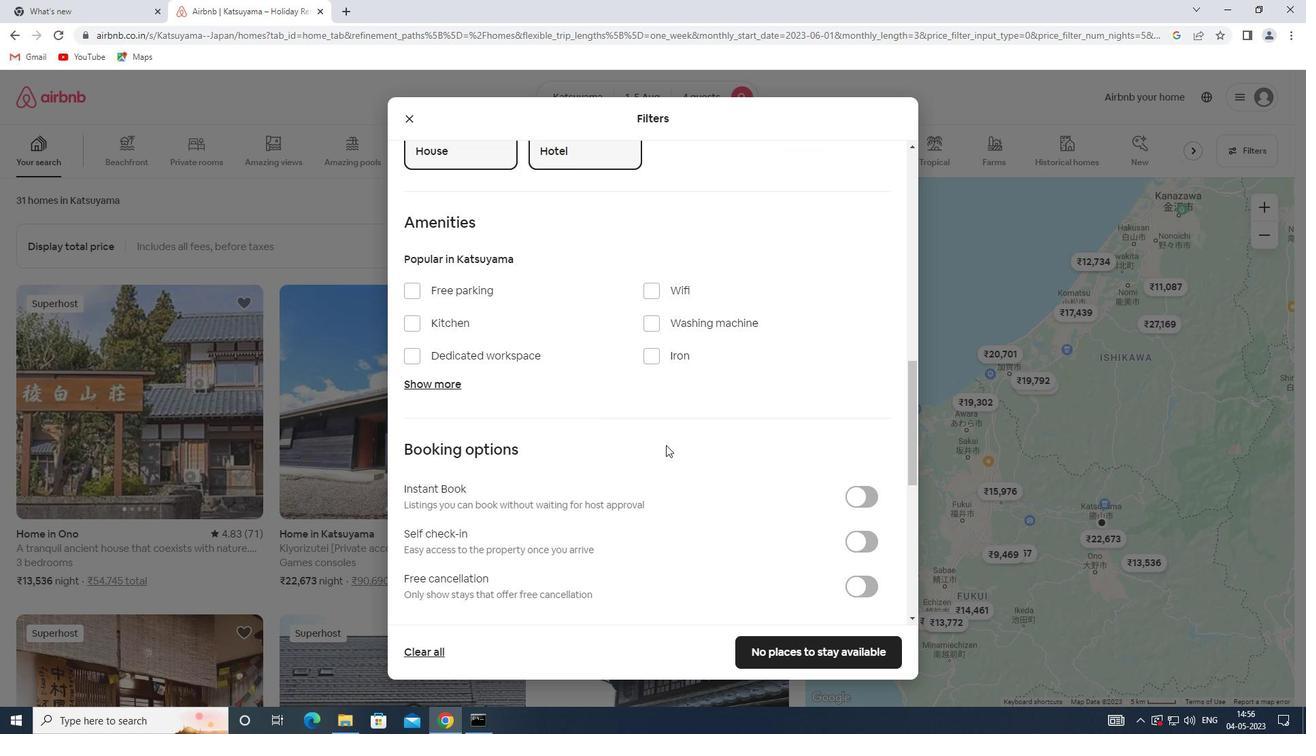 
Action: Mouse scrolled (666, 447) with delta (0, 0)
Screenshot: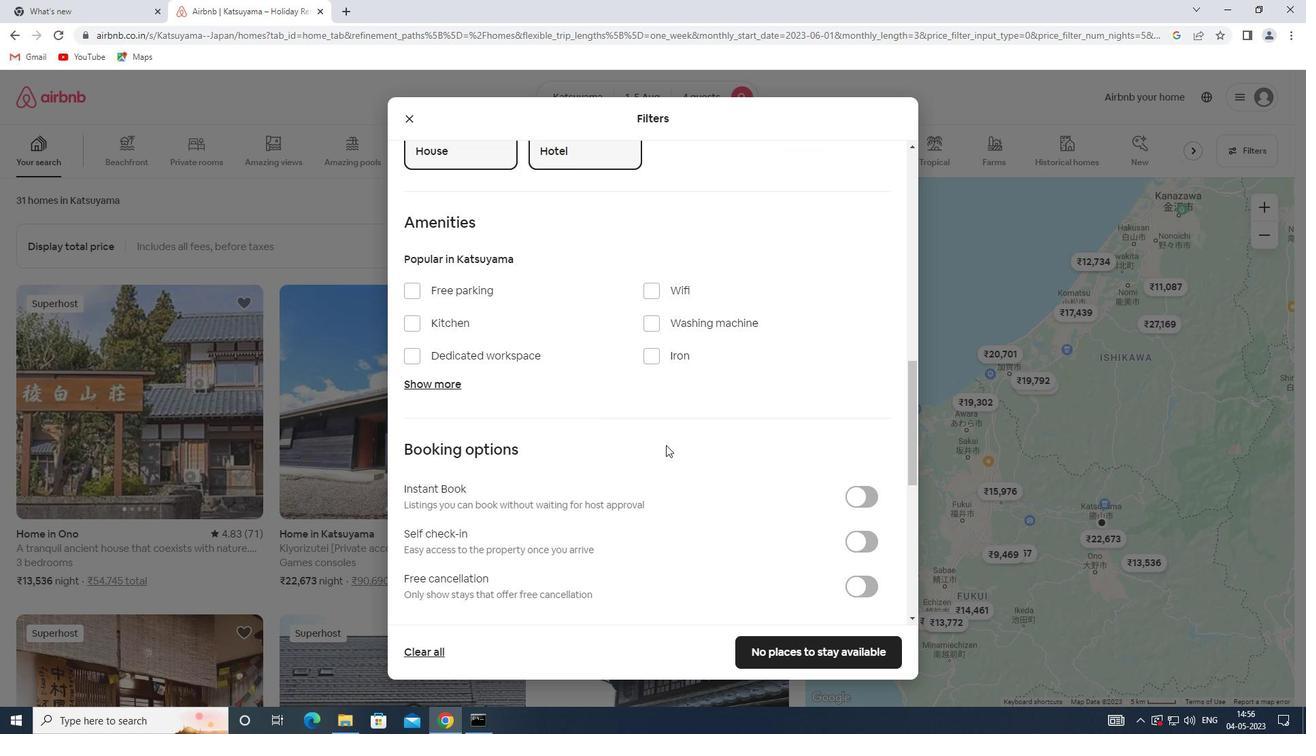 
Action: Mouse moved to (852, 270)
Screenshot: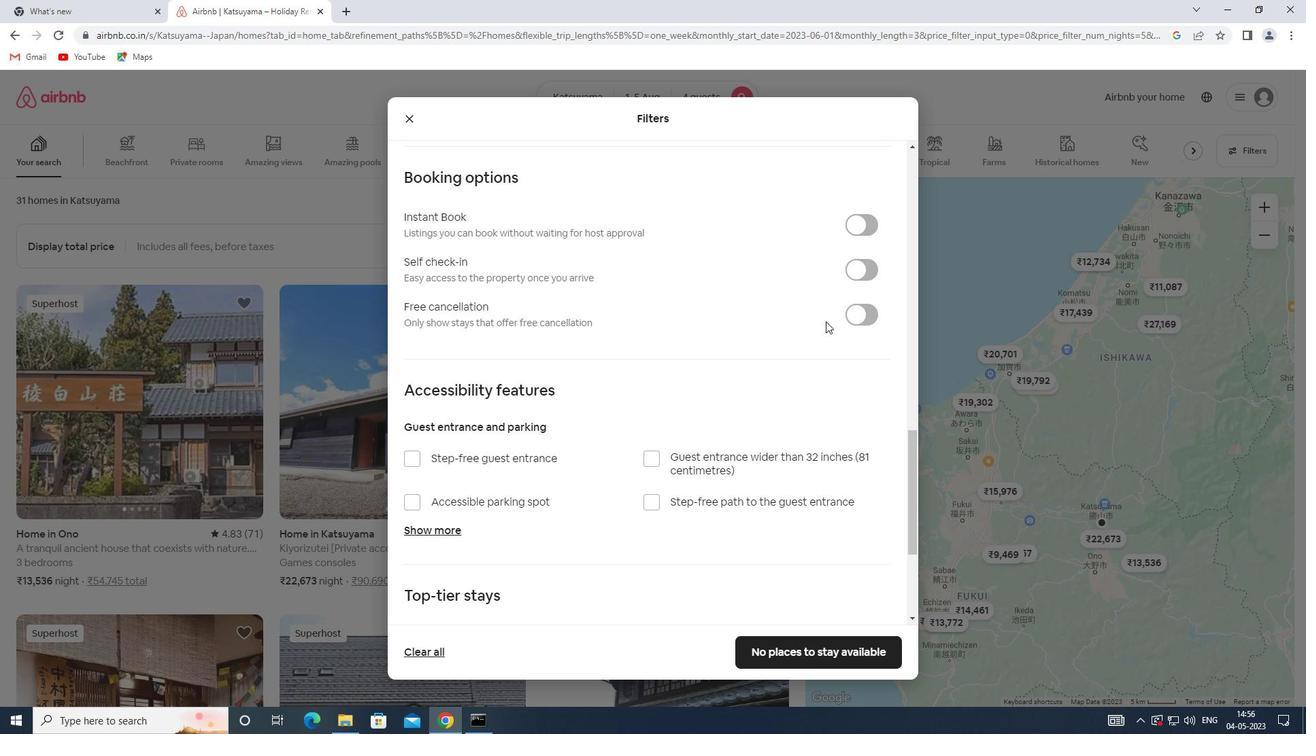 
Action: Mouse pressed left at (852, 270)
Screenshot: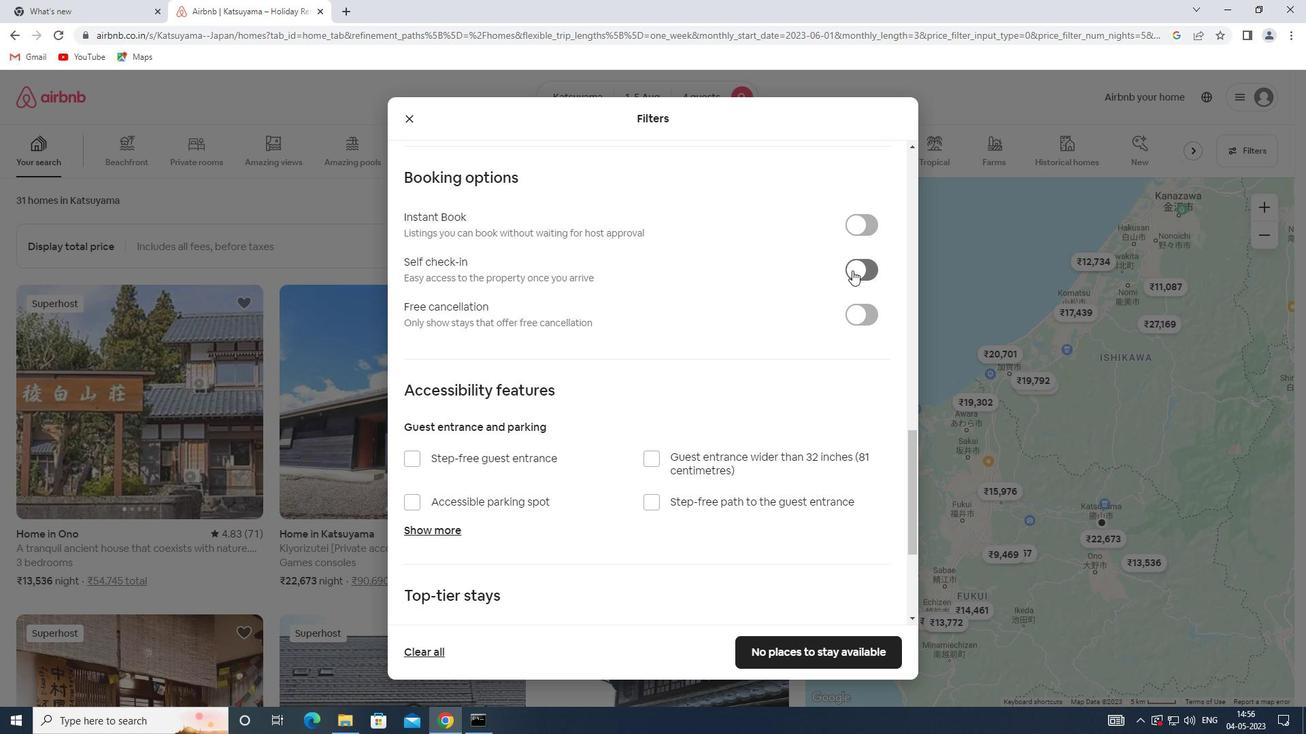 
Action: Mouse moved to (472, 426)
Screenshot: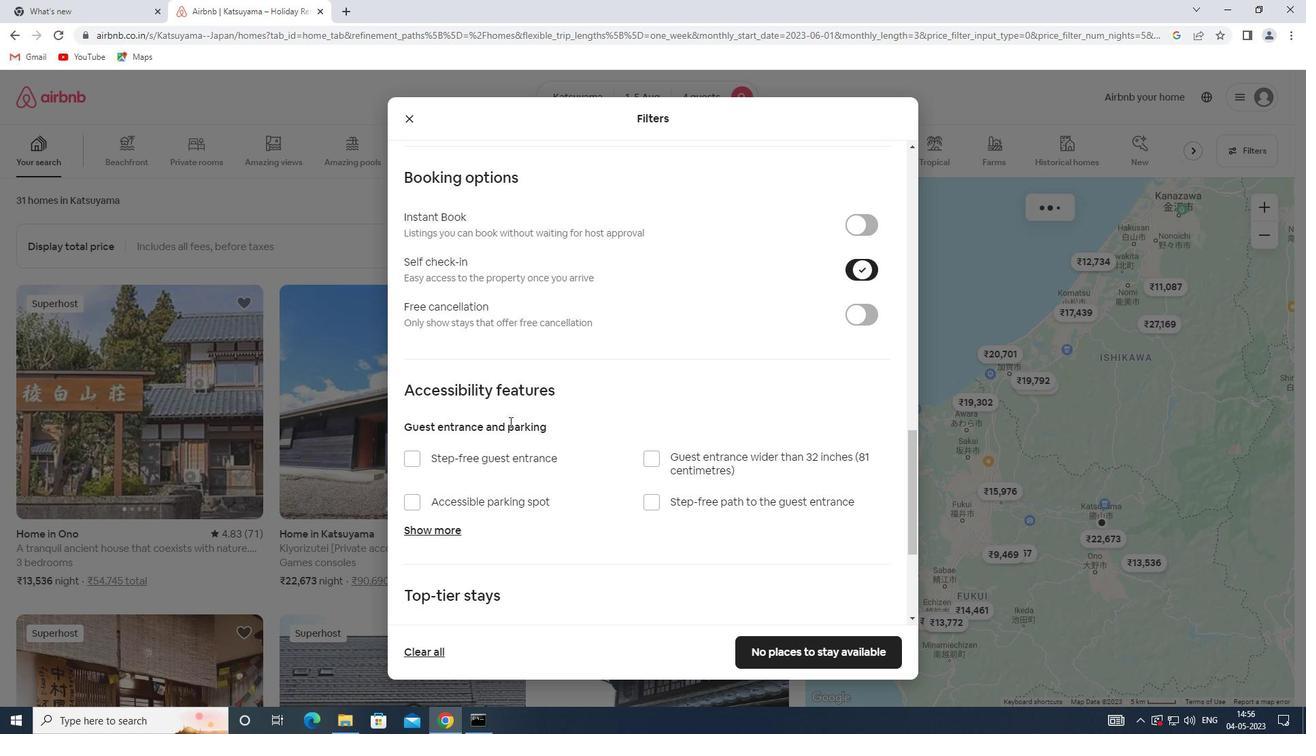 
Action: Mouse scrolled (472, 425) with delta (0, 0)
Screenshot: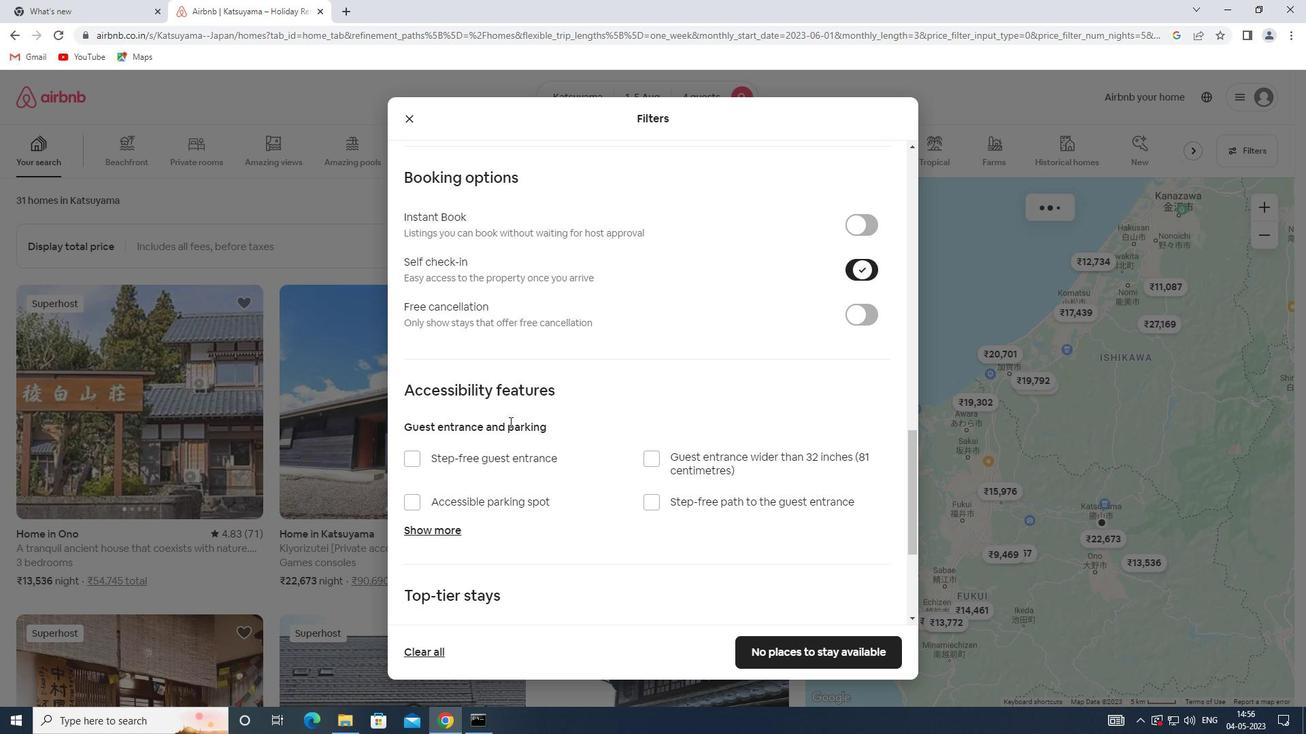 
Action: Mouse scrolled (472, 425) with delta (0, 0)
Screenshot: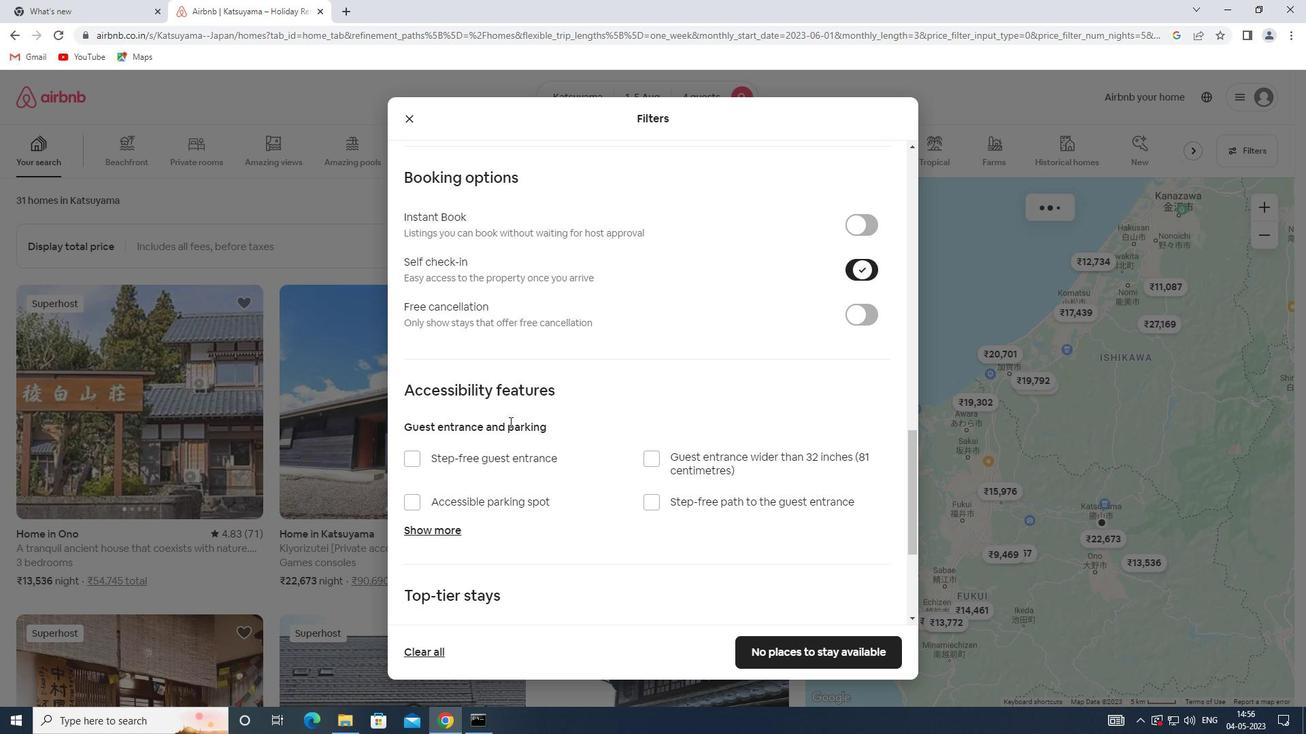 
Action: Mouse scrolled (472, 425) with delta (0, 0)
Screenshot: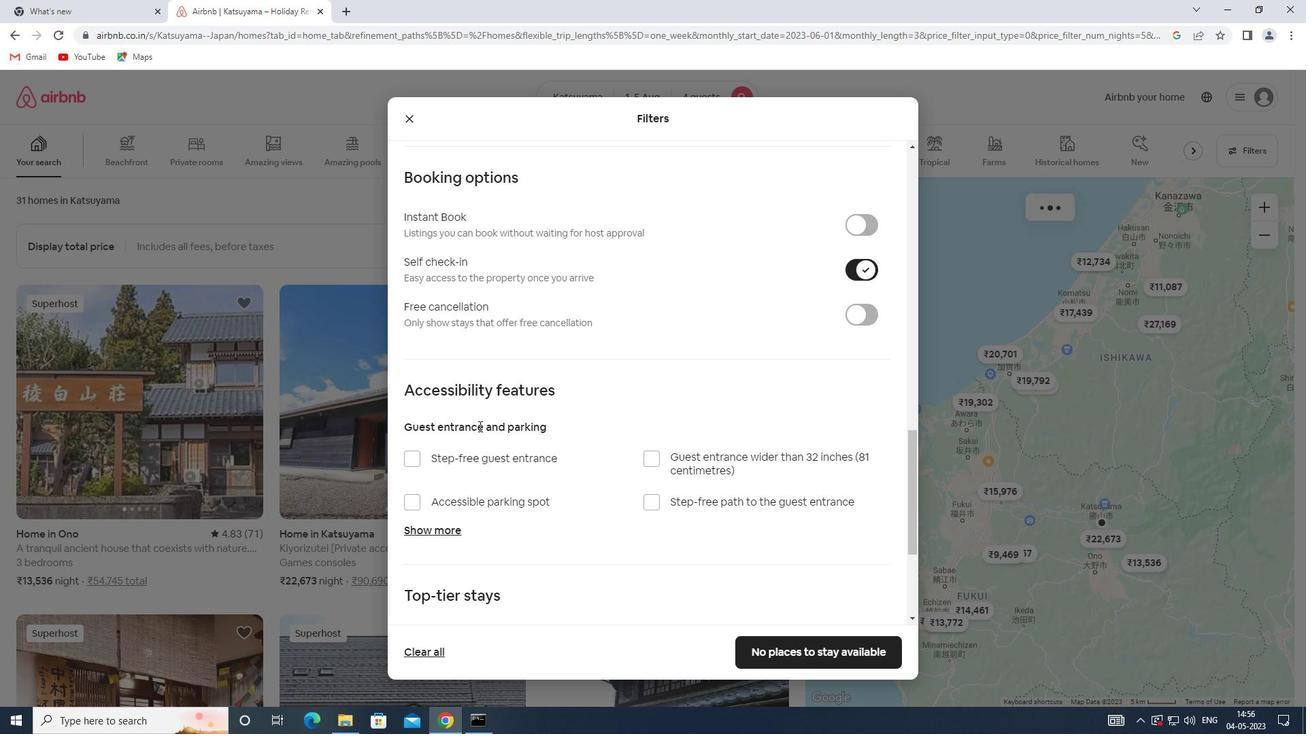 
Action: Mouse scrolled (472, 425) with delta (0, 0)
Screenshot: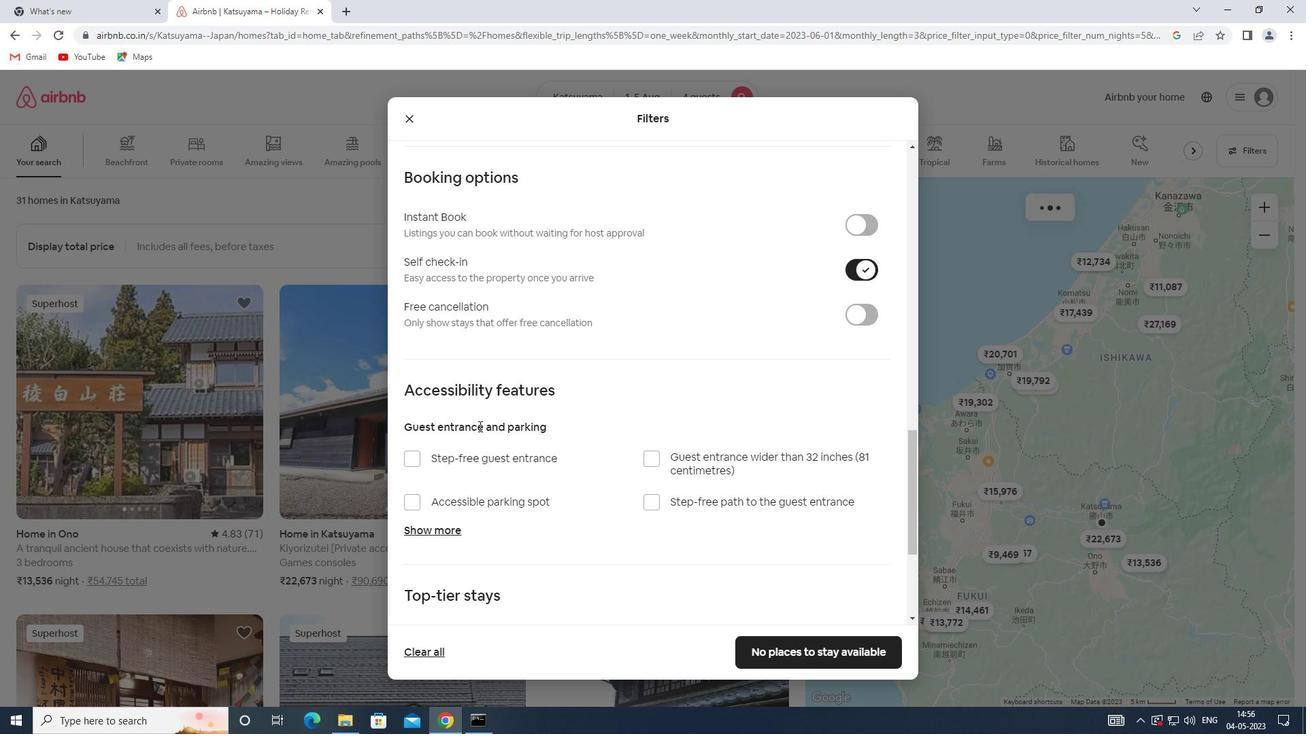
Action: Mouse moved to (472, 426)
Screenshot: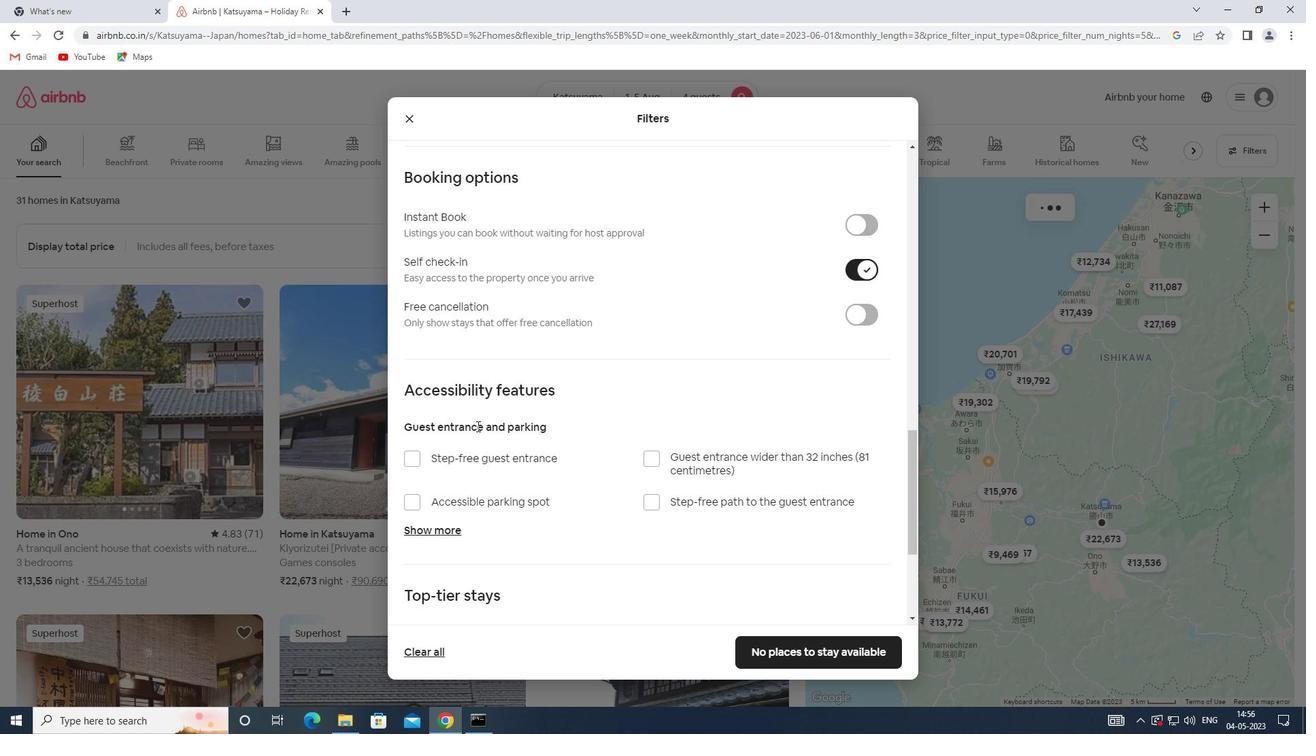 
Action: Mouse scrolled (472, 425) with delta (0, 0)
Screenshot: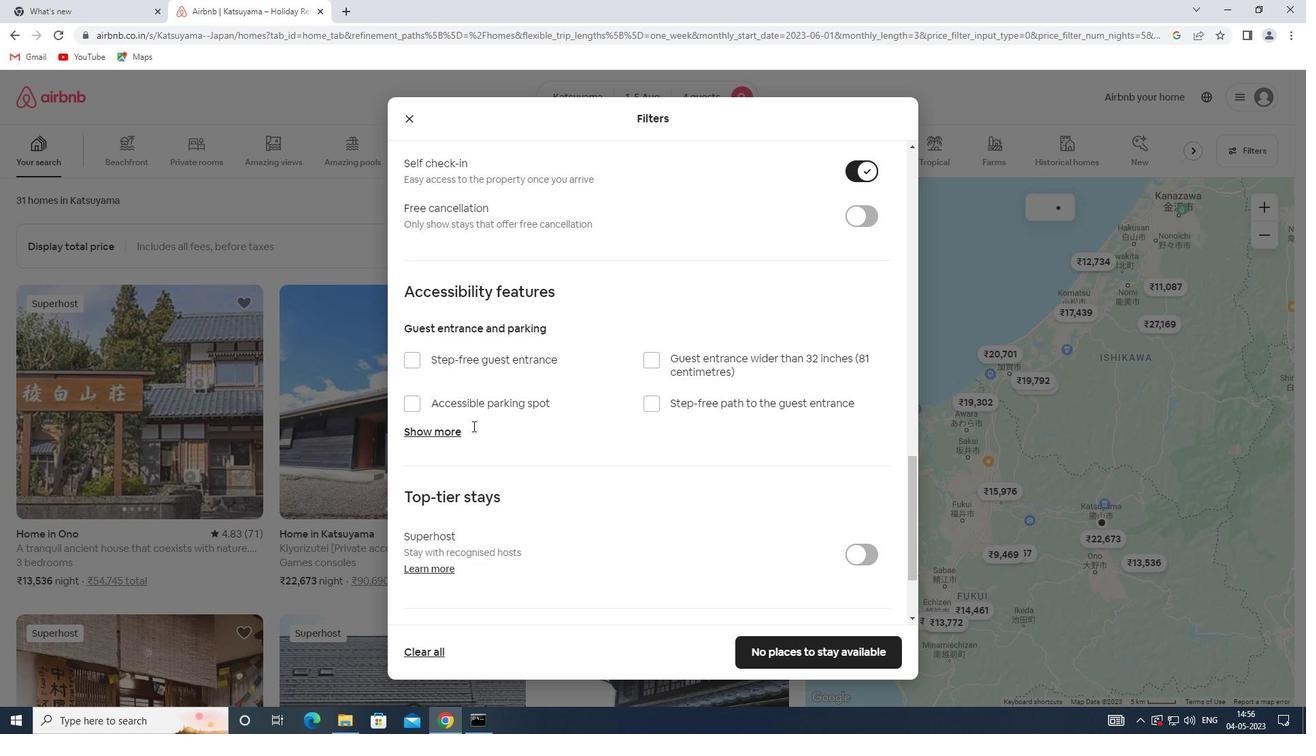 
Action: Mouse scrolled (472, 425) with delta (0, 0)
Screenshot: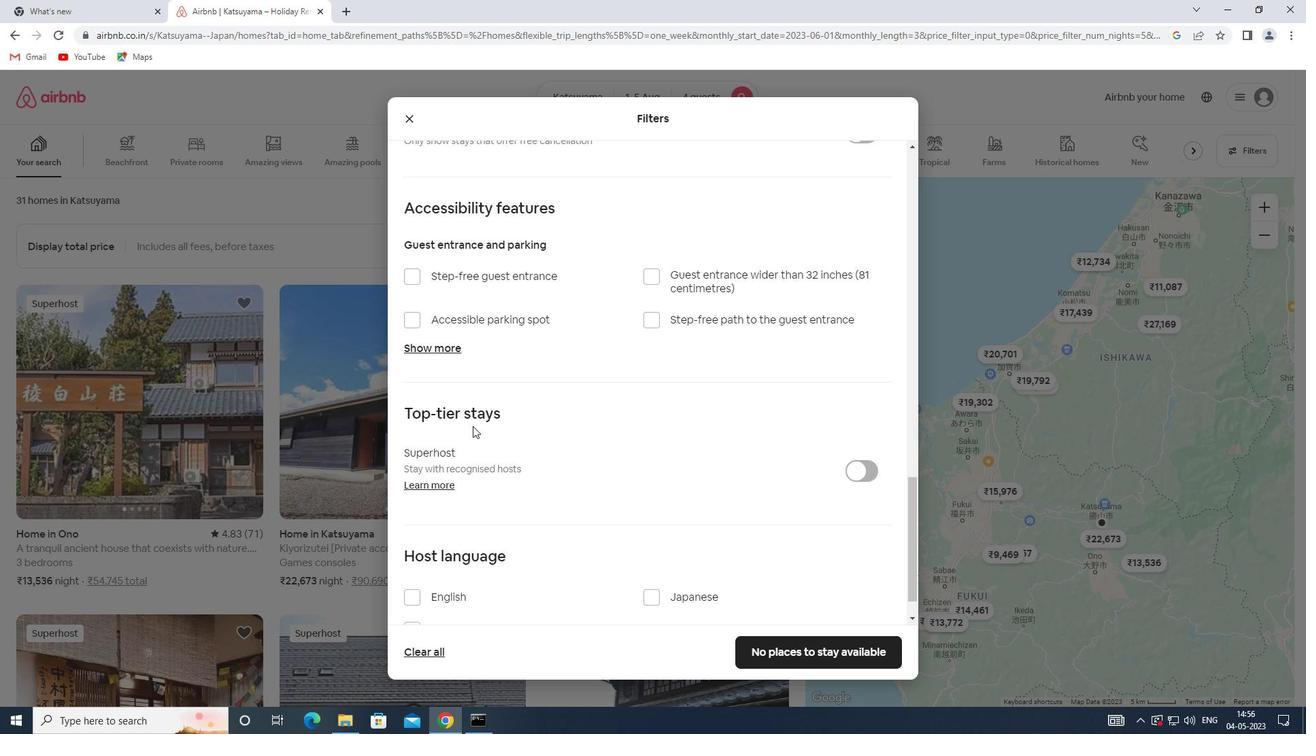 
Action: Mouse scrolled (472, 425) with delta (0, 0)
Screenshot: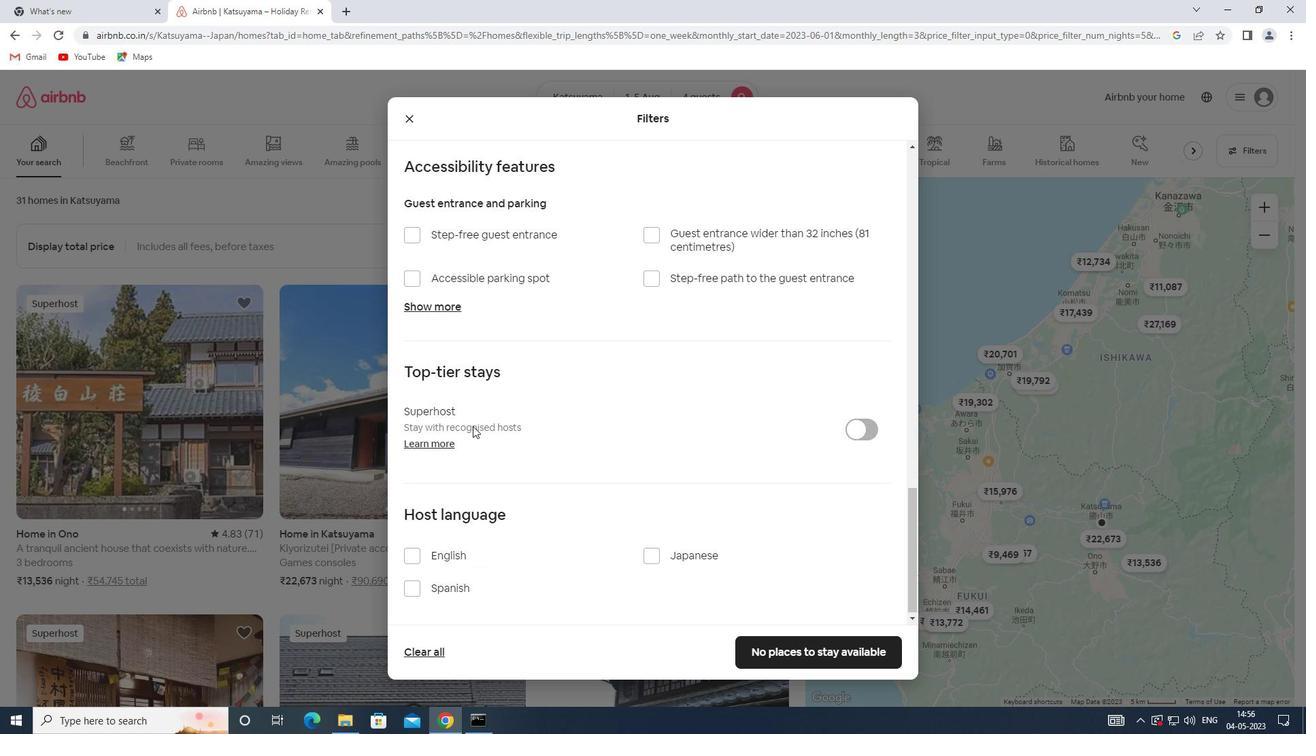
Action: Mouse scrolled (472, 425) with delta (0, 0)
Screenshot: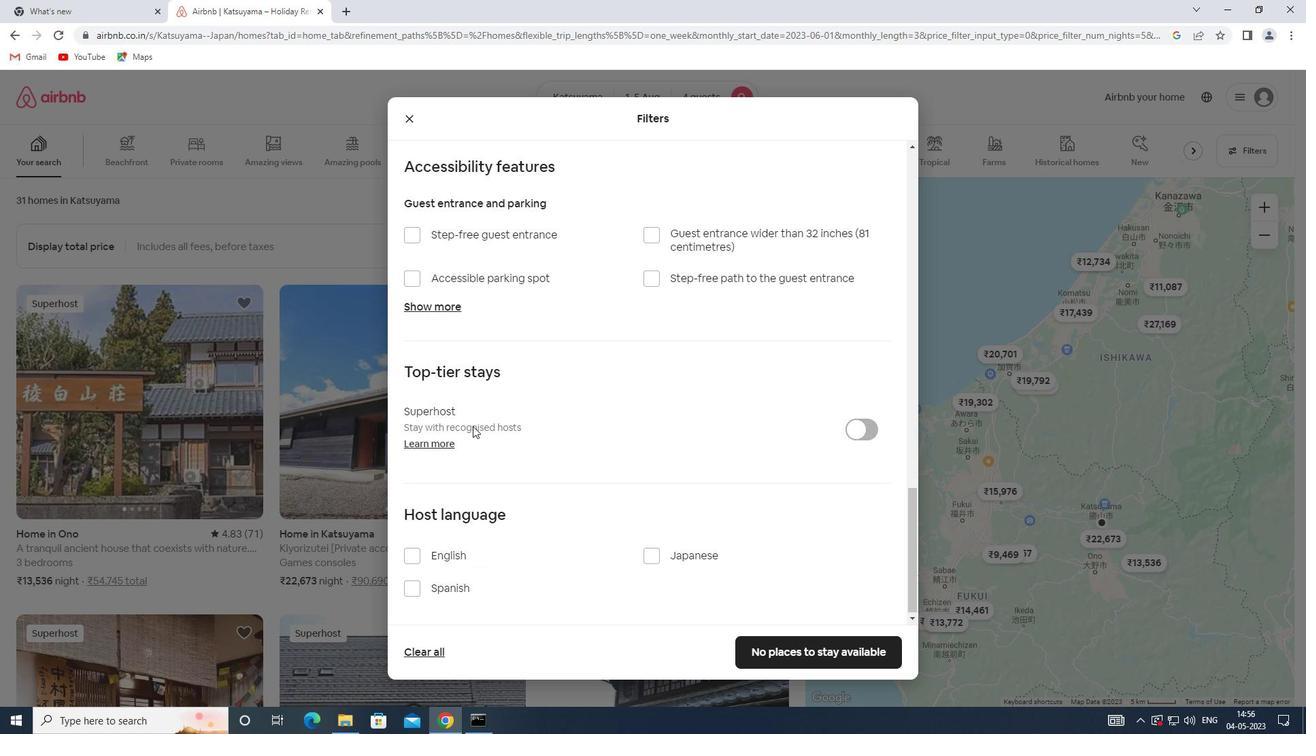 
Action: Mouse scrolled (472, 425) with delta (0, 0)
Screenshot: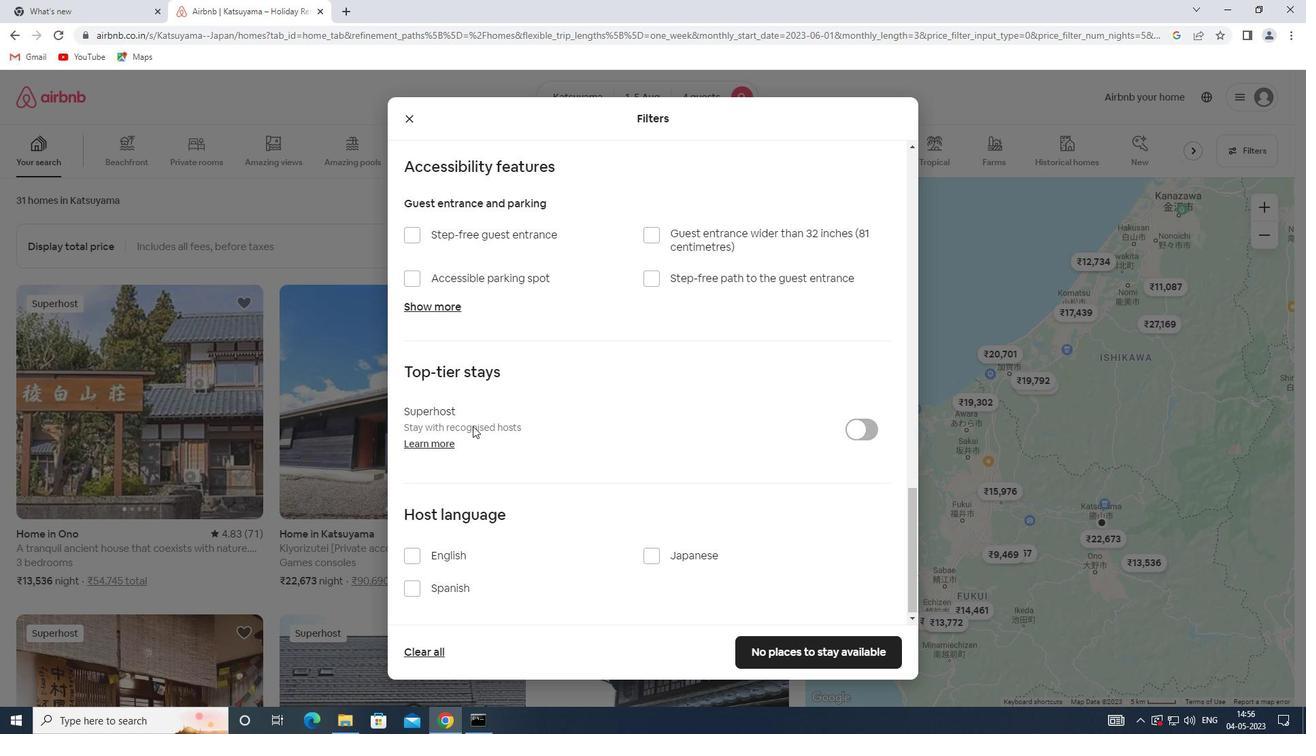 
Action: Mouse moved to (426, 549)
Screenshot: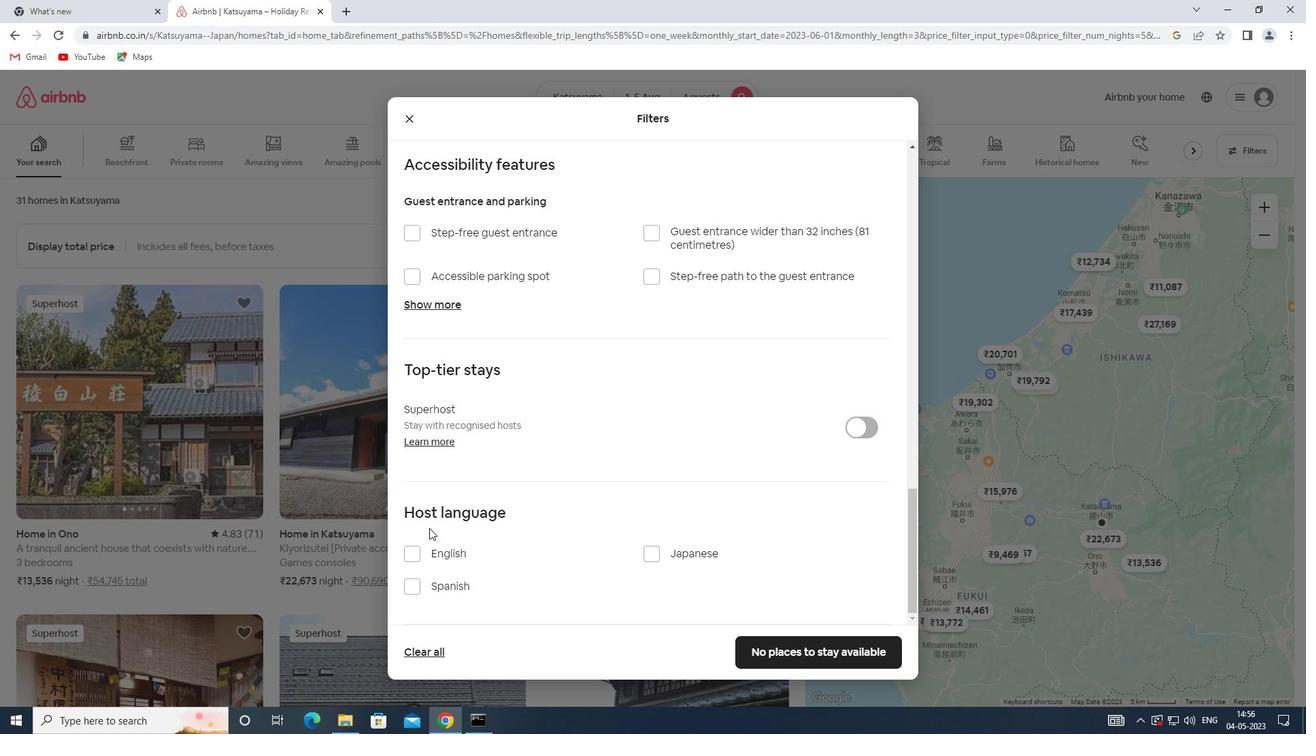 
Action: Mouse pressed left at (426, 549)
Screenshot: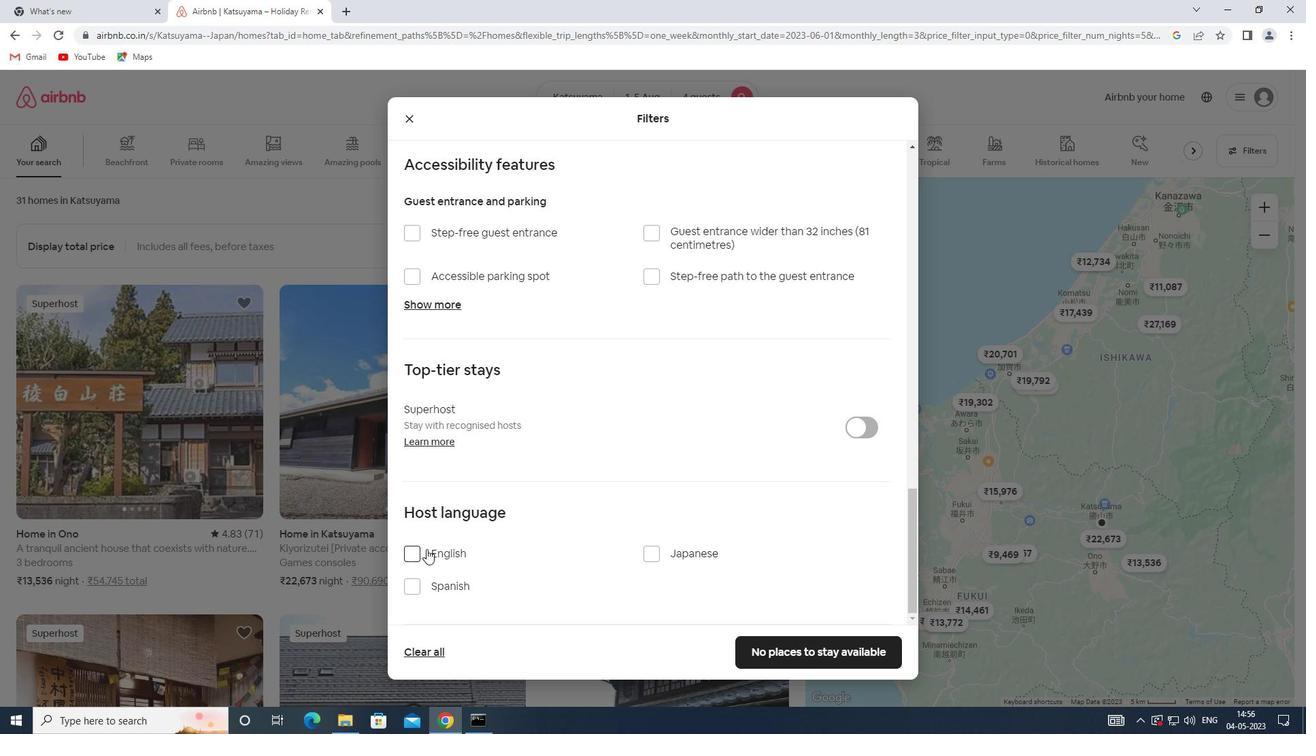 
Action: Mouse moved to (784, 651)
Screenshot: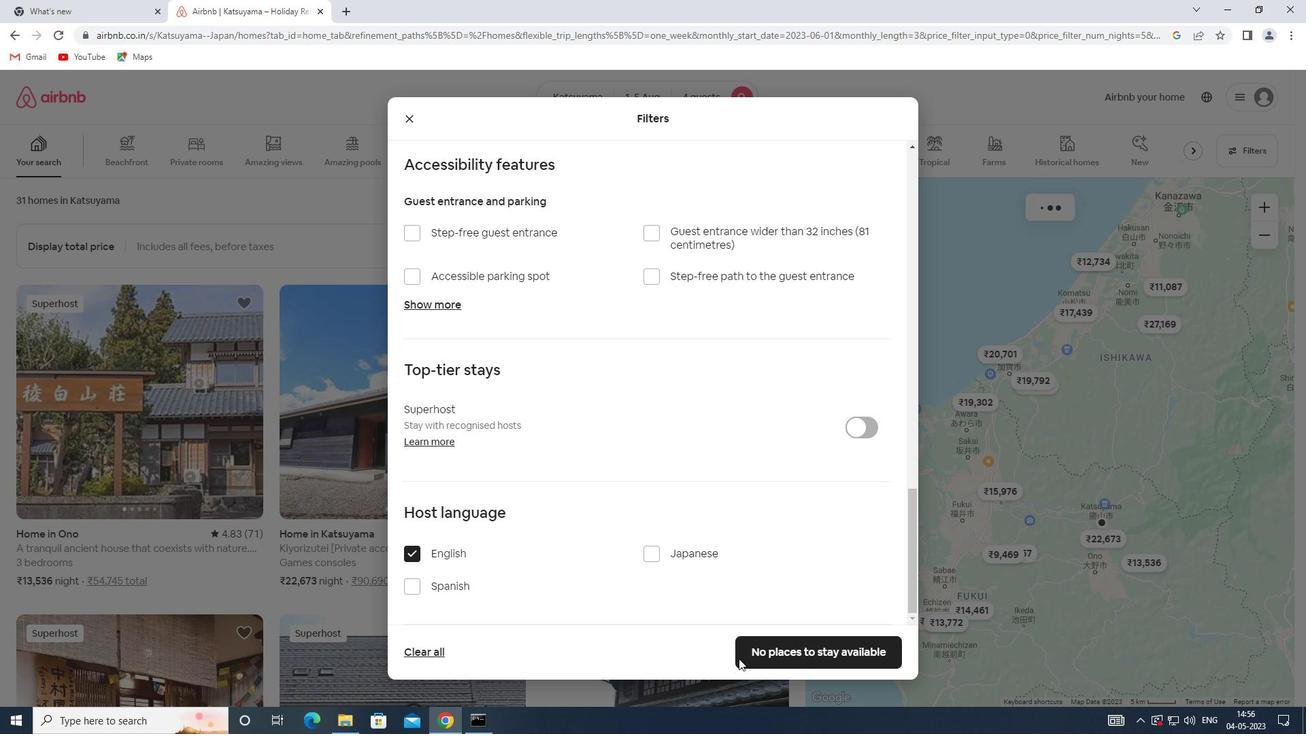 
Action: Mouse pressed left at (784, 651)
Screenshot: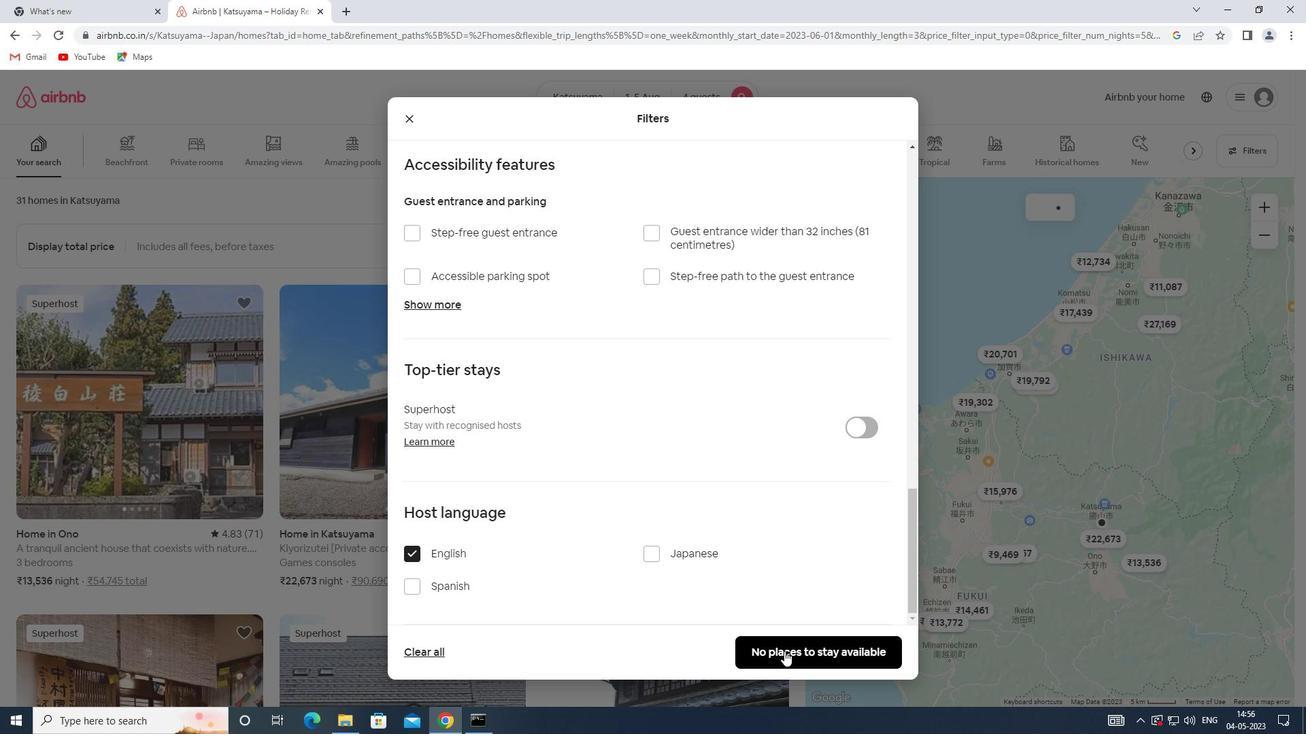 
